 Task: Find connections with filter location Bogra with filter topic #Mobilemarketingwith filter profile language English with filter current company LiveLaw with filter school Dayawati Modi Academy with filter industry Leasing Non-residential Real Estate with filter service category Market Strategy with filter keywords title Concierge
Action: Mouse moved to (641, 120)
Screenshot: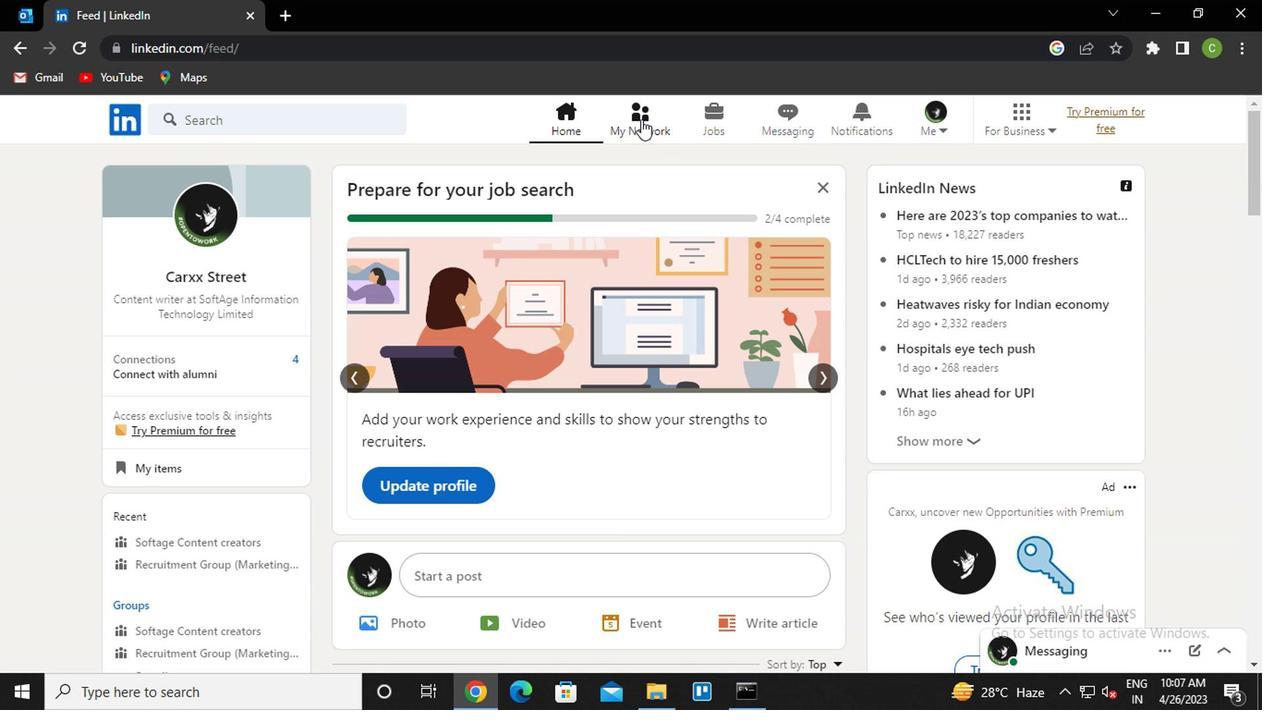 
Action: Mouse pressed left at (641, 120)
Screenshot: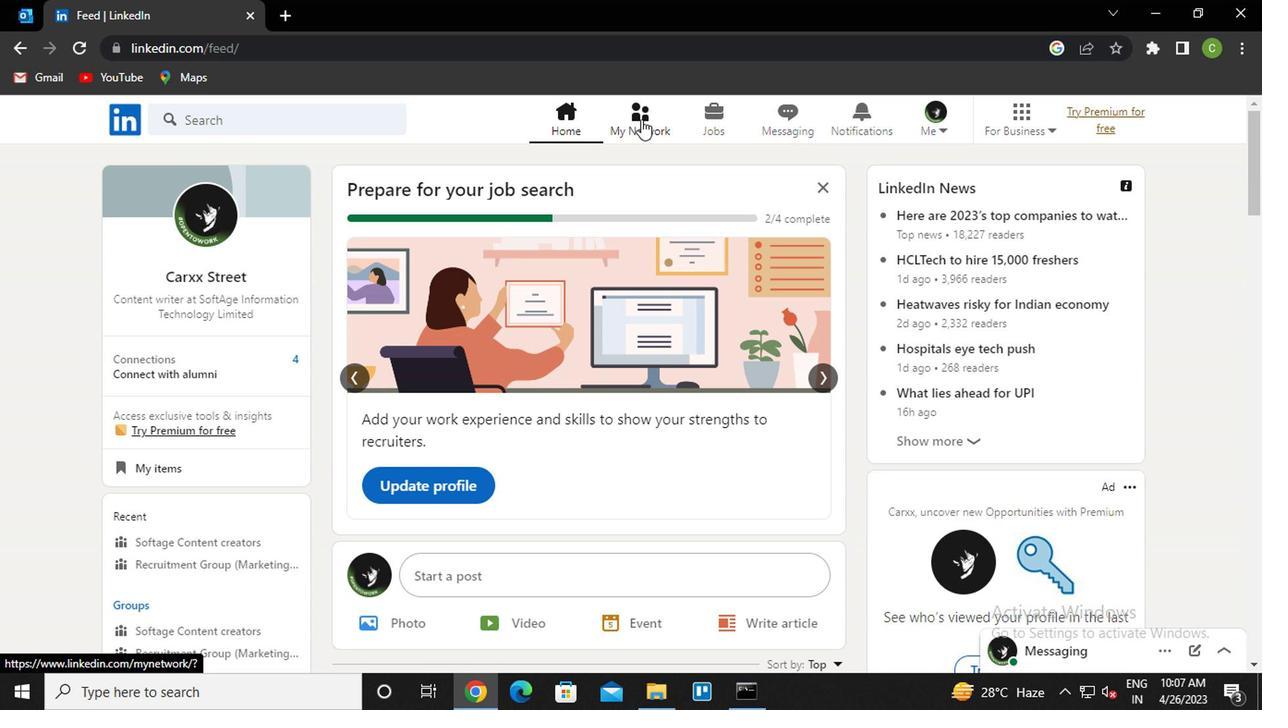 
Action: Mouse moved to (248, 230)
Screenshot: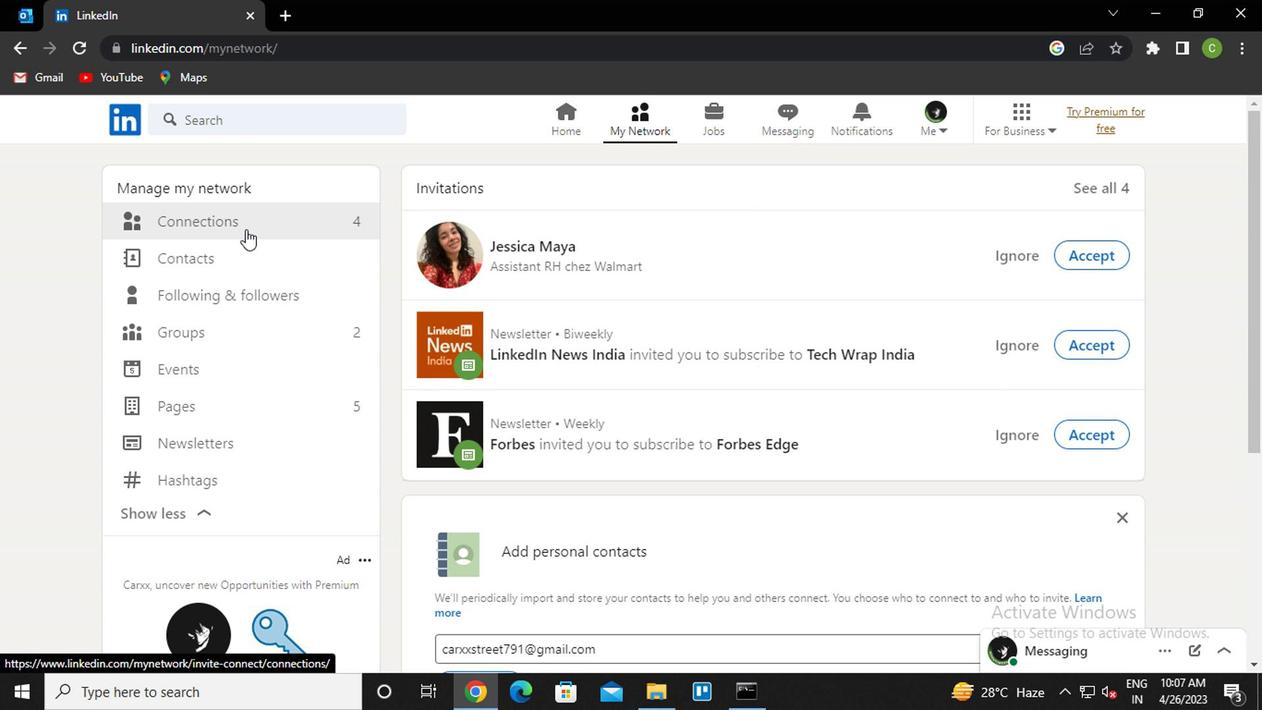 
Action: Mouse pressed left at (248, 230)
Screenshot: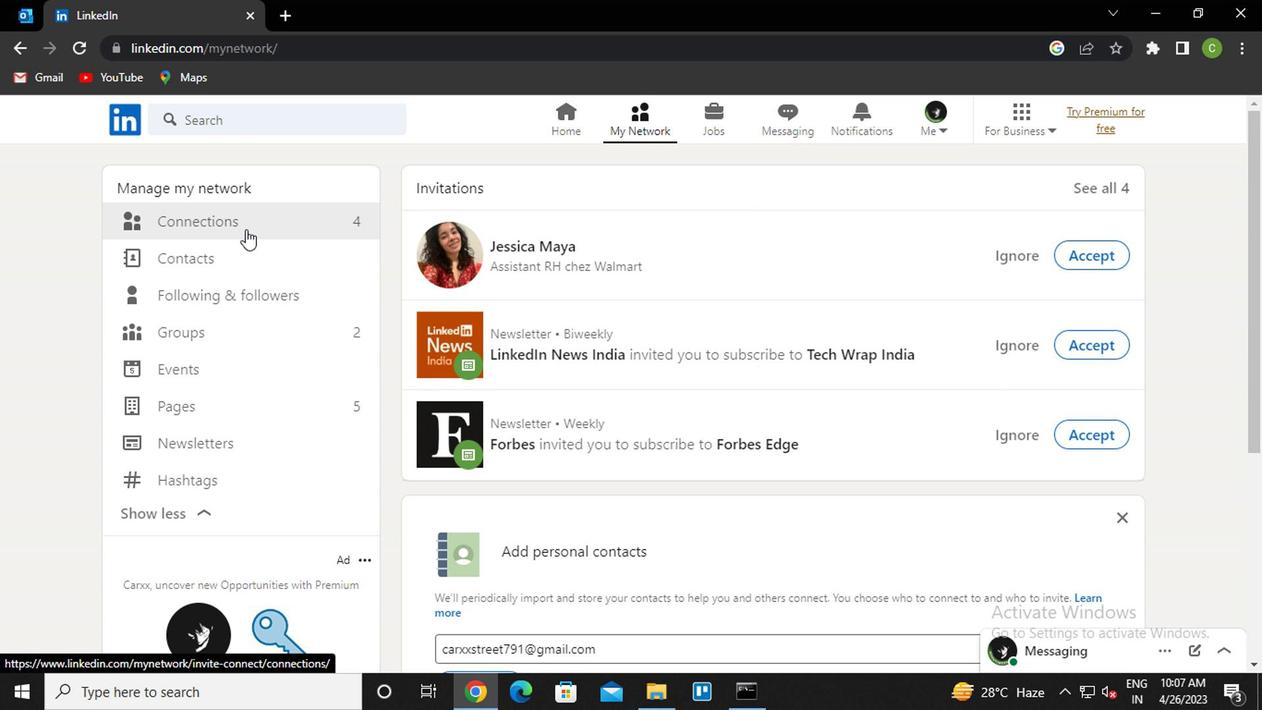 
Action: Mouse moved to (754, 224)
Screenshot: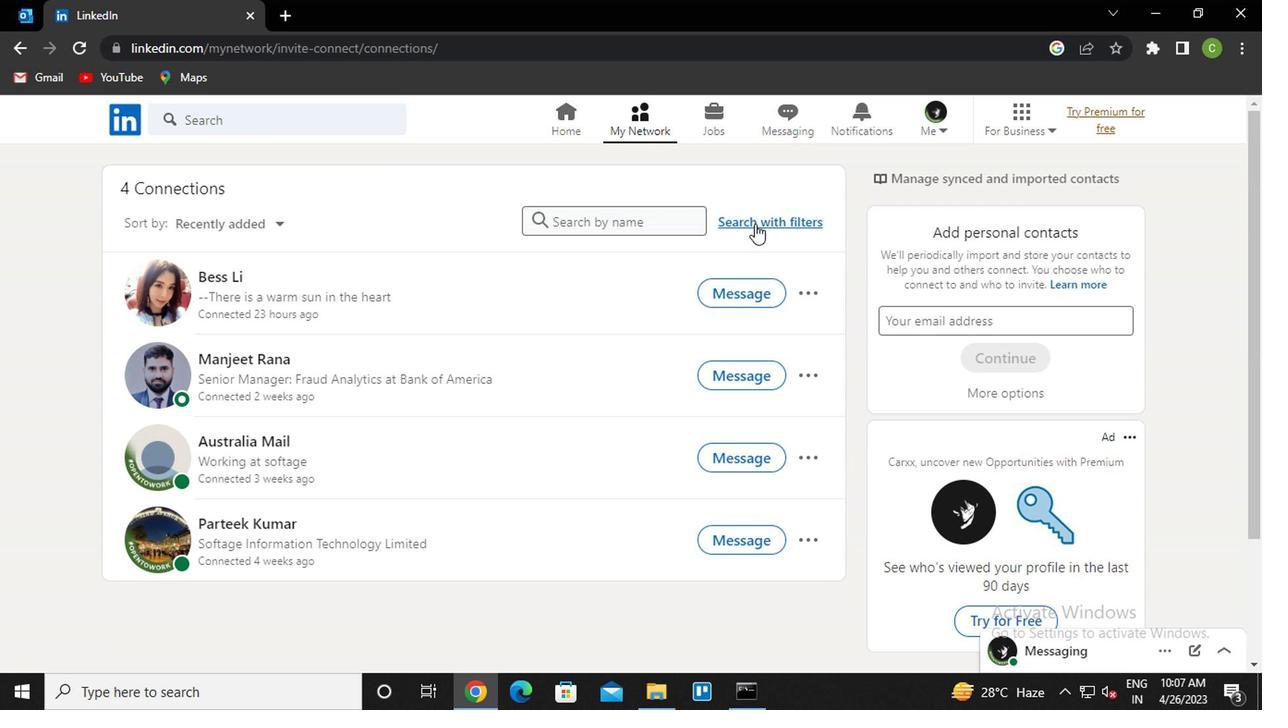 
Action: Mouse pressed left at (754, 224)
Screenshot: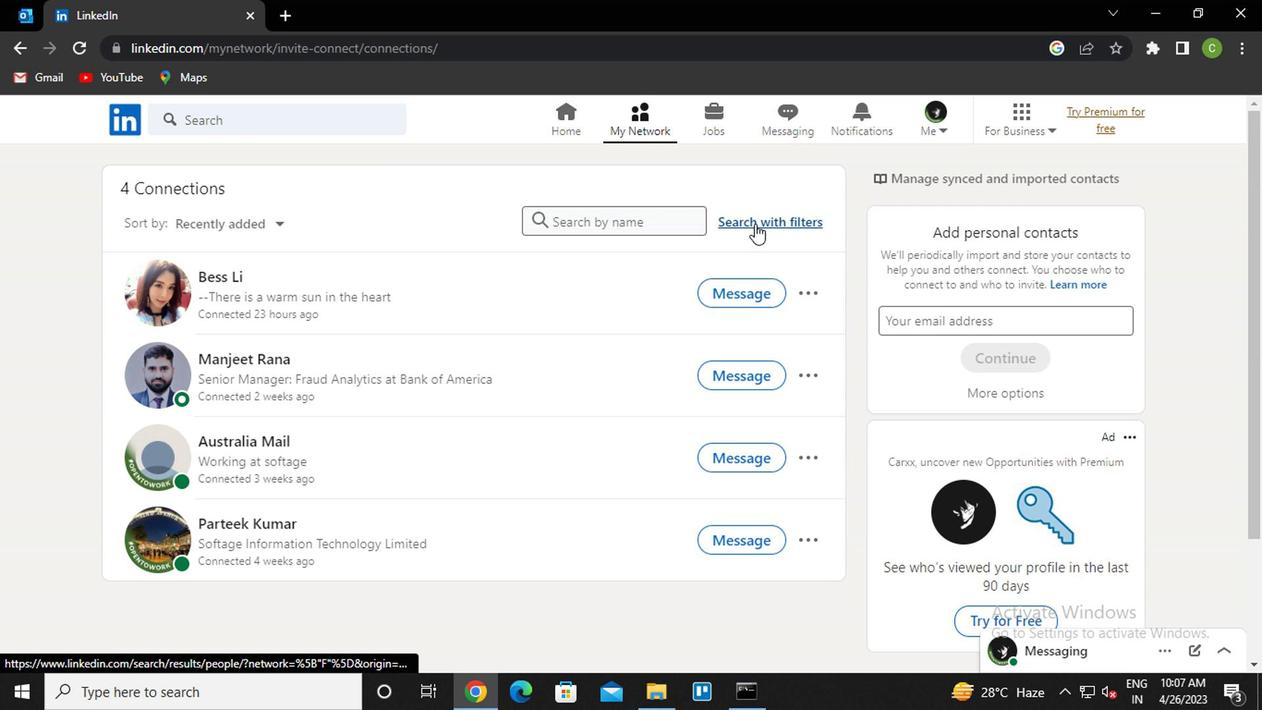 
Action: Mouse moved to (622, 167)
Screenshot: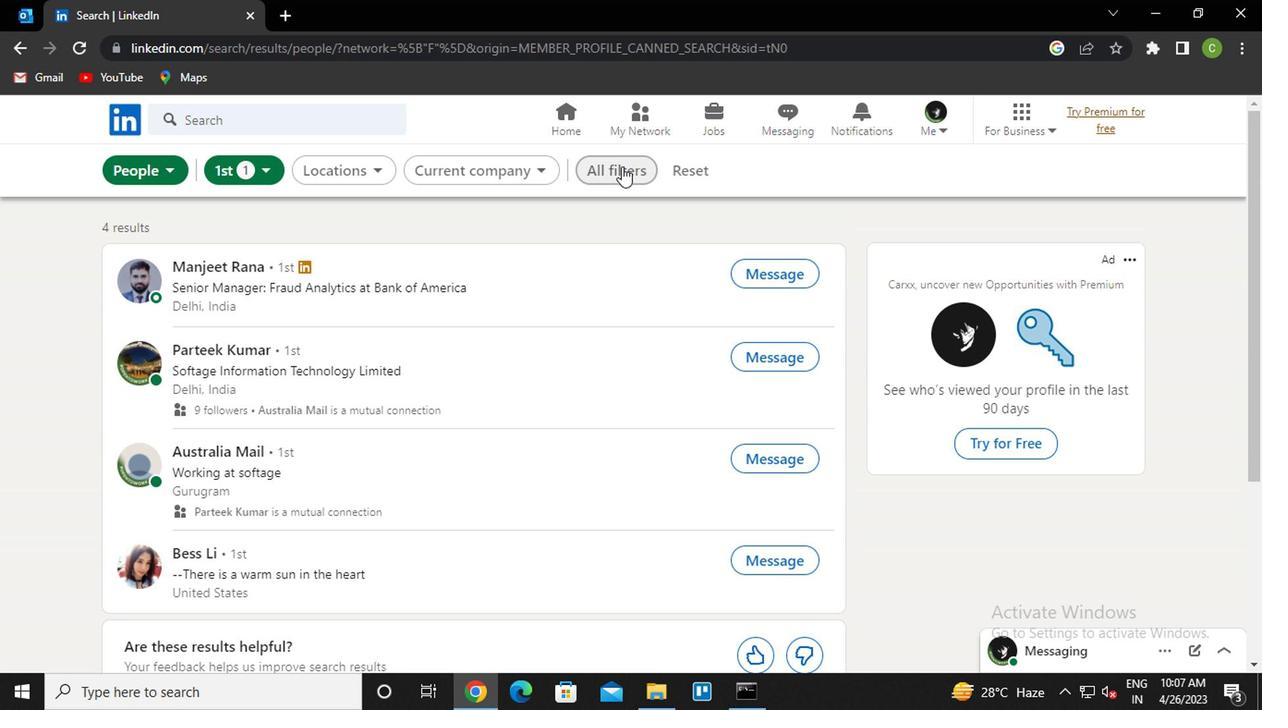 
Action: Mouse pressed left at (622, 167)
Screenshot: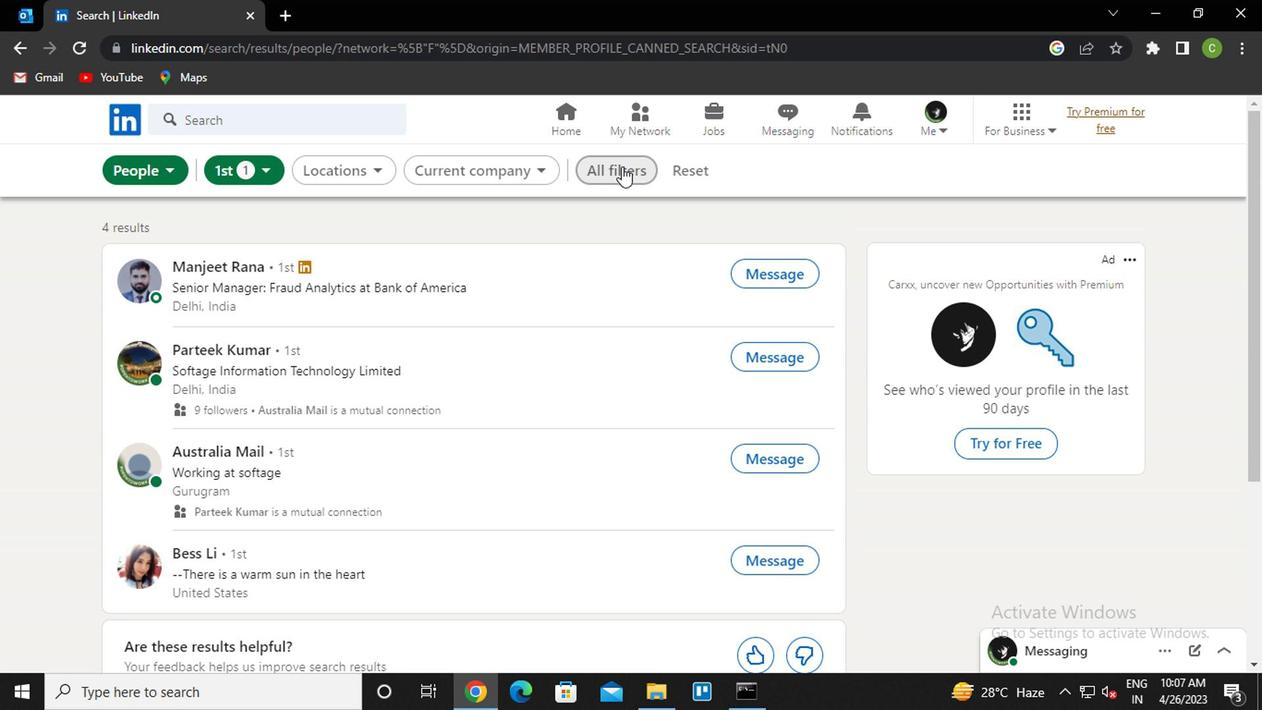 
Action: Mouse moved to (1040, 437)
Screenshot: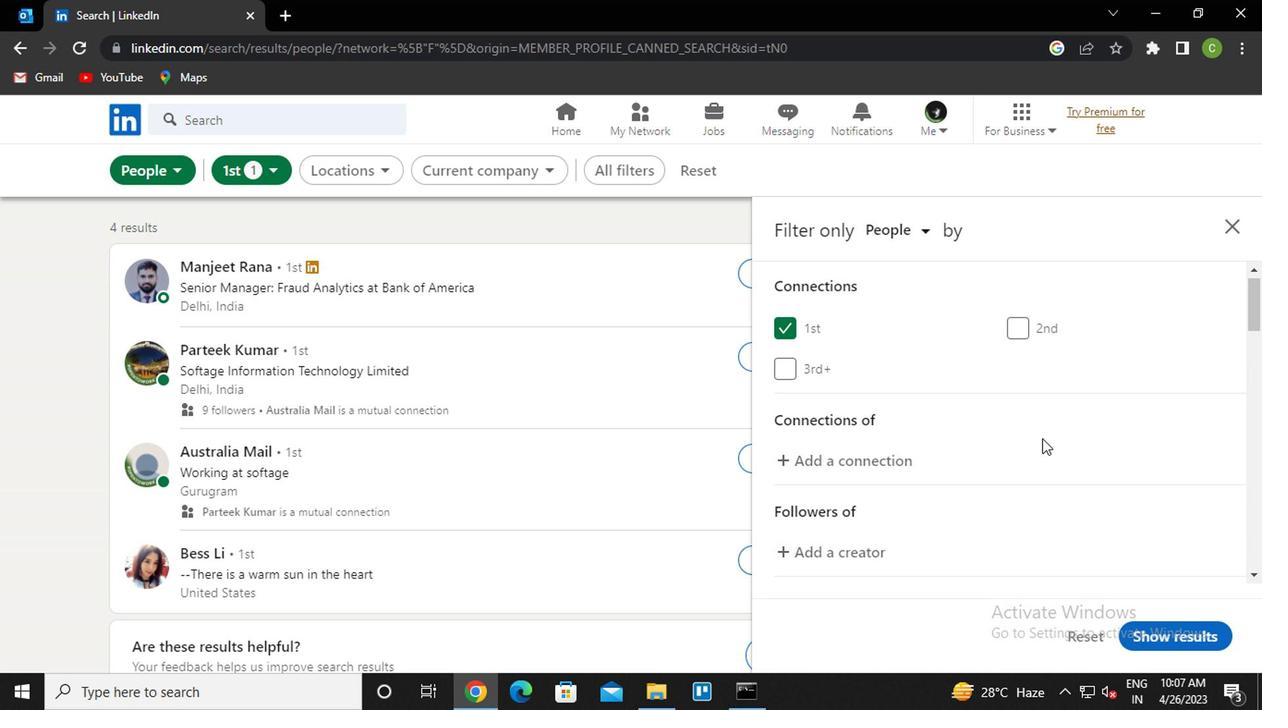 
Action: Mouse scrolled (1040, 436) with delta (0, 0)
Screenshot: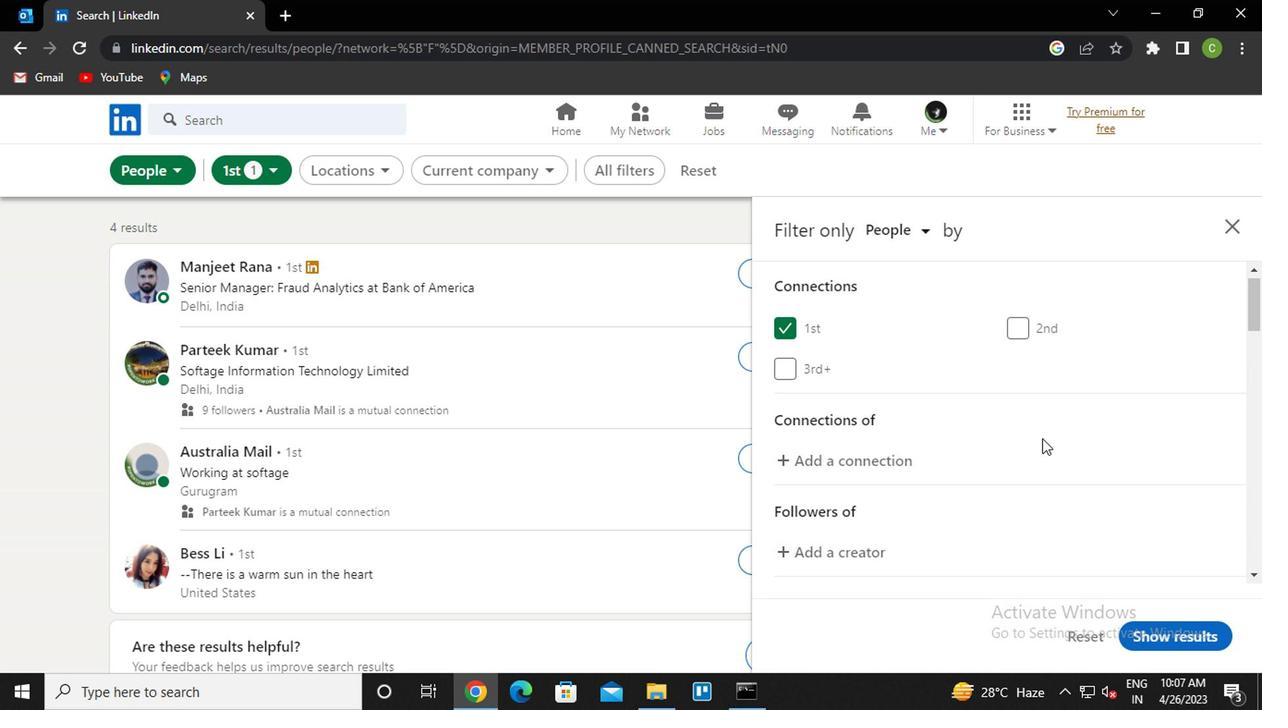 
Action: Mouse scrolled (1040, 436) with delta (0, 0)
Screenshot: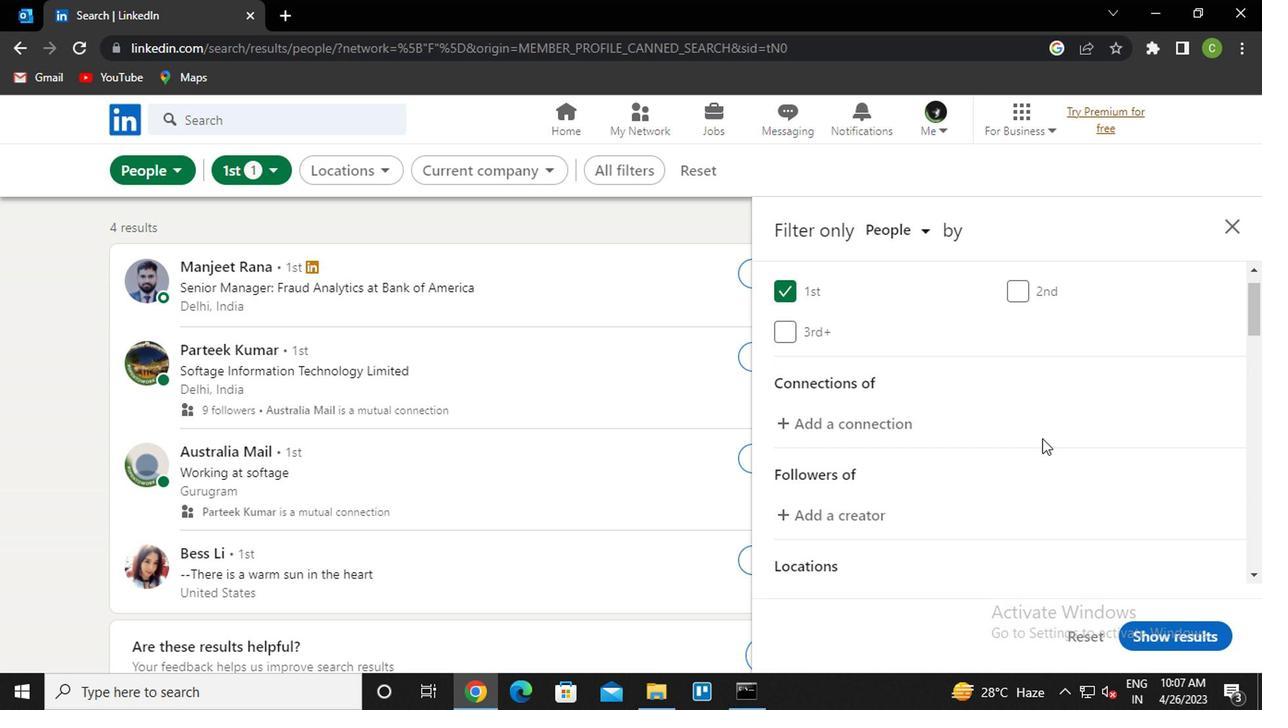 
Action: Mouse moved to (1038, 439)
Screenshot: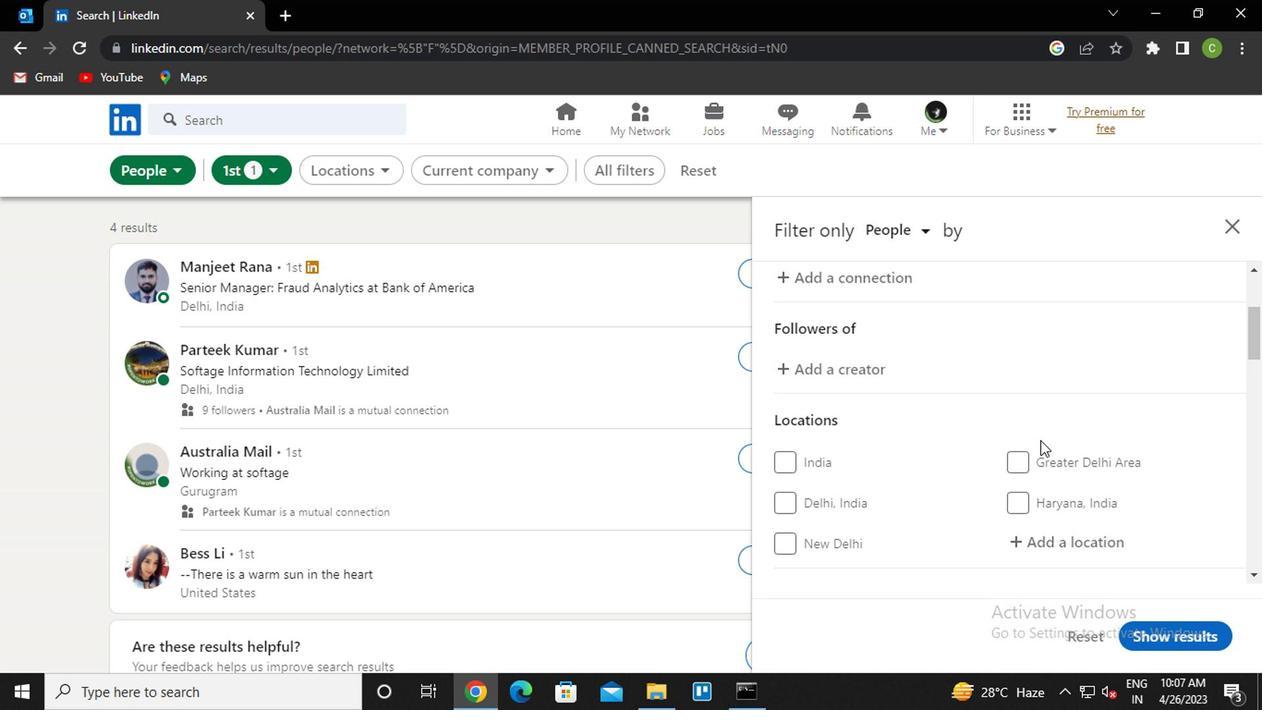 
Action: Mouse scrolled (1038, 438) with delta (0, 0)
Screenshot: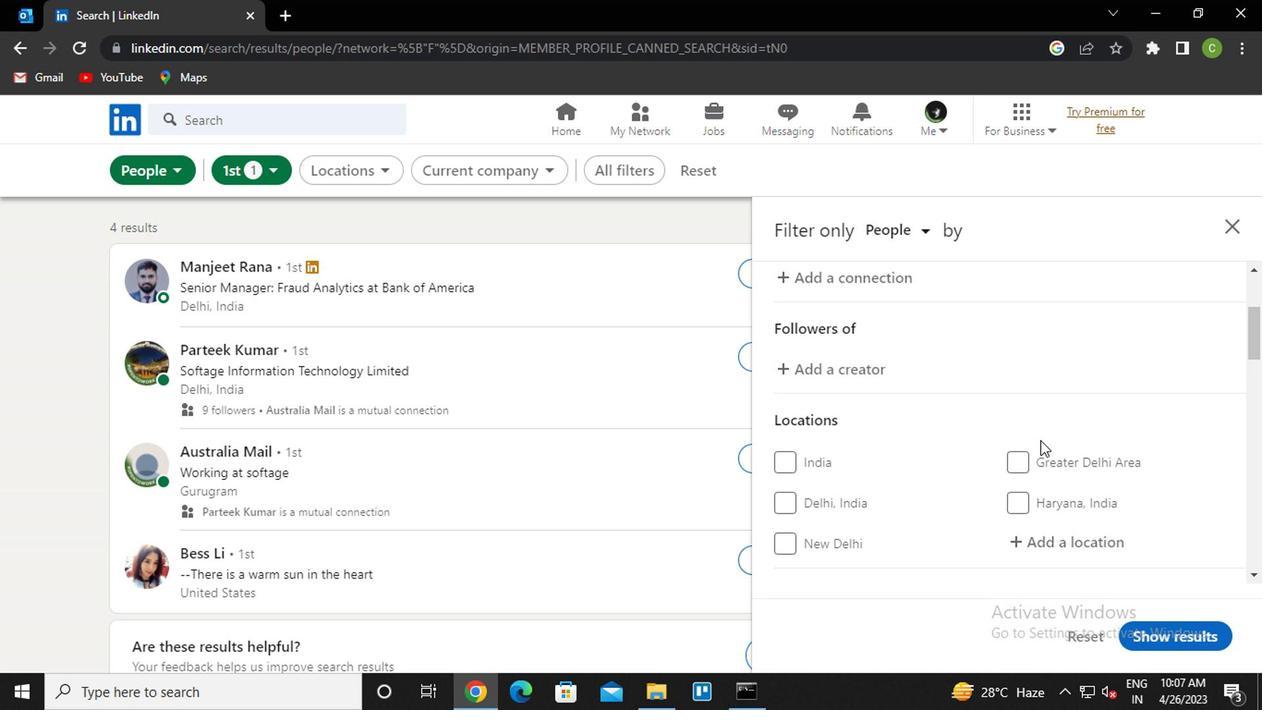 
Action: Mouse moved to (1037, 444)
Screenshot: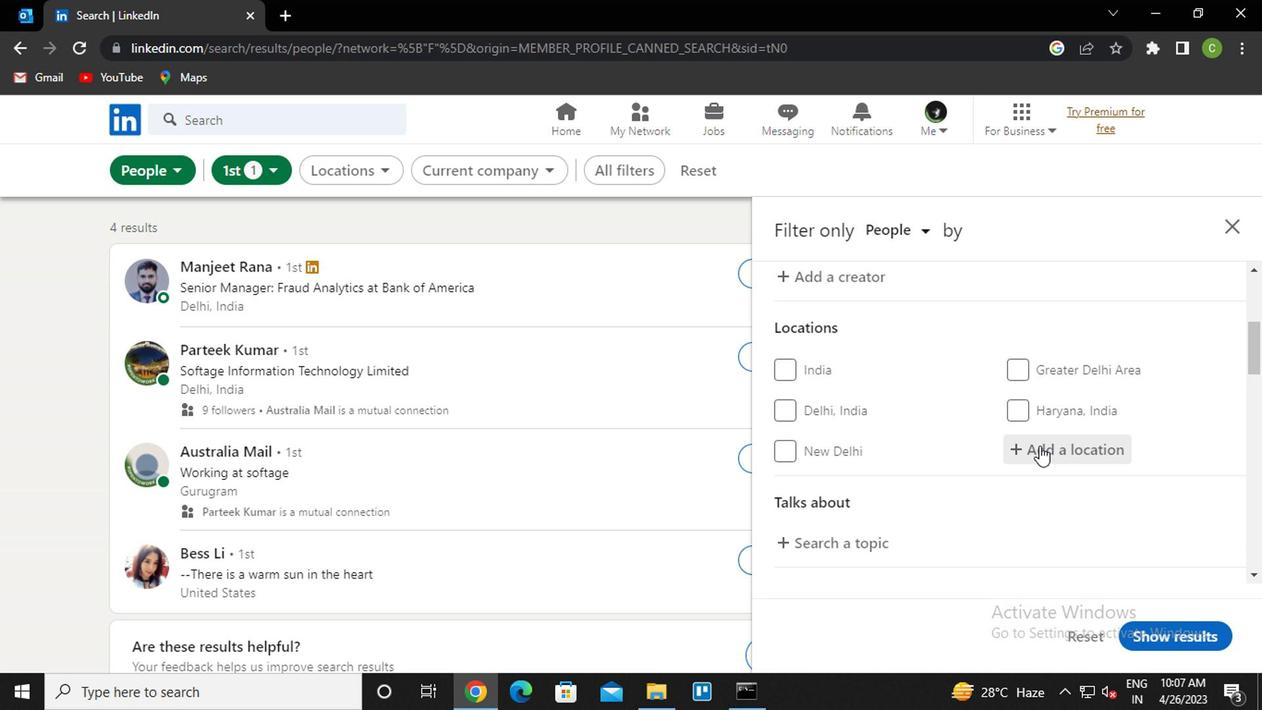 
Action: Mouse pressed left at (1037, 444)
Screenshot: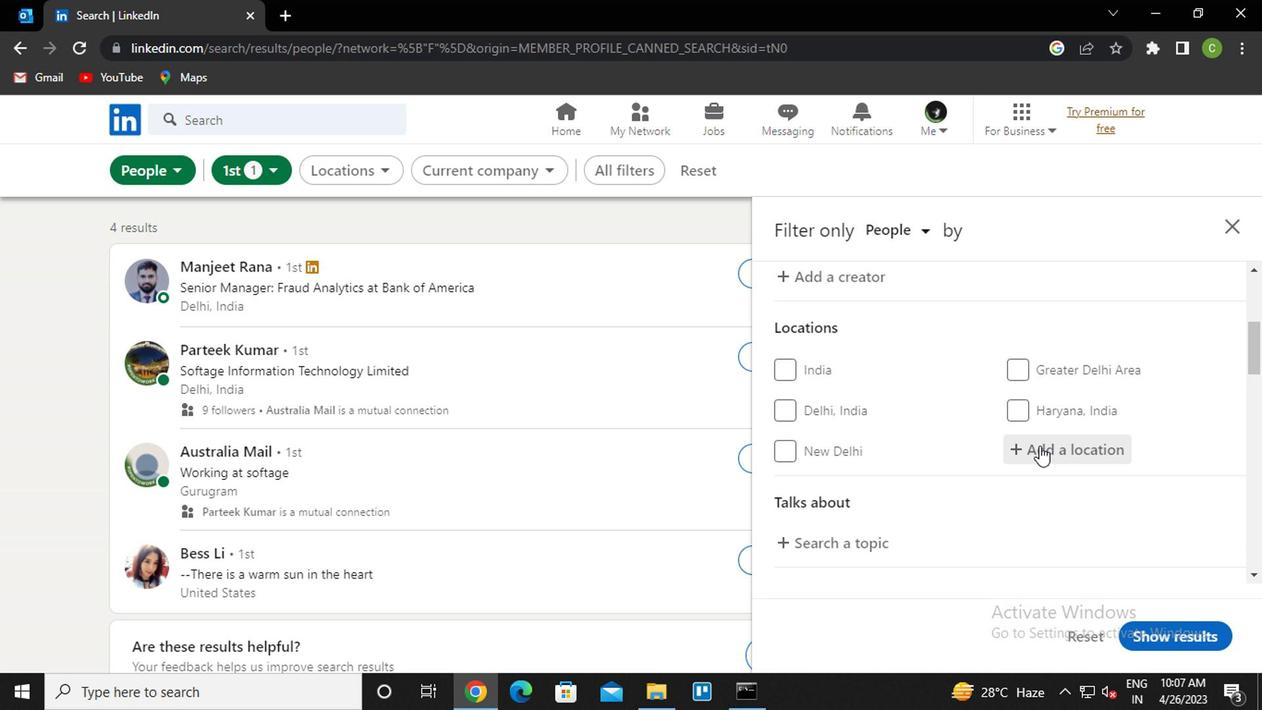 
Action: Key pressed <Key.caps_lock>b<Key.caps_lock>ogra
Screenshot: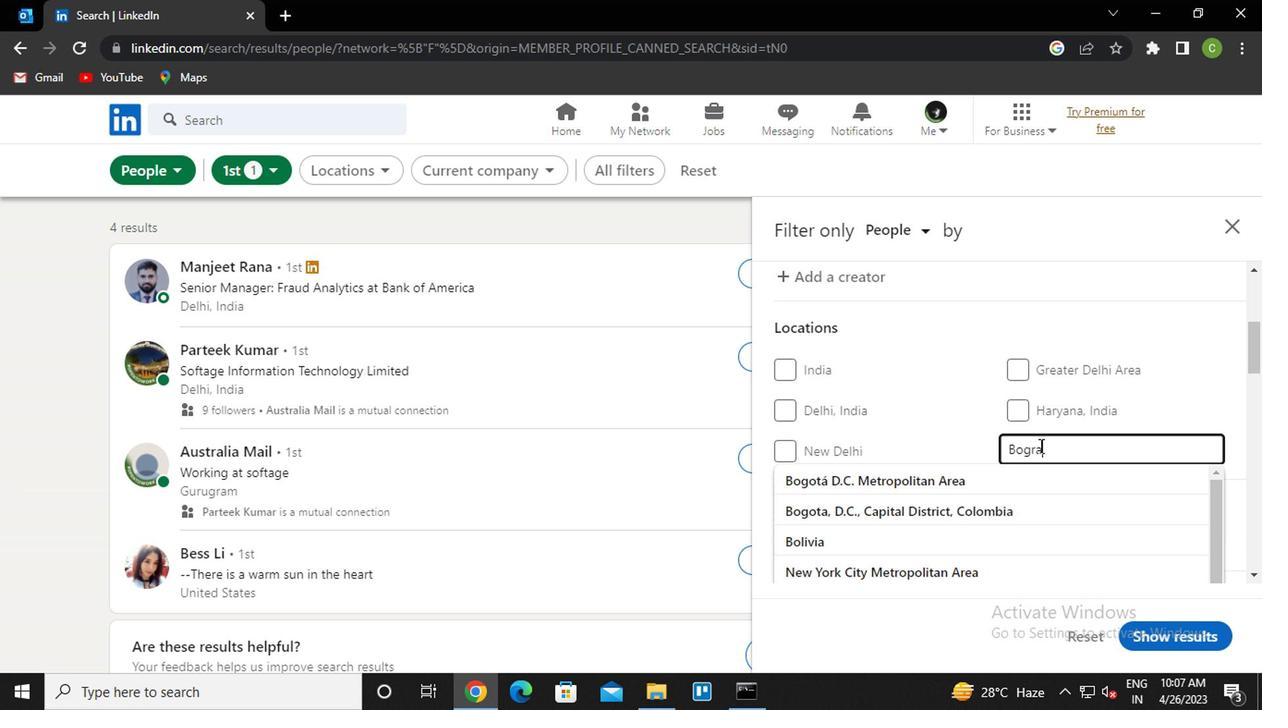 
Action: Mouse moved to (1011, 481)
Screenshot: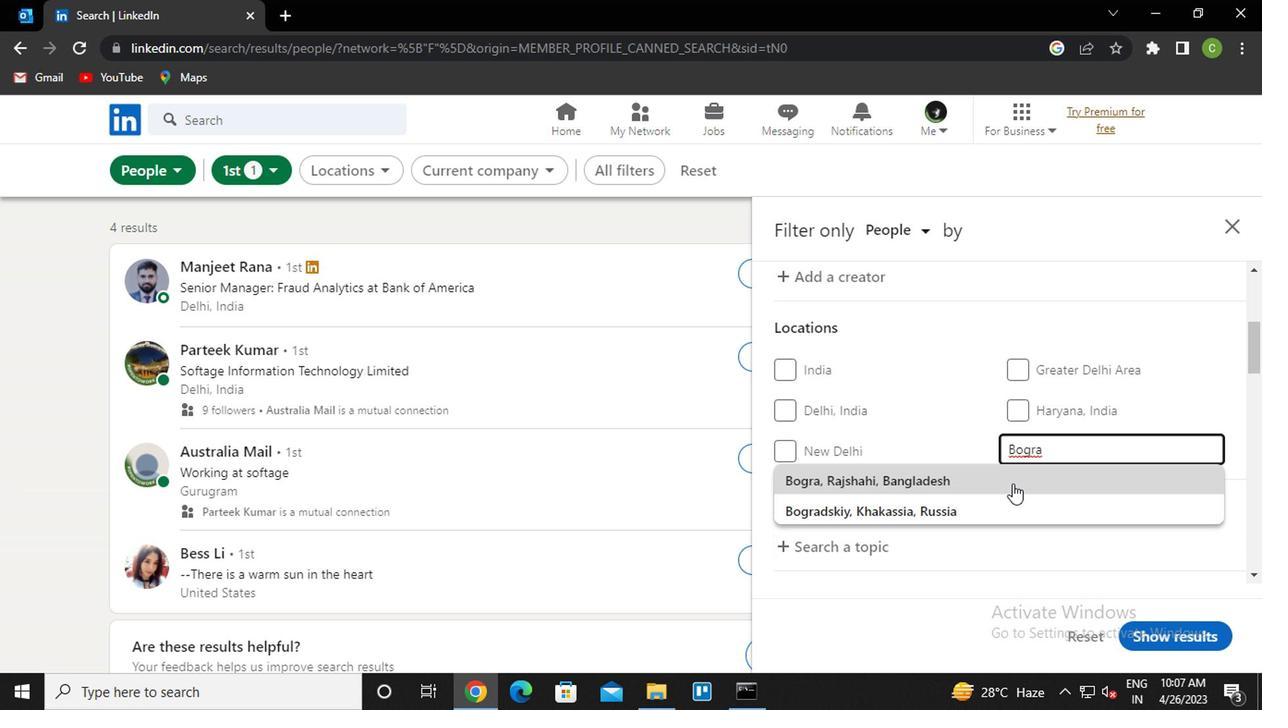 
Action: Mouse pressed left at (1011, 481)
Screenshot: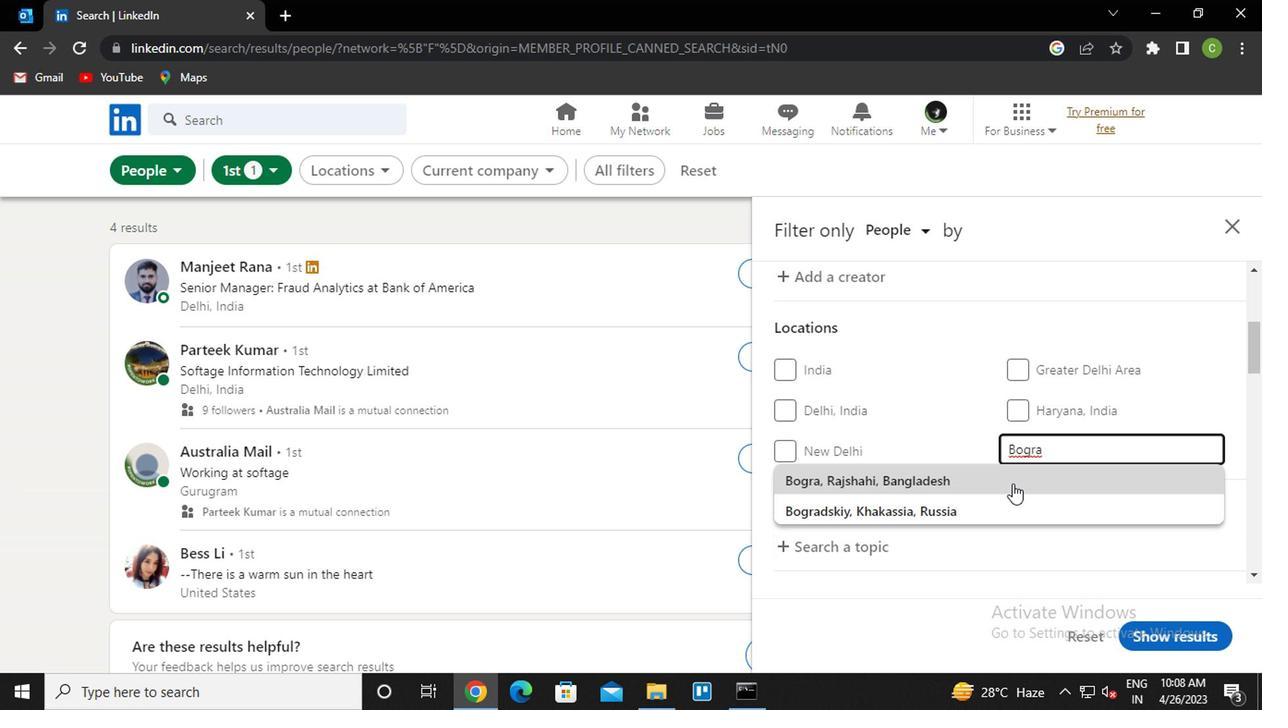 
Action: Mouse moved to (999, 486)
Screenshot: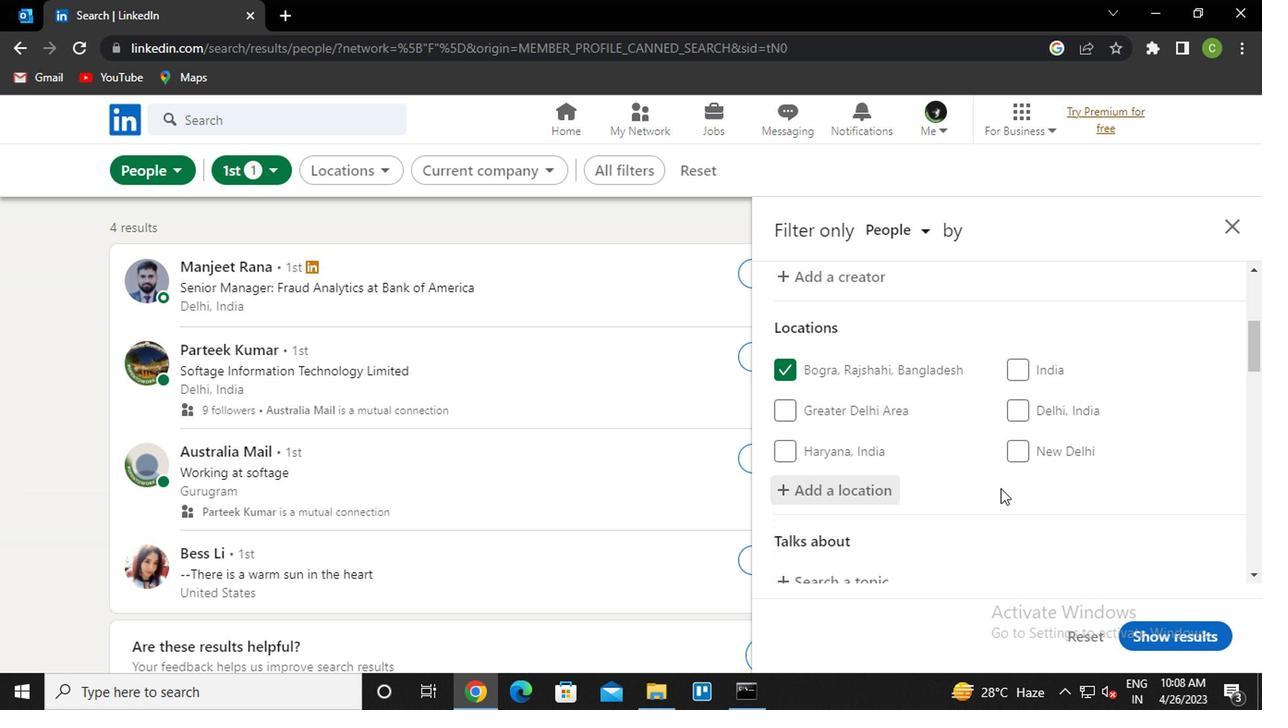 
Action: Mouse scrolled (999, 485) with delta (0, 0)
Screenshot: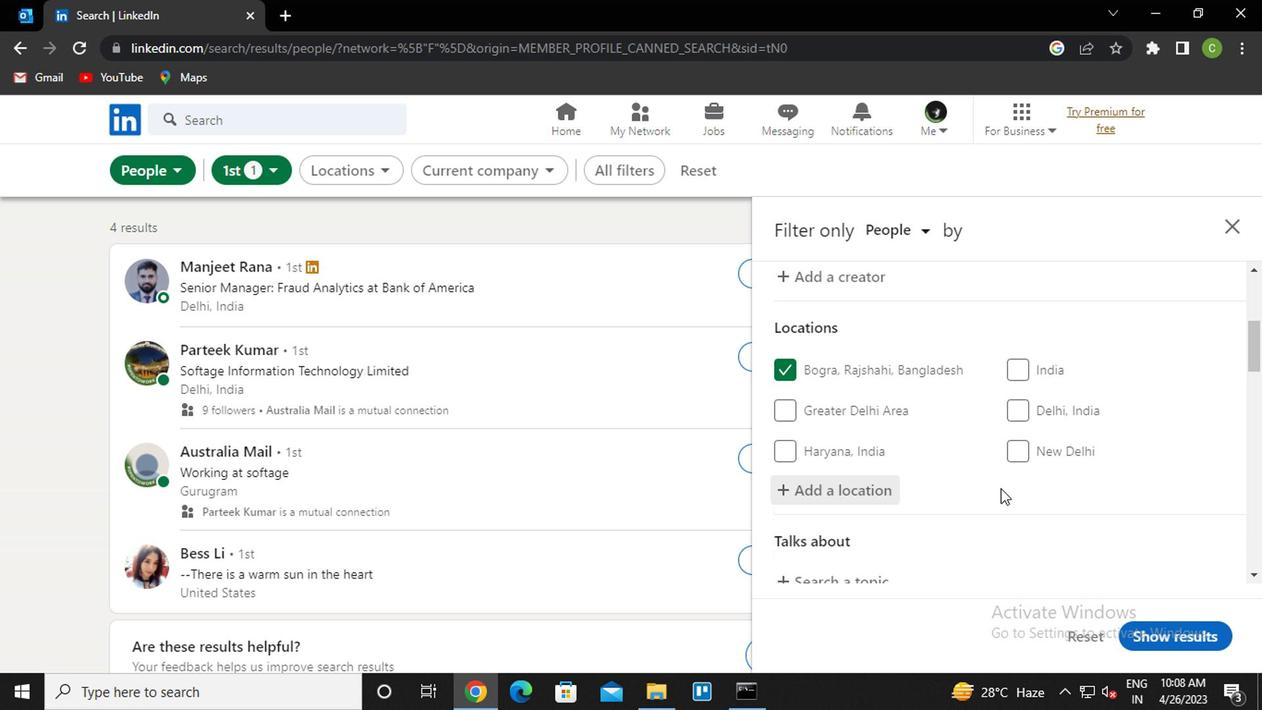 
Action: Mouse moved to (978, 492)
Screenshot: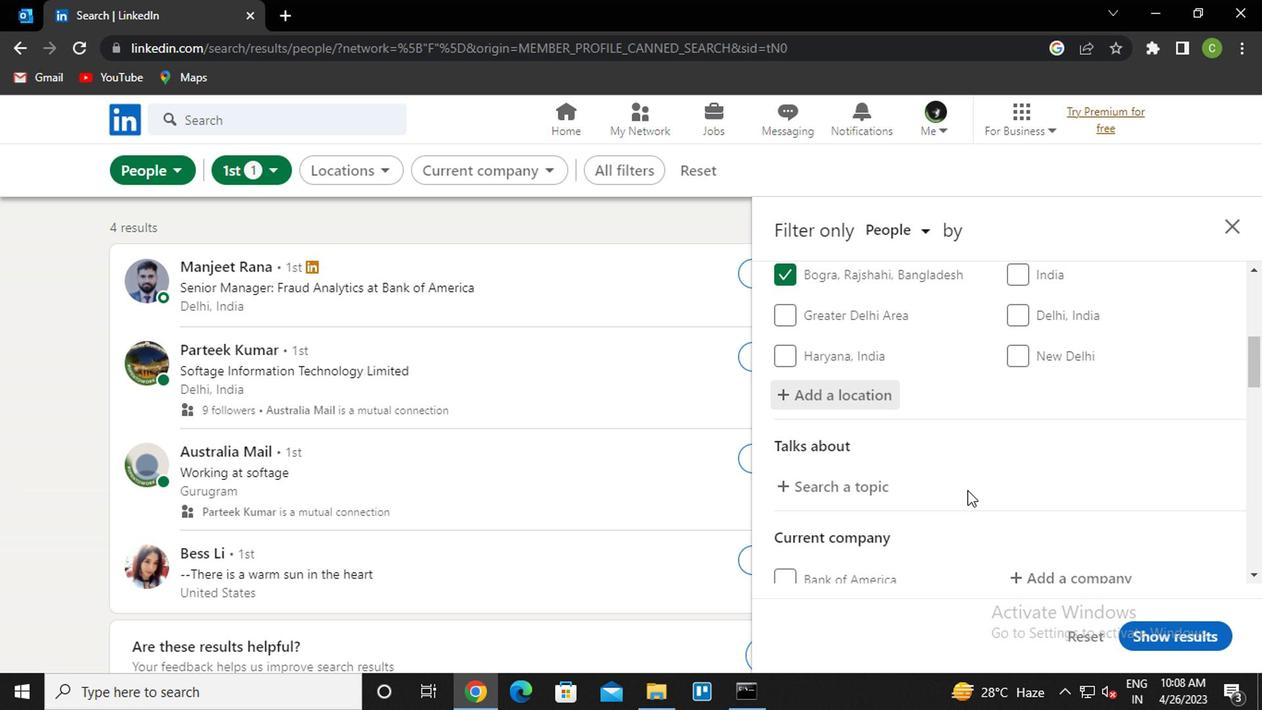 
Action: Mouse scrolled (978, 491) with delta (0, -1)
Screenshot: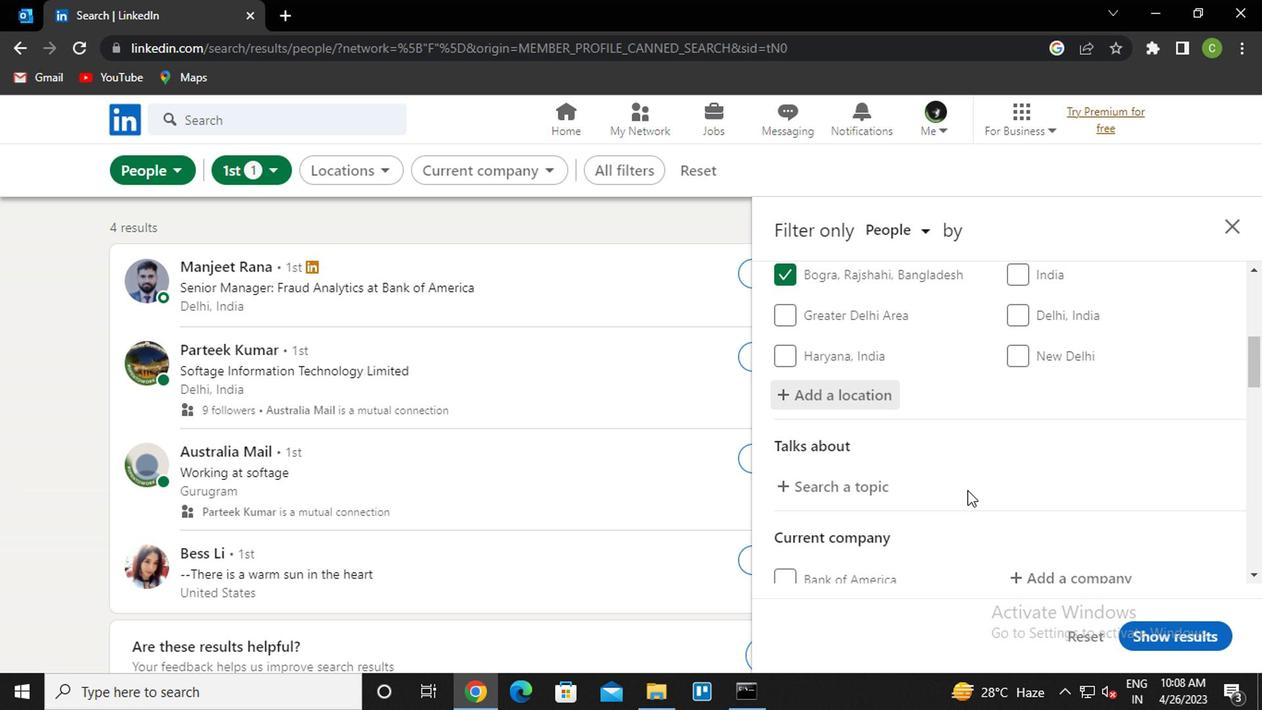 
Action: Mouse moved to (850, 402)
Screenshot: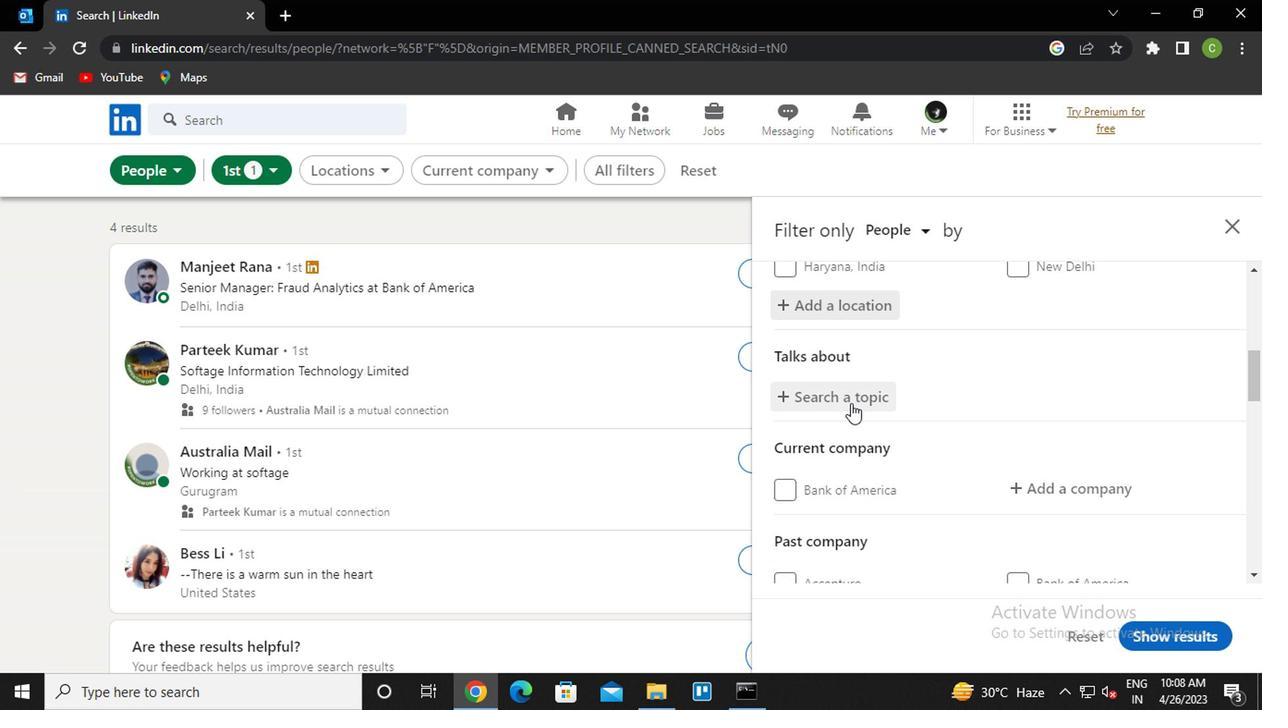 
Action: Mouse pressed left at (850, 402)
Screenshot: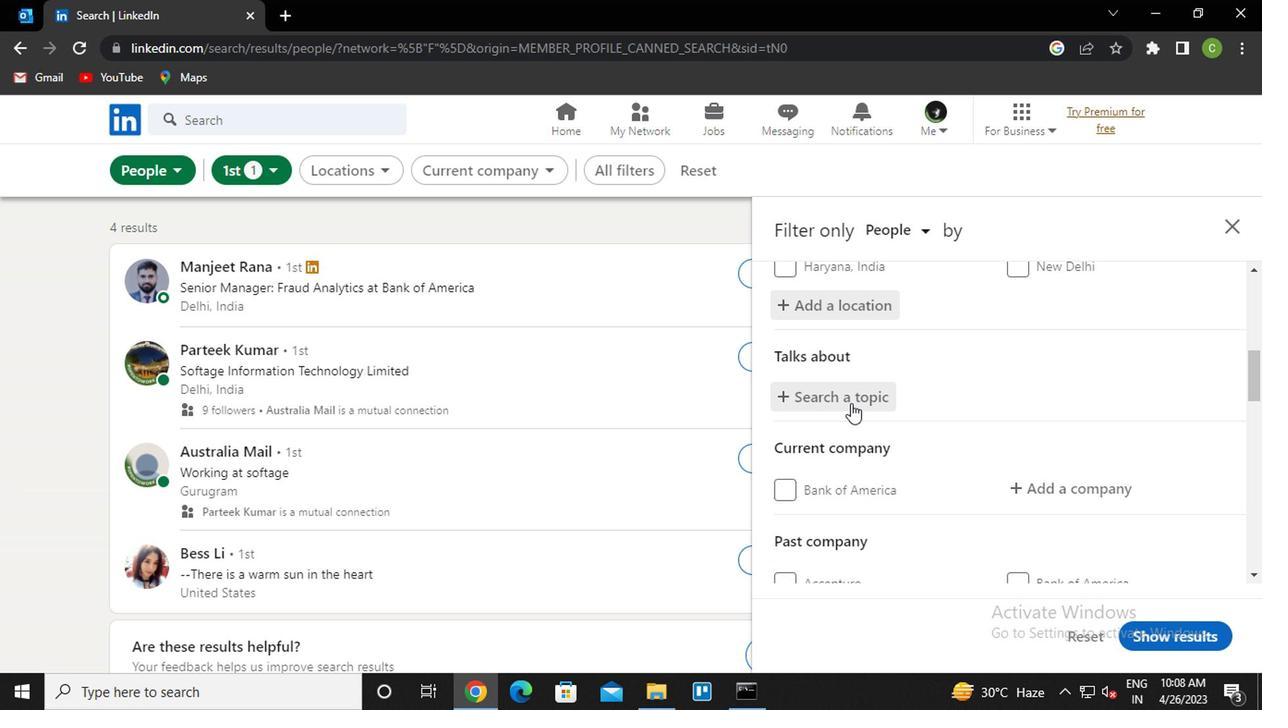 
Action: Mouse moved to (830, 414)
Screenshot: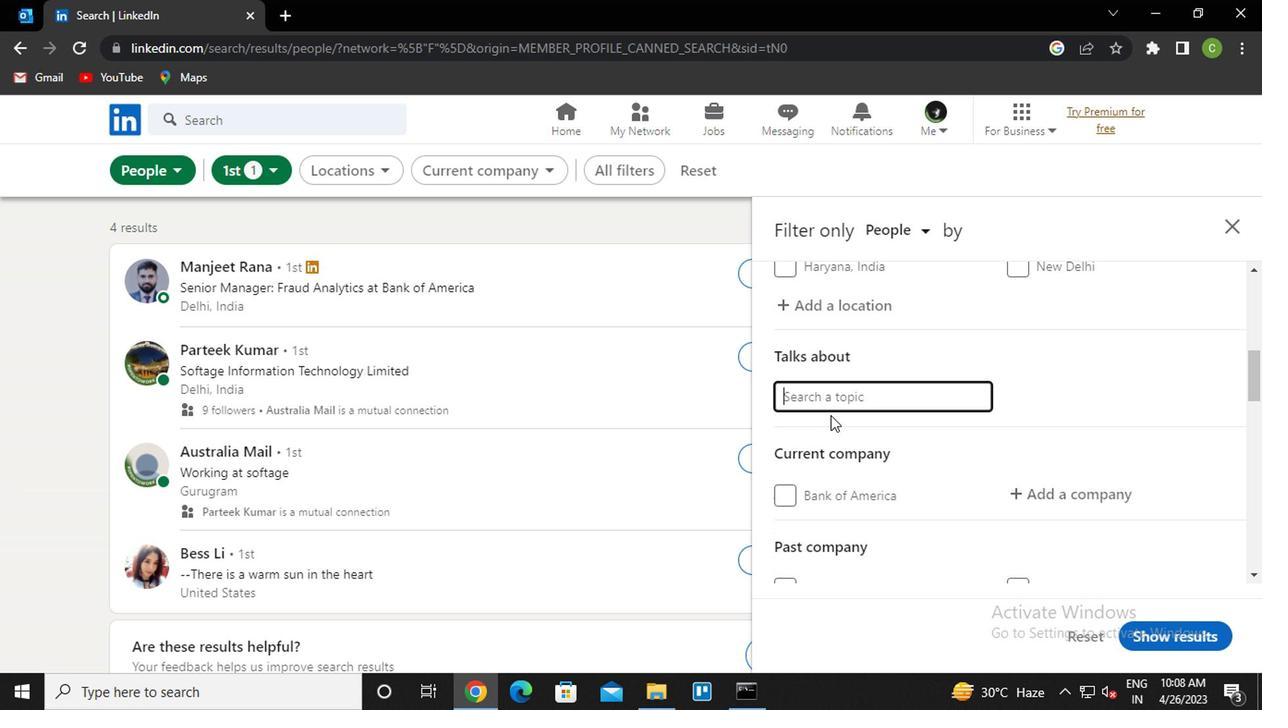 
Action: Key pressed <Key.caps_lock>m<Key.caps_lock>obilemart<Key.backspace>keting<Key.down><Key.enter>
Screenshot: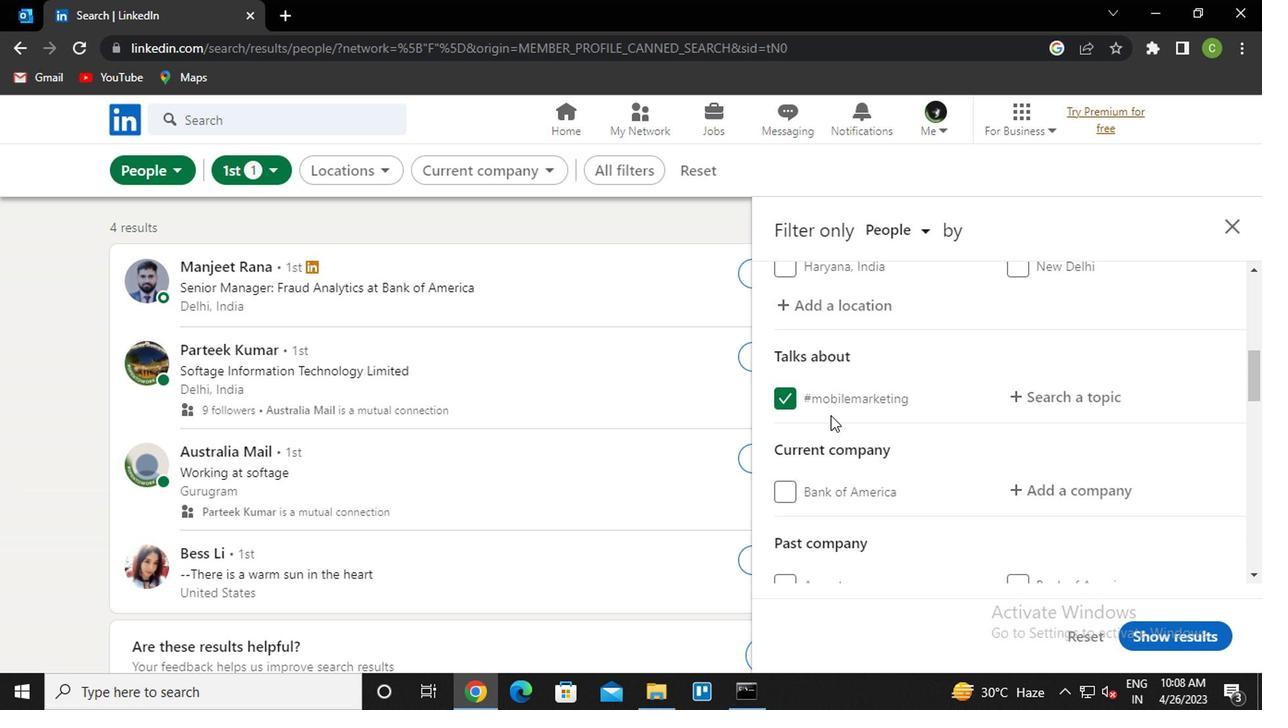 
Action: Mouse moved to (821, 421)
Screenshot: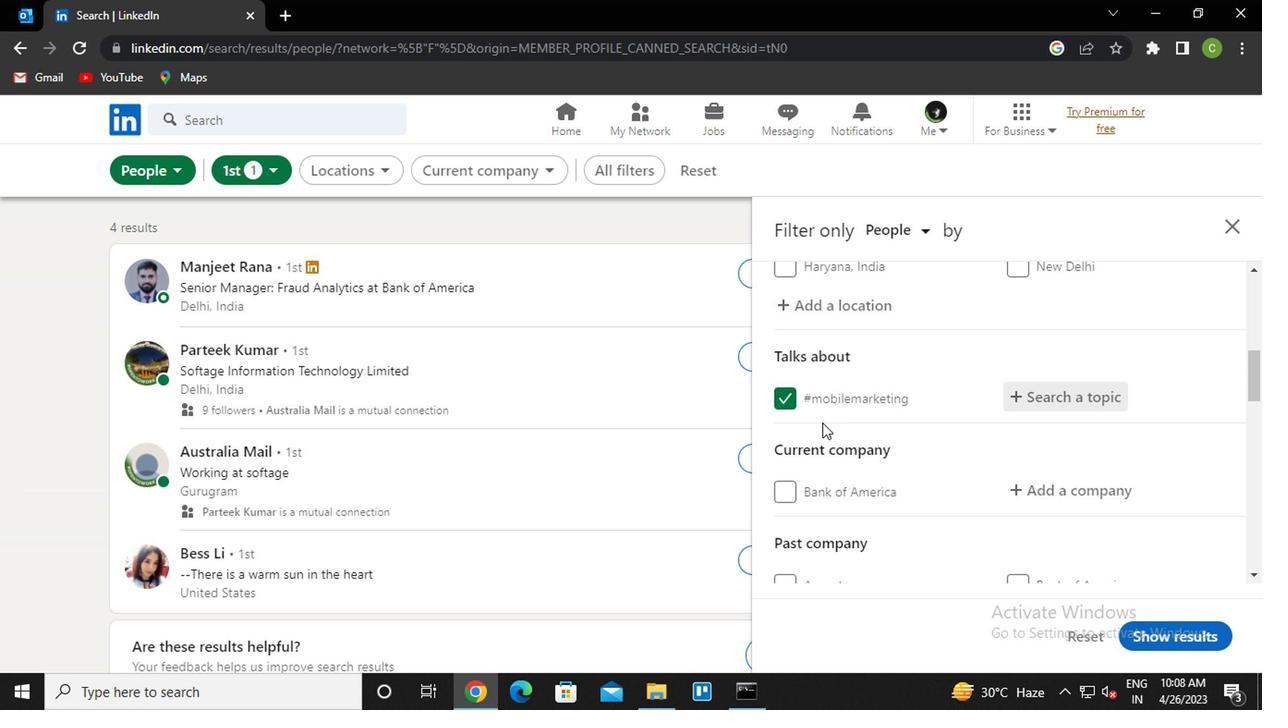
Action: Mouse scrolled (821, 420) with delta (0, 0)
Screenshot: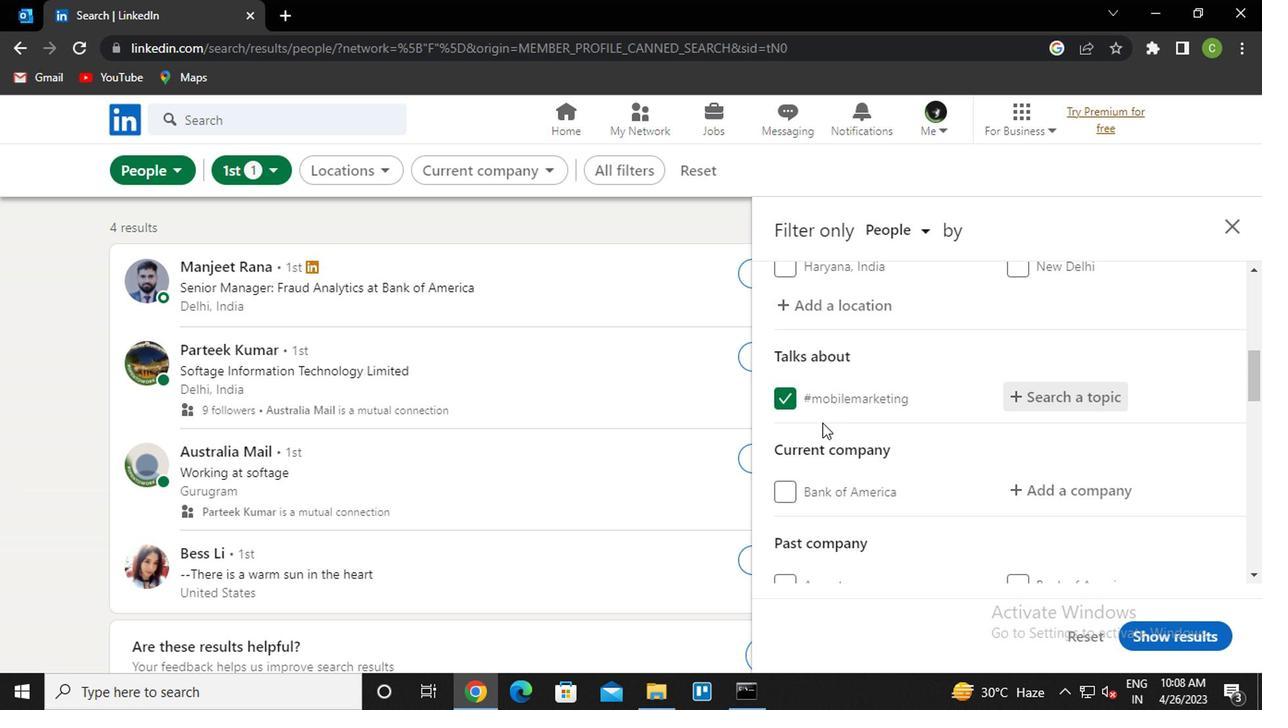 
Action: Mouse moved to (822, 420)
Screenshot: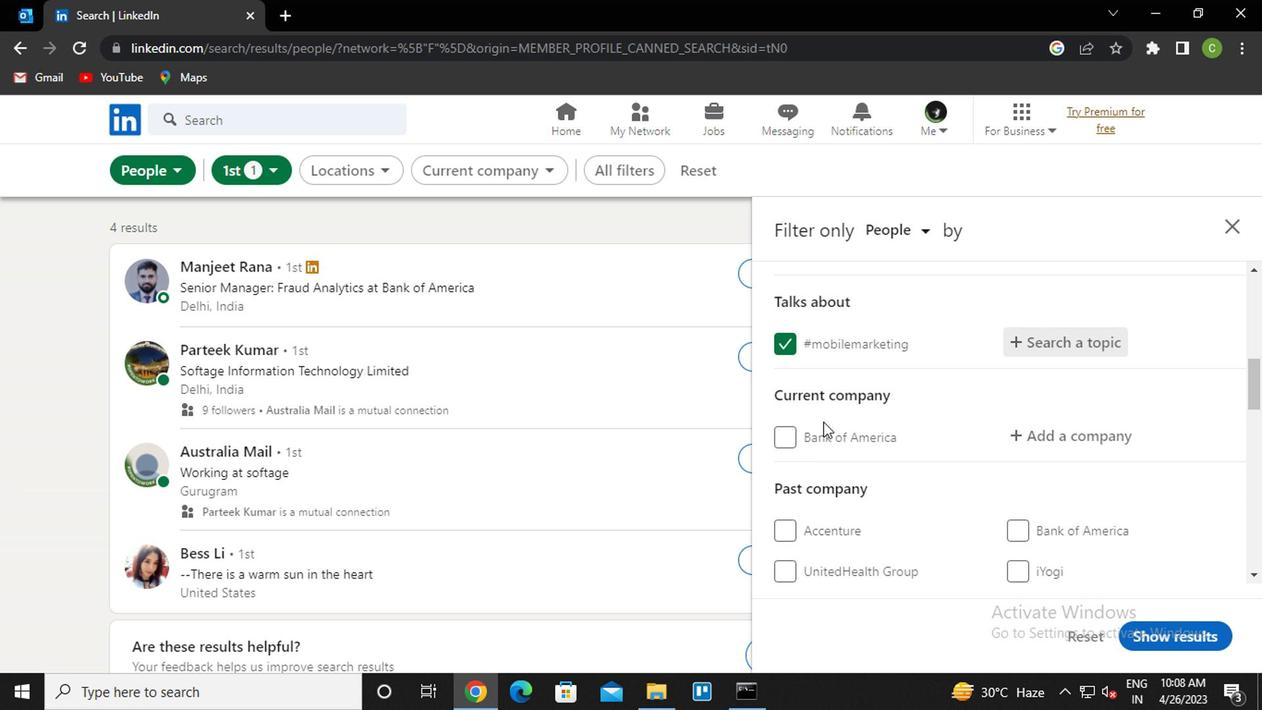 
Action: Mouse scrolled (822, 420) with delta (0, 0)
Screenshot: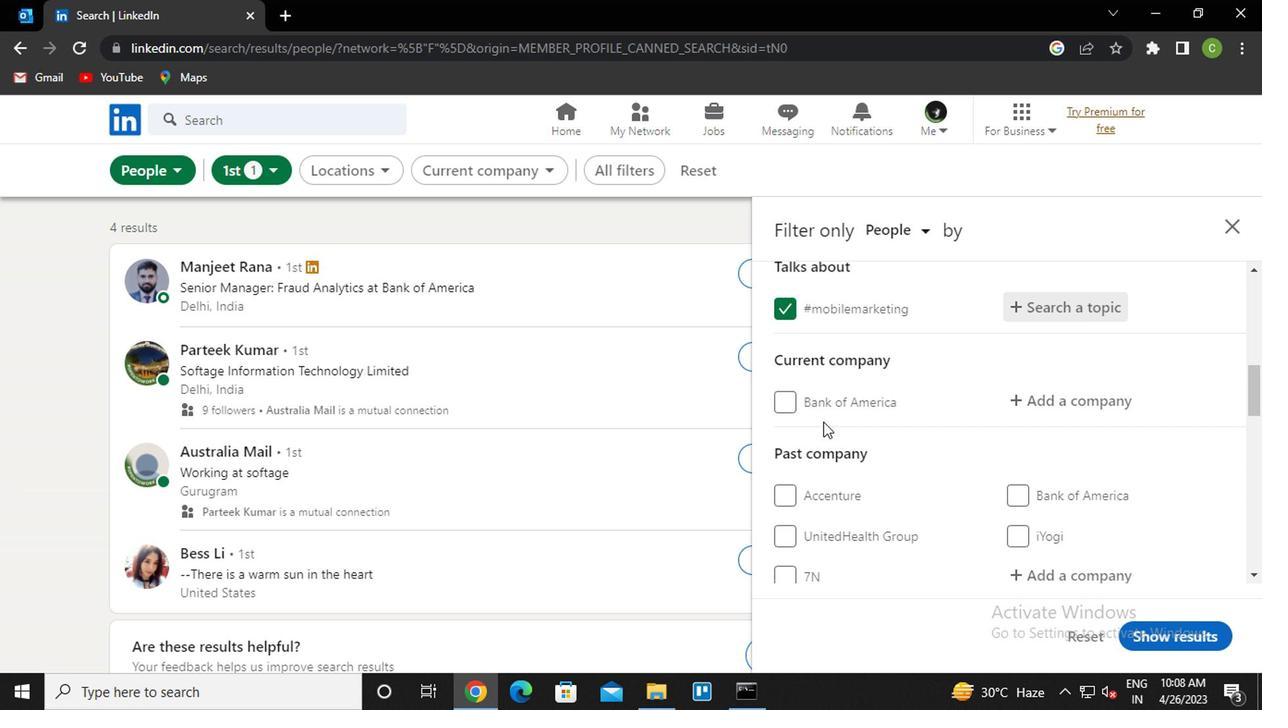 
Action: Mouse scrolled (822, 420) with delta (0, 0)
Screenshot: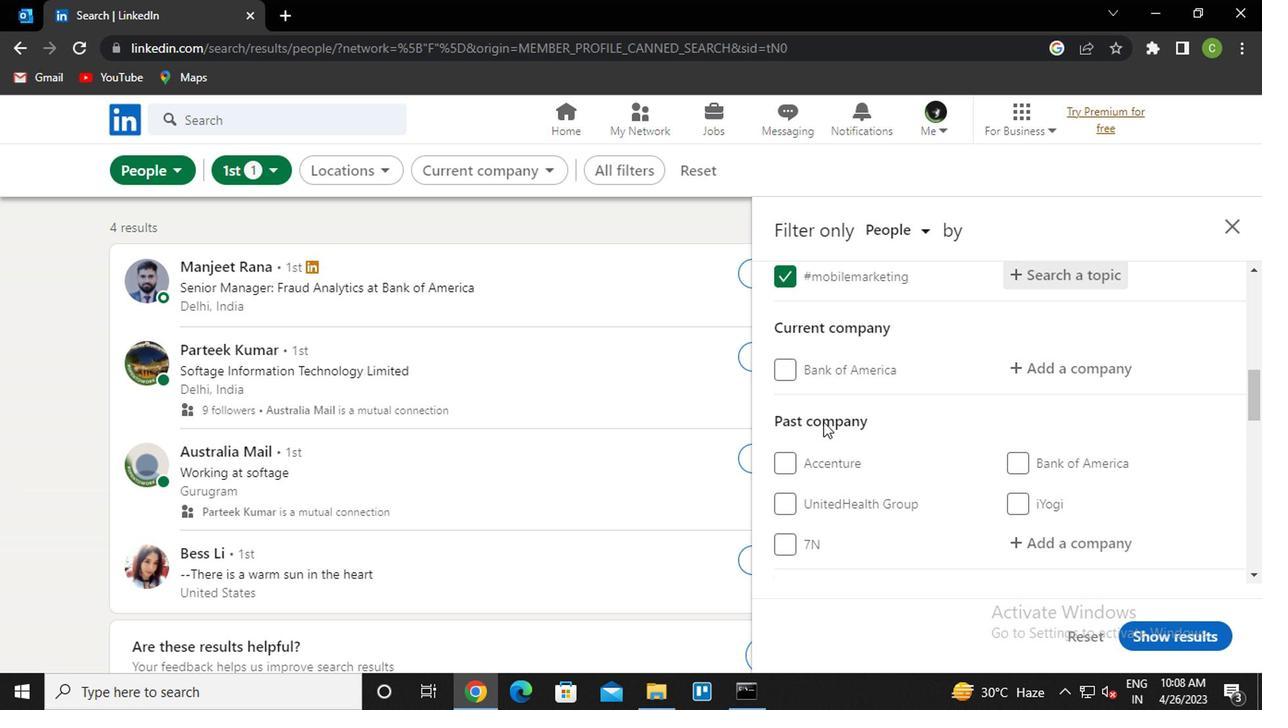 
Action: Mouse scrolled (822, 420) with delta (0, 0)
Screenshot: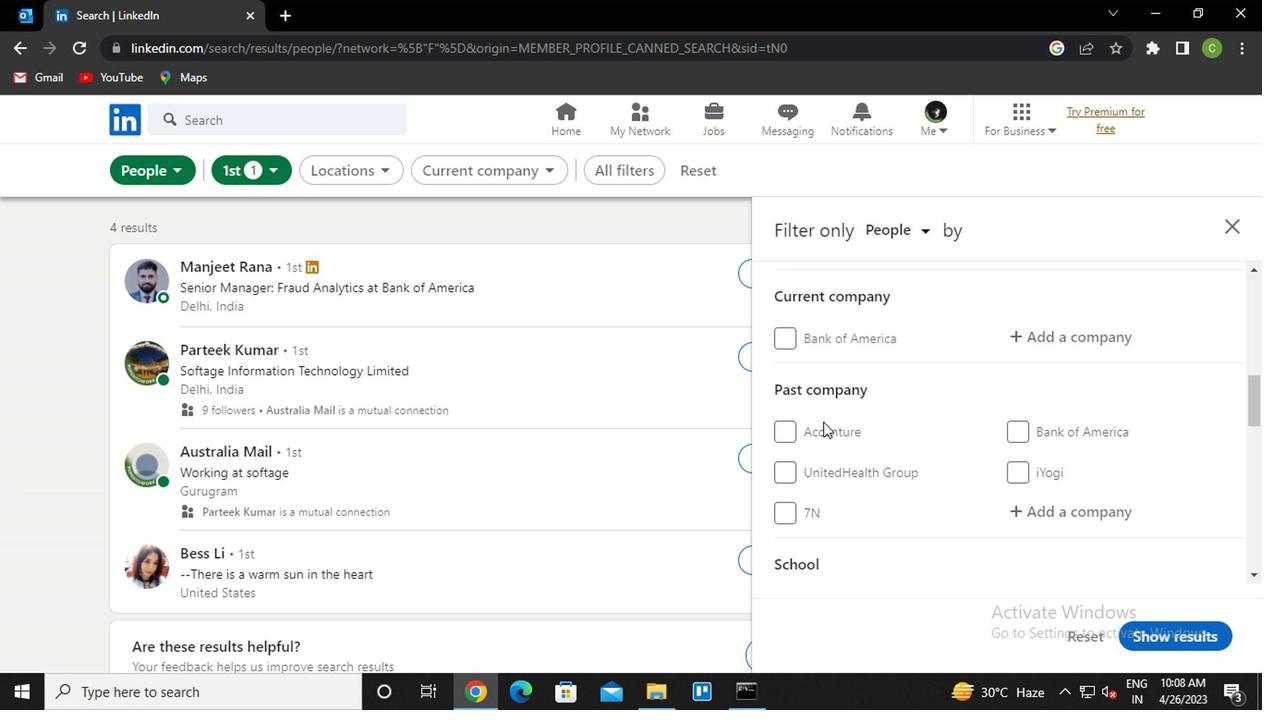 
Action: Mouse scrolled (822, 420) with delta (0, 0)
Screenshot: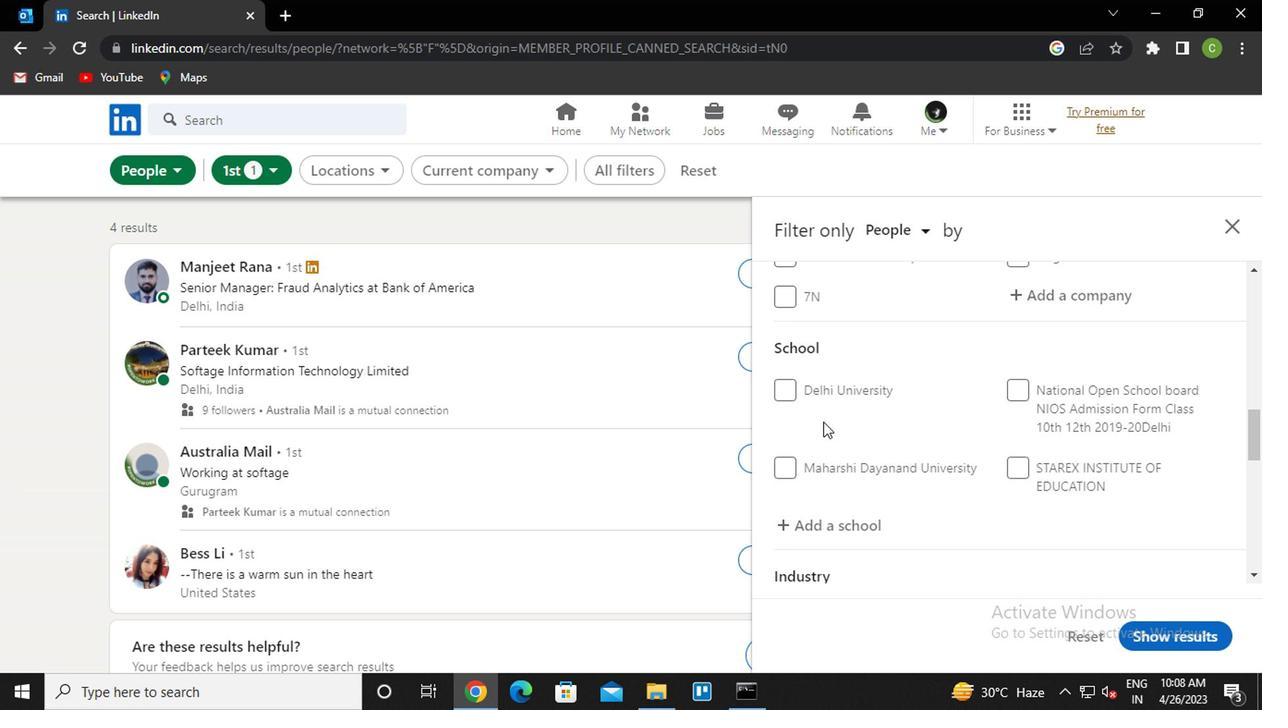 
Action: Mouse scrolled (822, 420) with delta (0, 0)
Screenshot: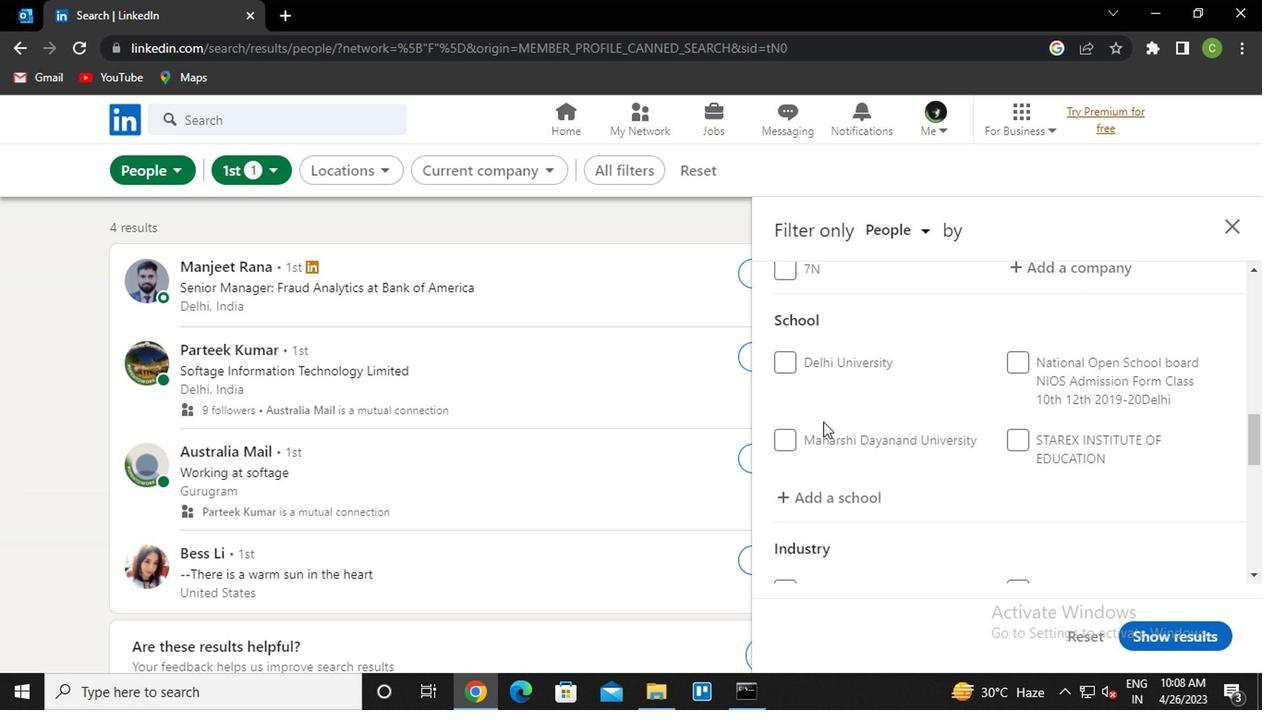 
Action: Mouse scrolled (822, 420) with delta (0, 0)
Screenshot: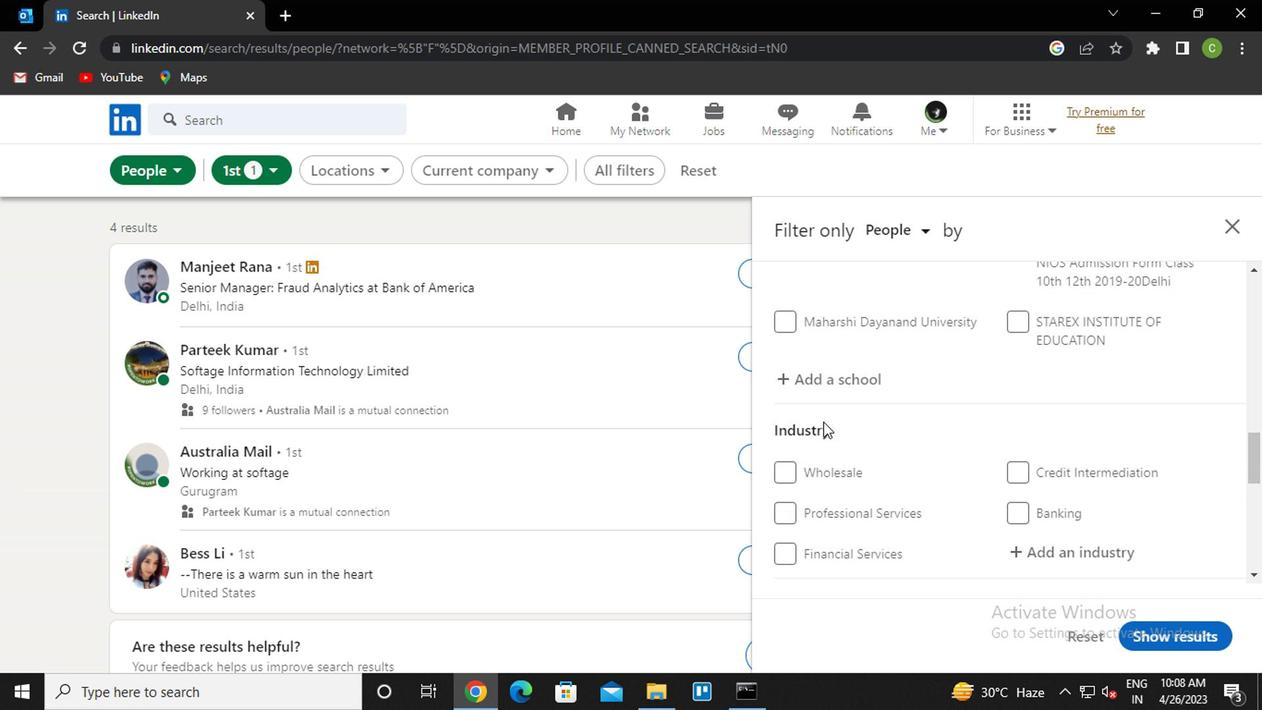 
Action: Mouse moved to (782, 517)
Screenshot: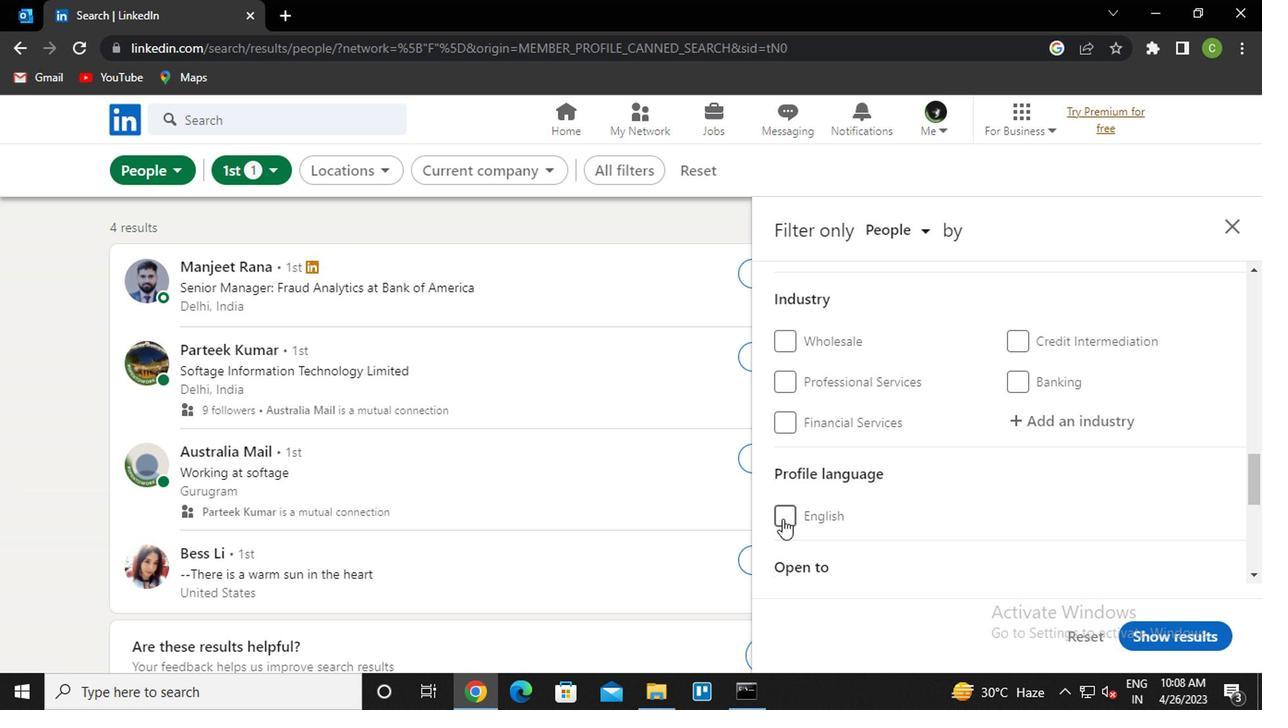 
Action: Mouse pressed left at (782, 517)
Screenshot: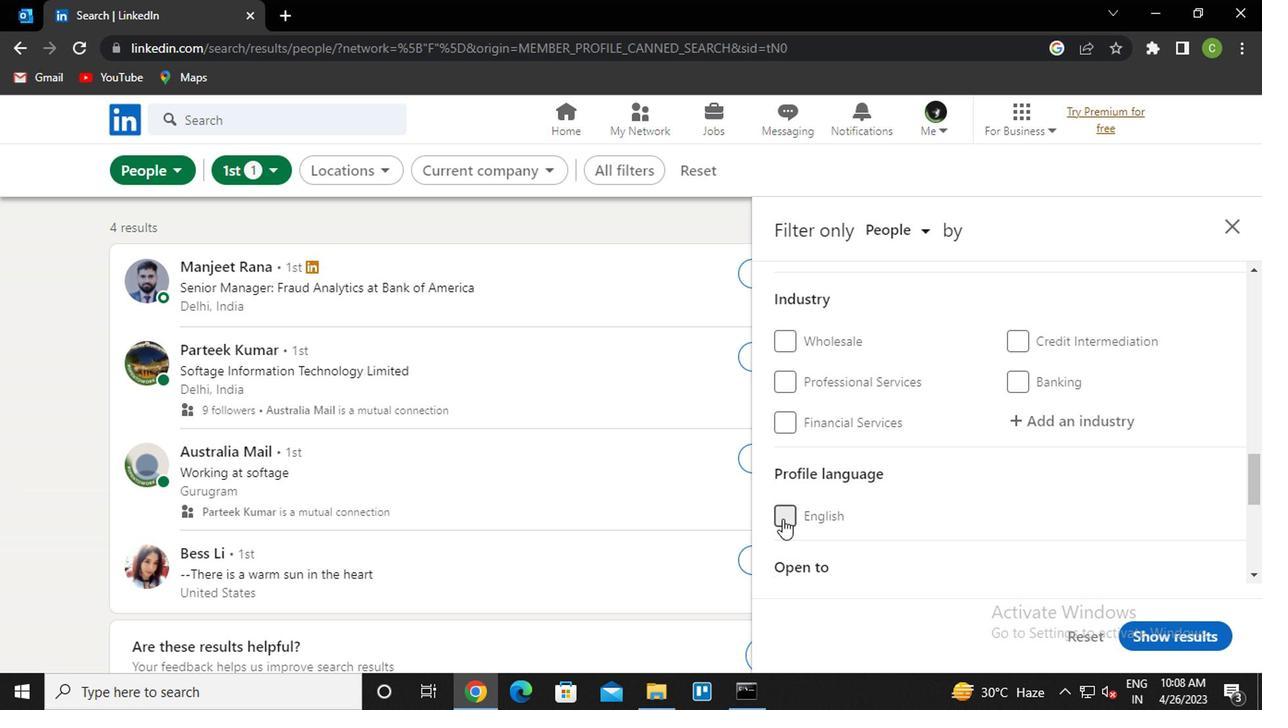 
Action: Mouse moved to (919, 436)
Screenshot: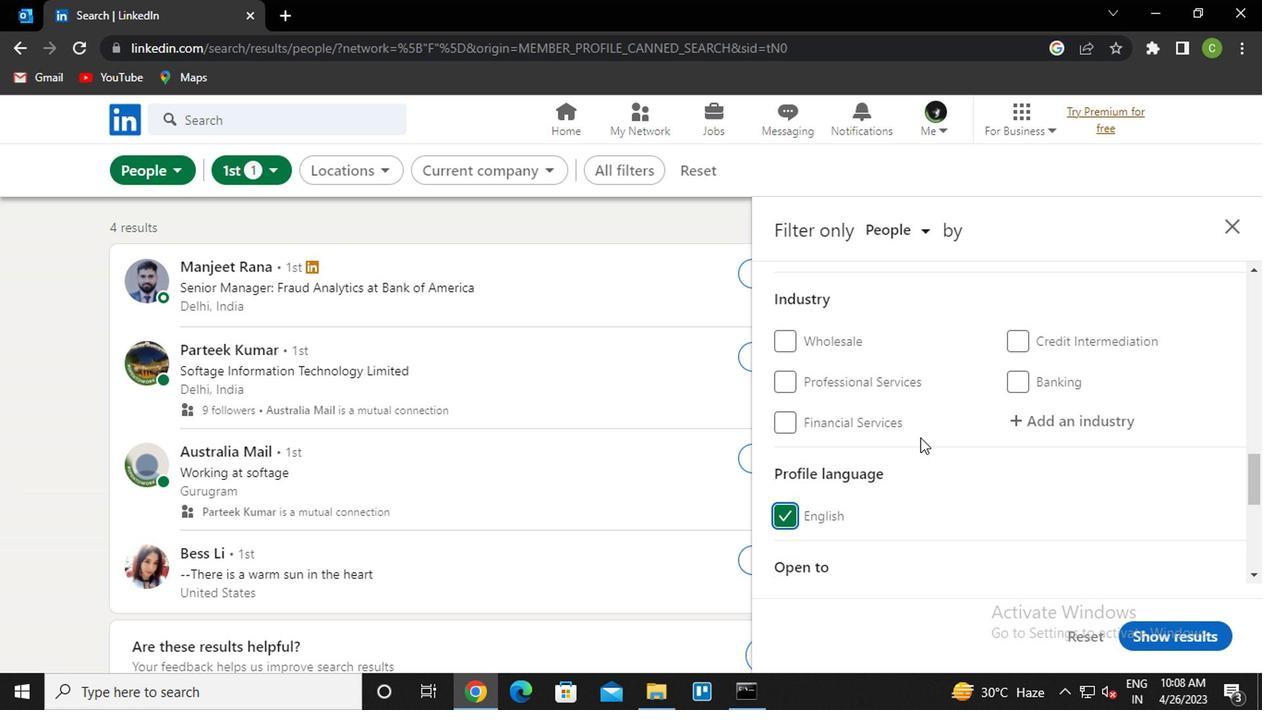 
Action: Mouse scrolled (919, 437) with delta (0, 0)
Screenshot: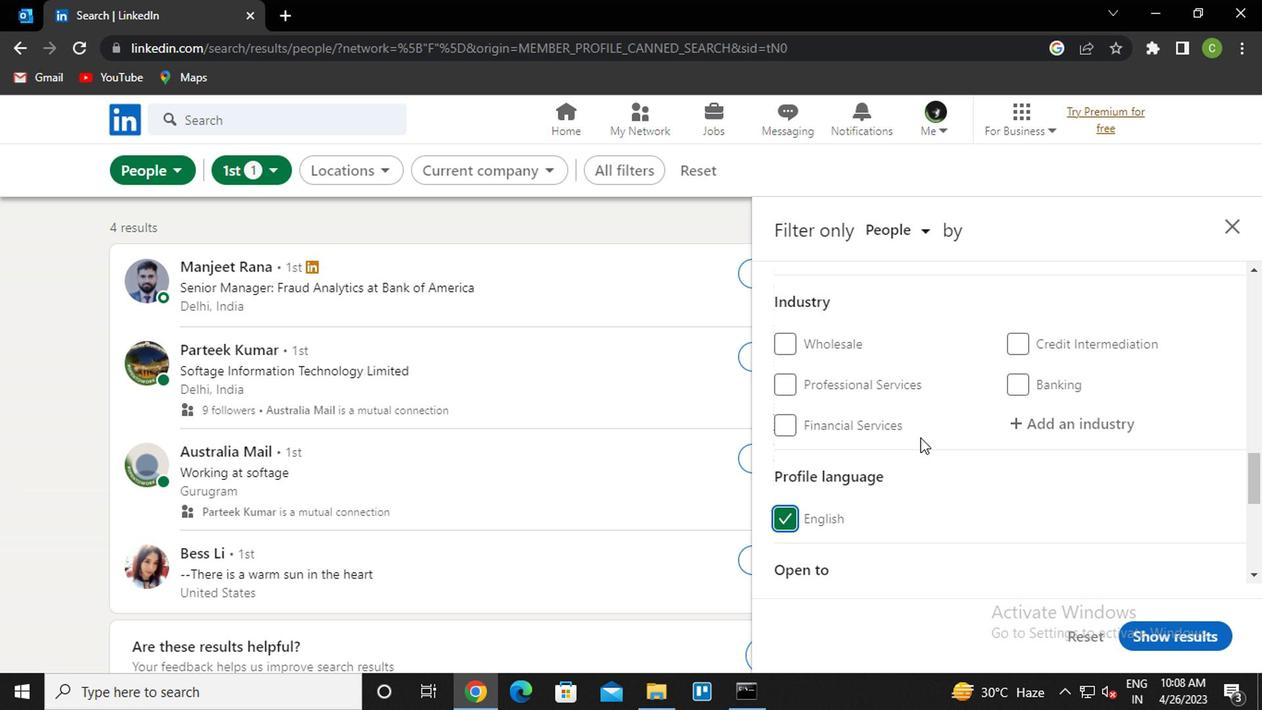 
Action: Mouse scrolled (919, 437) with delta (0, 0)
Screenshot: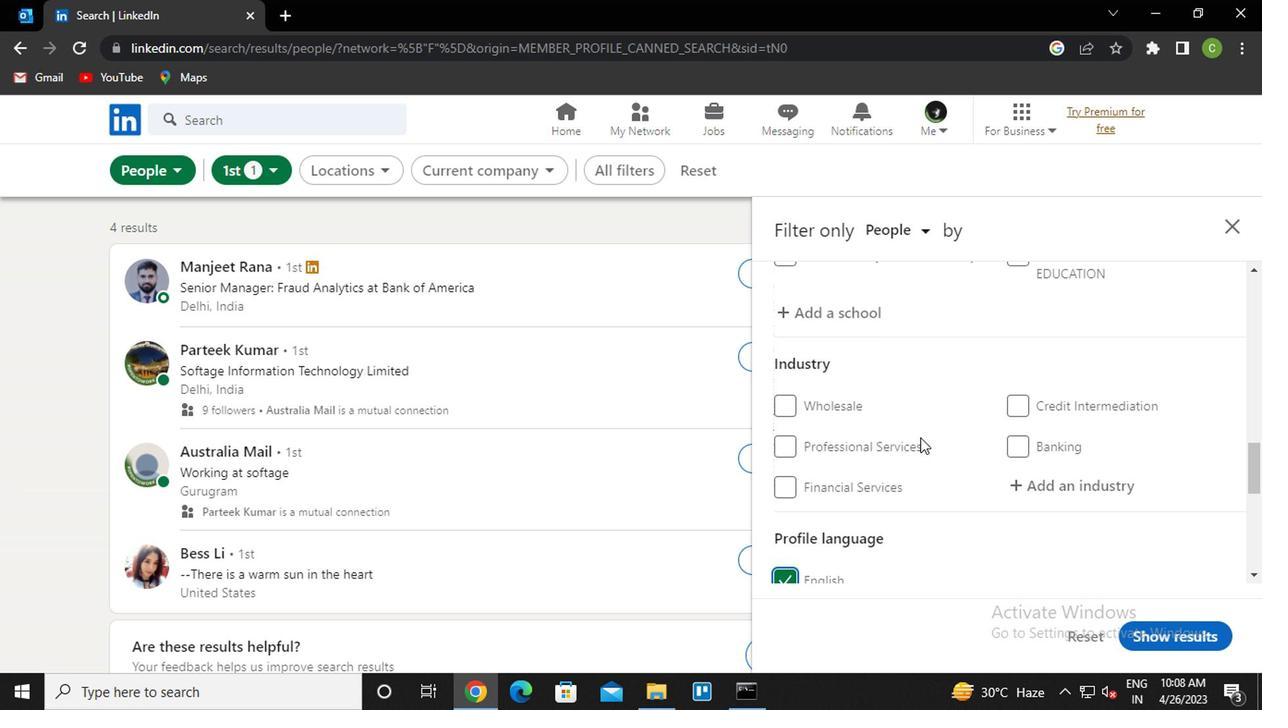 
Action: Mouse scrolled (919, 437) with delta (0, 0)
Screenshot: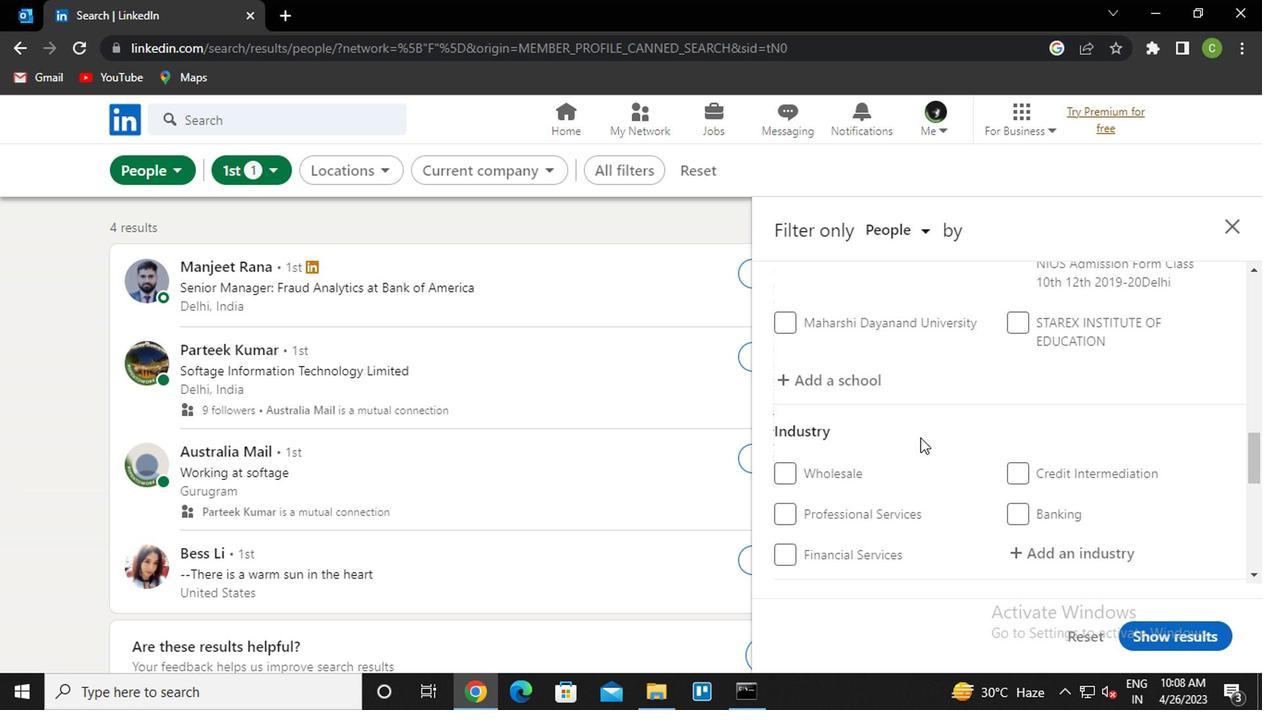 
Action: Mouse scrolled (919, 437) with delta (0, 0)
Screenshot: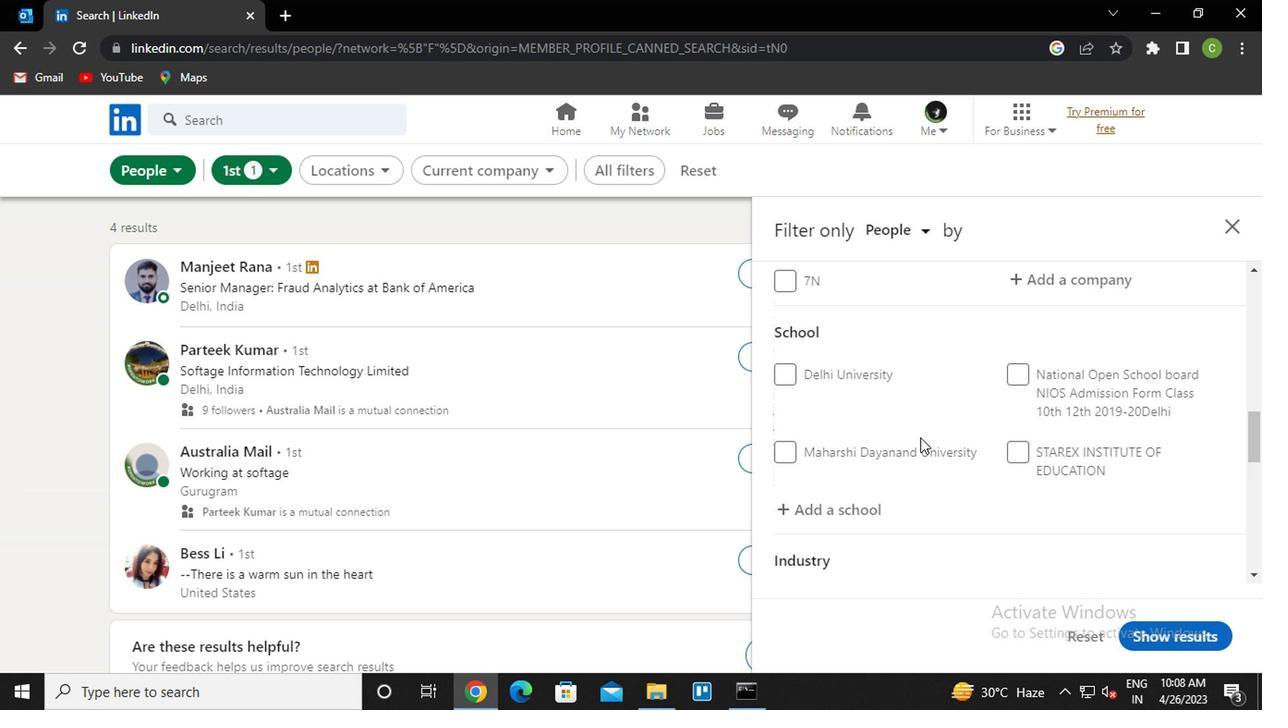 
Action: Mouse moved to (912, 439)
Screenshot: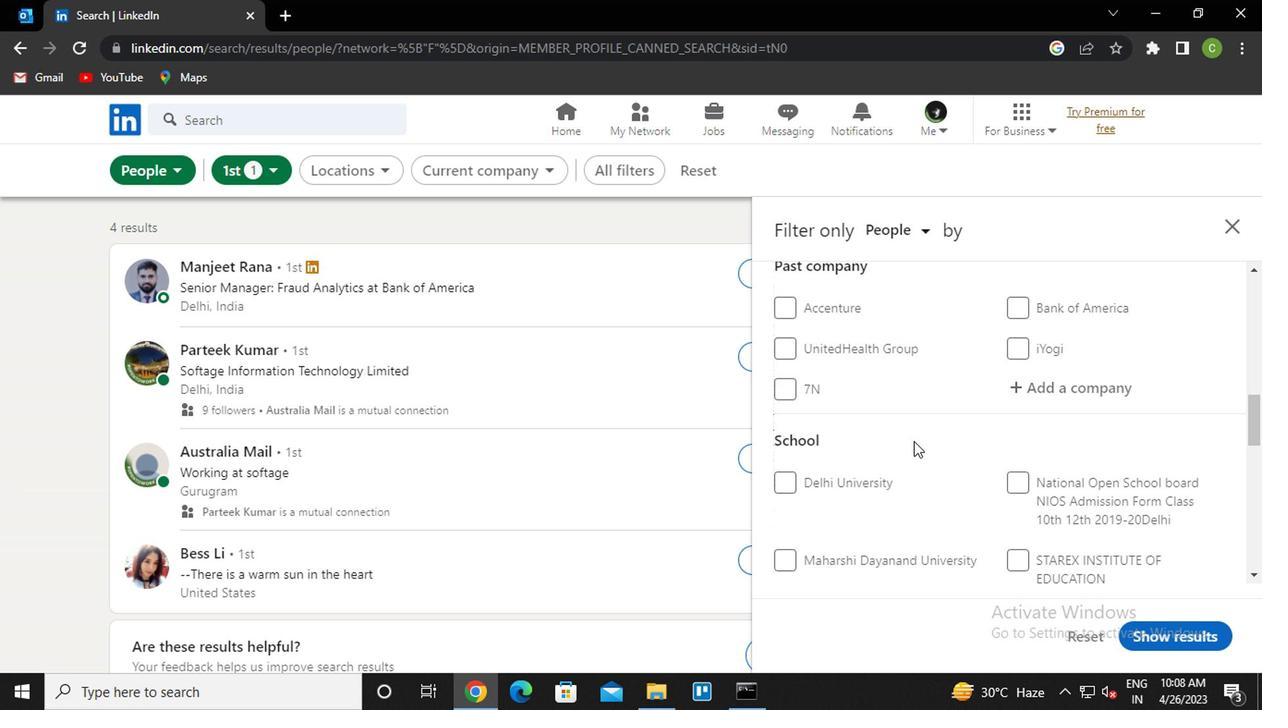 
Action: Mouse scrolled (912, 441) with delta (0, 1)
Screenshot: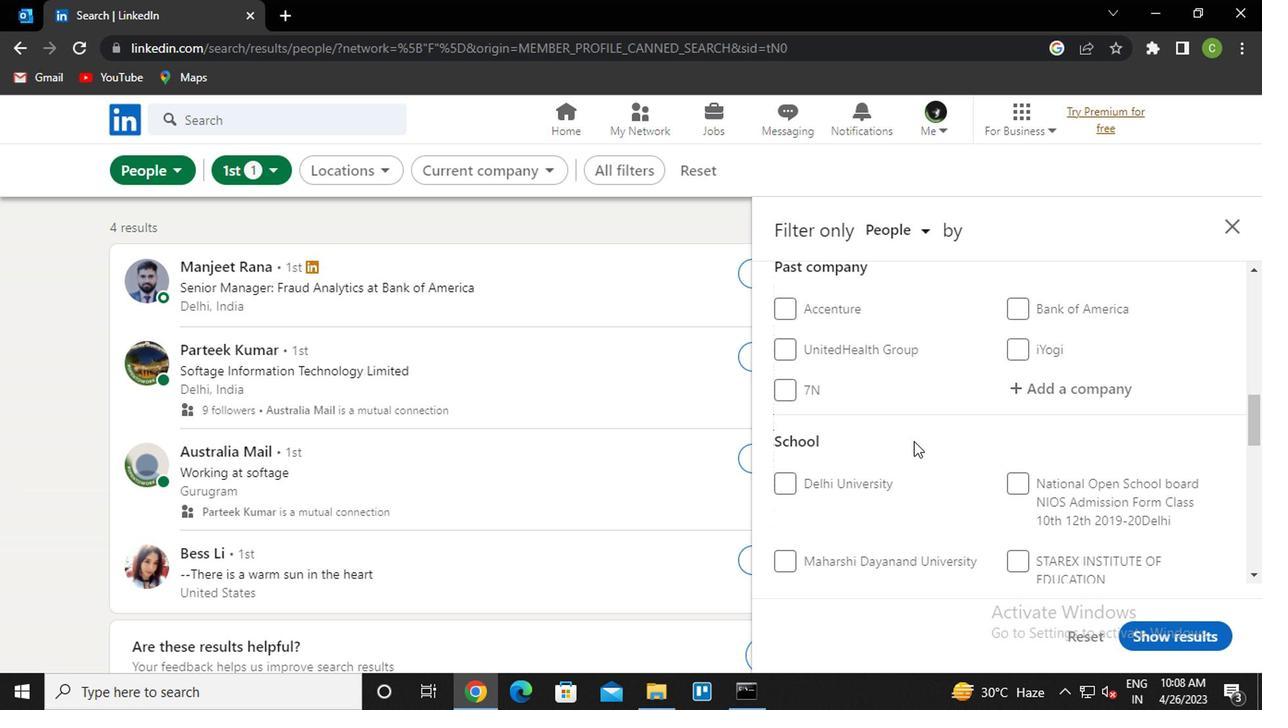 
Action: Mouse scrolled (912, 441) with delta (0, 1)
Screenshot: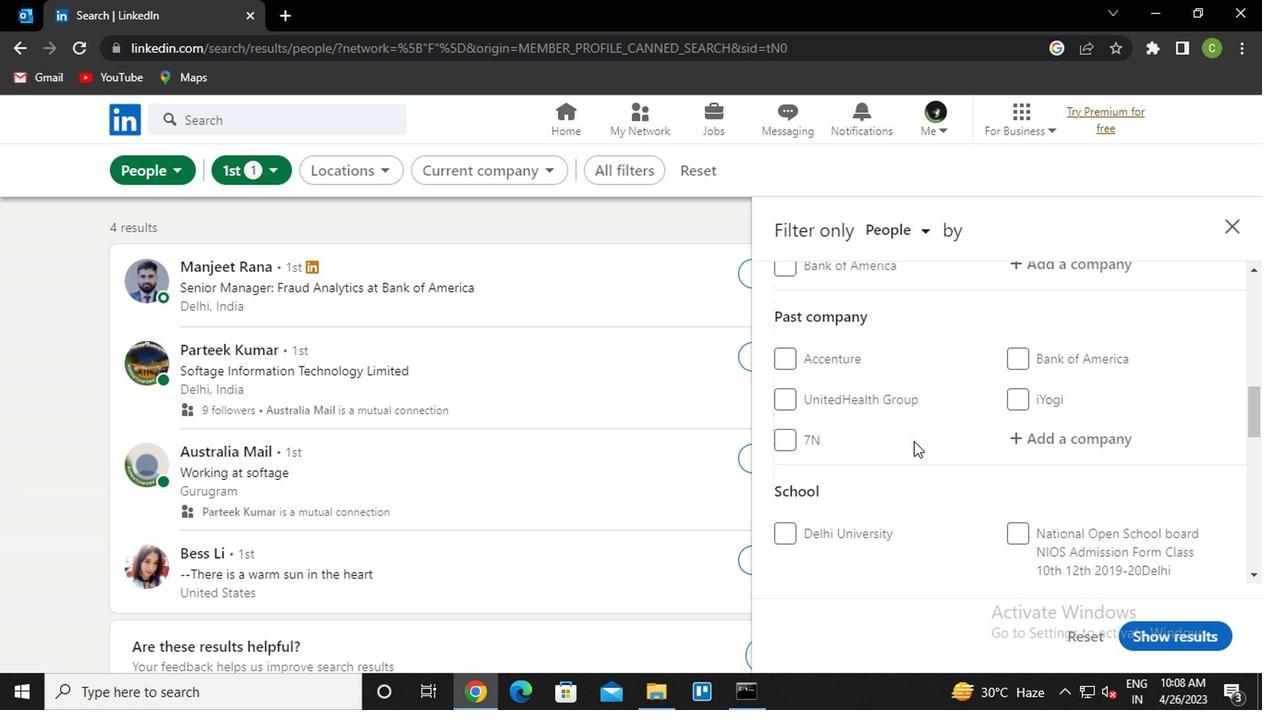 
Action: Mouse moved to (888, 428)
Screenshot: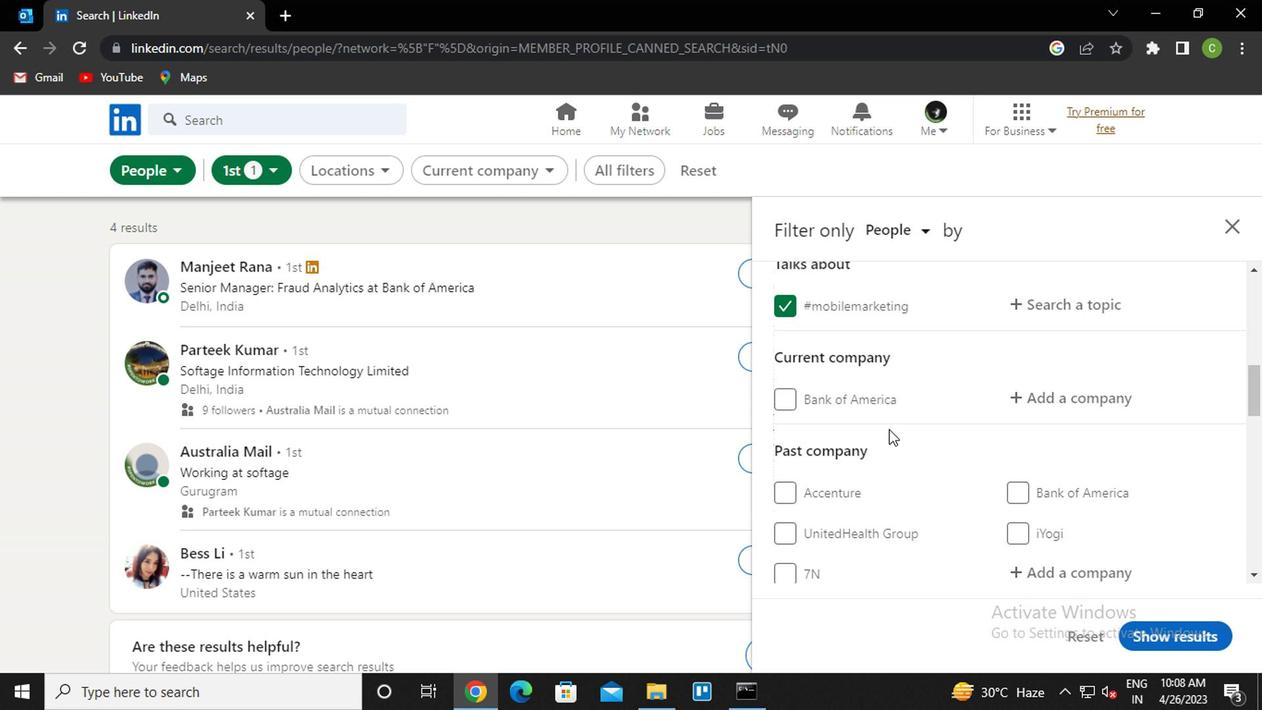 
Action: Mouse scrolled (888, 429) with delta (0, 1)
Screenshot: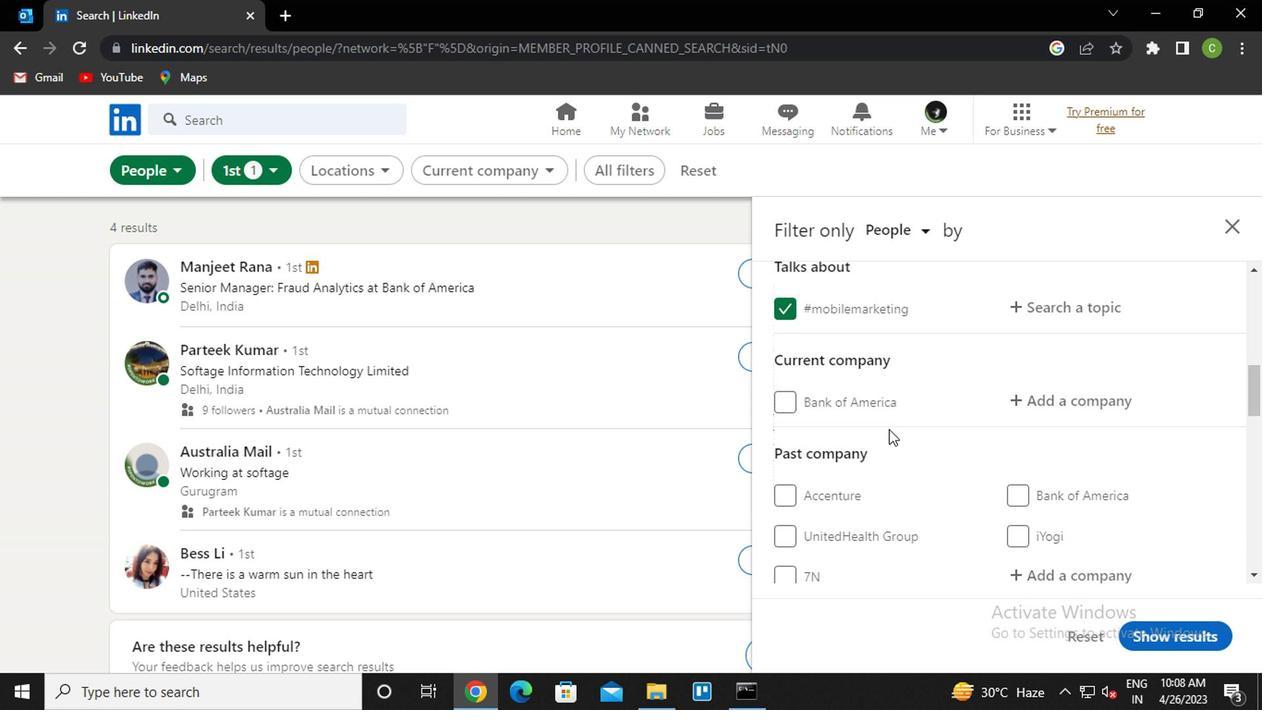 
Action: Mouse moved to (1072, 485)
Screenshot: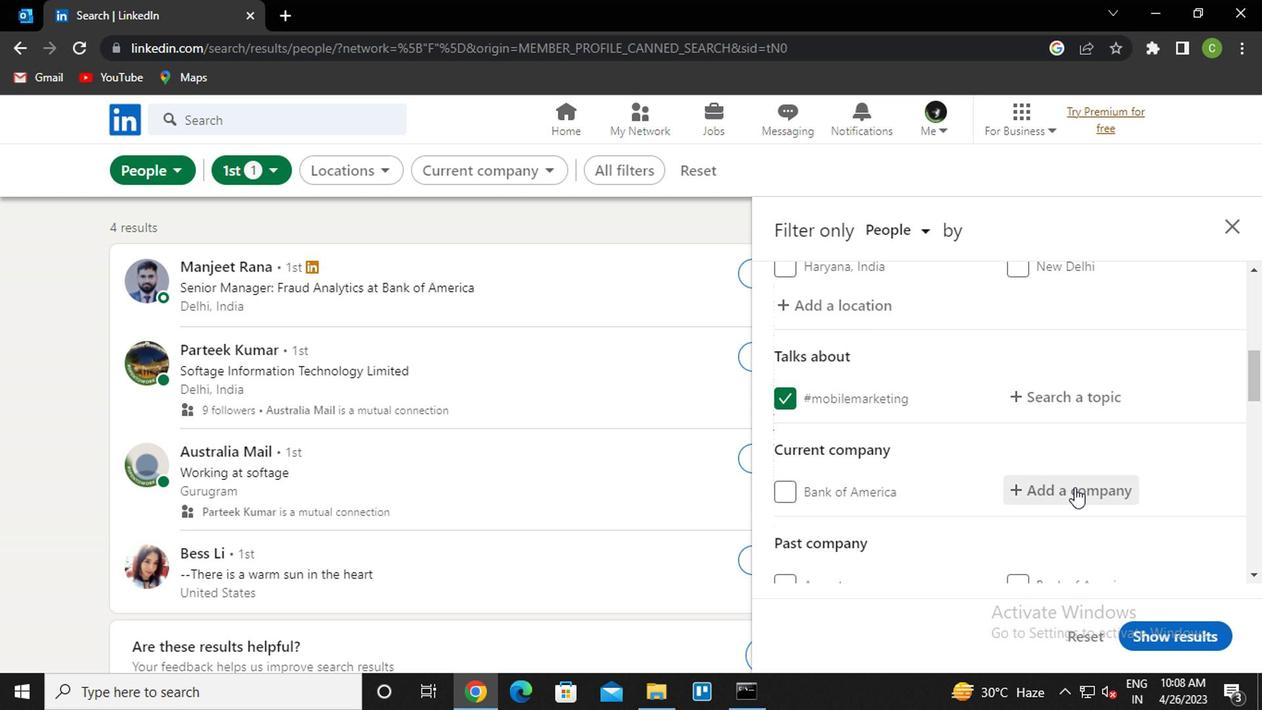 
Action: Mouse pressed left at (1072, 485)
Screenshot: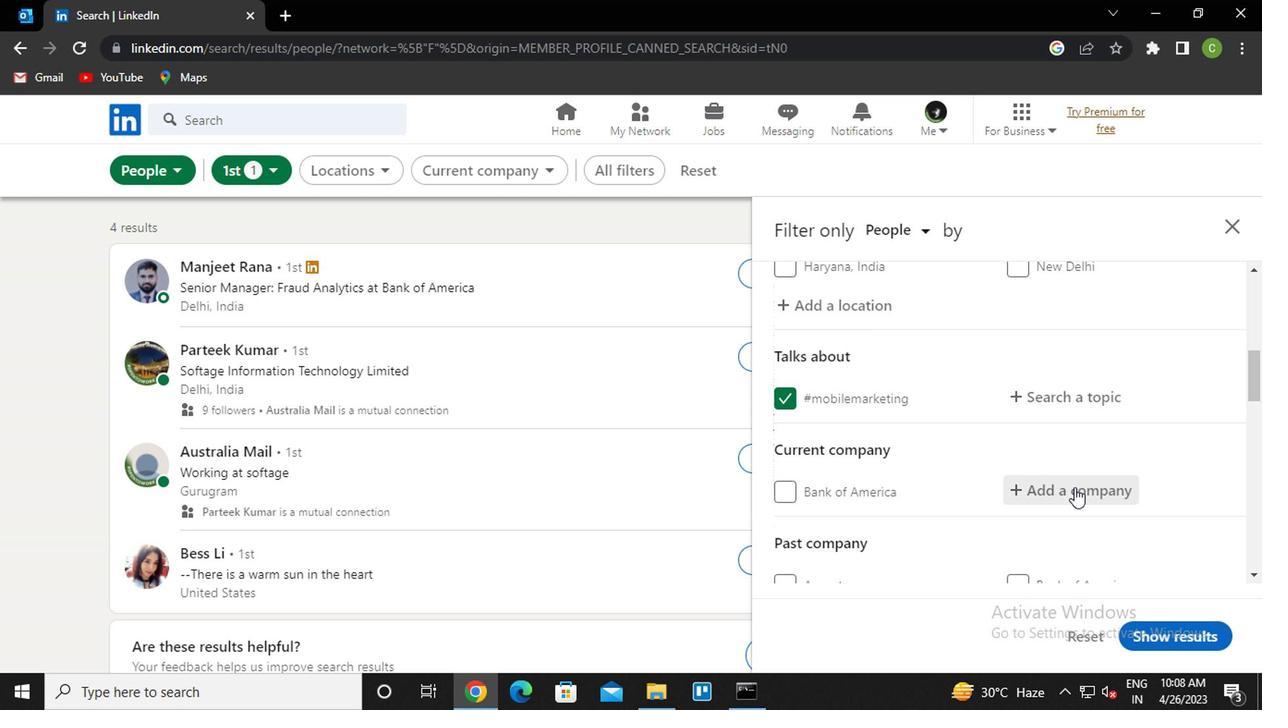 
Action: Key pressed <Key.caps_lock>l<Key.caps_lock>ivelaw
Screenshot: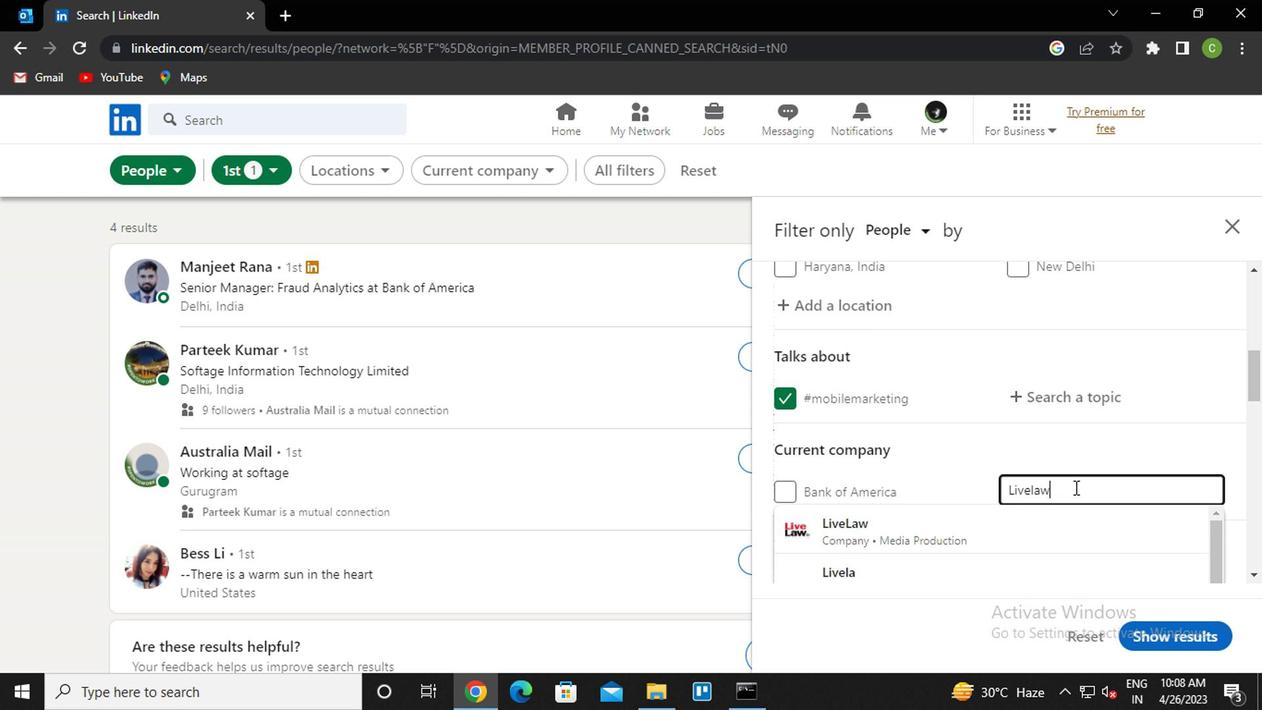 
Action: Mouse moved to (990, 518)
Screenshot: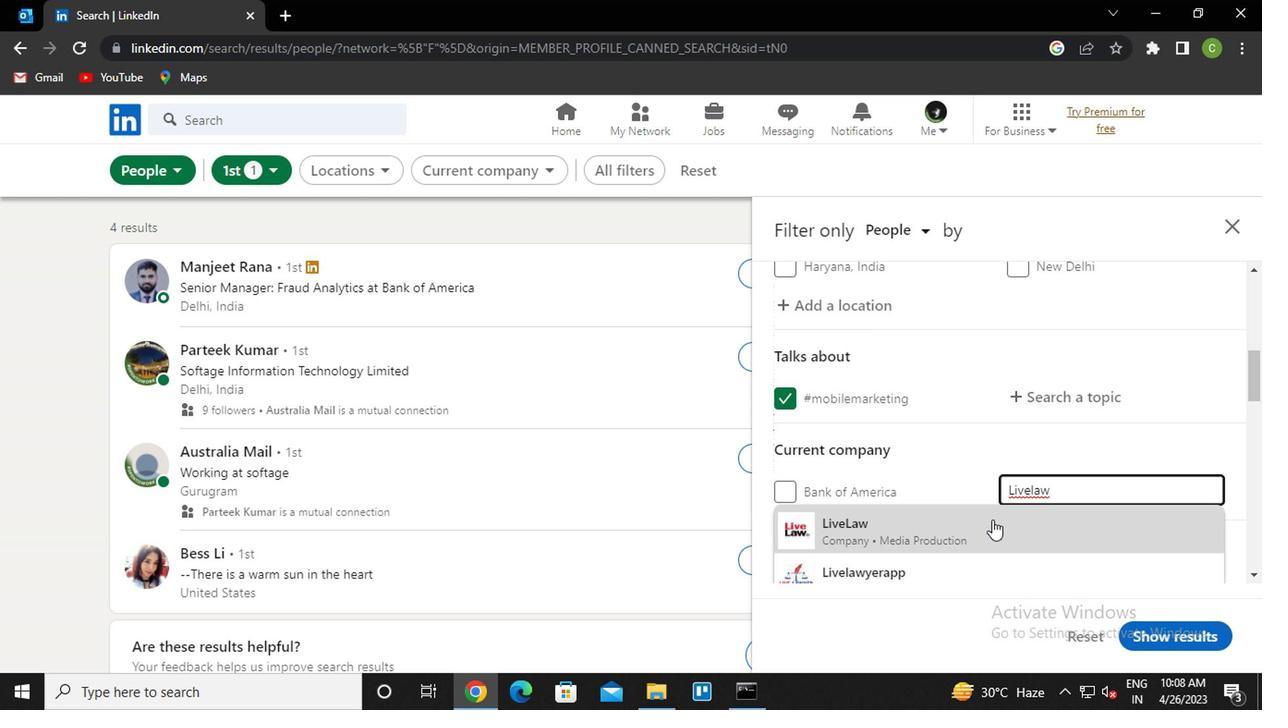 
Action: Mouse pressed left at (990, 518)
Screenshot: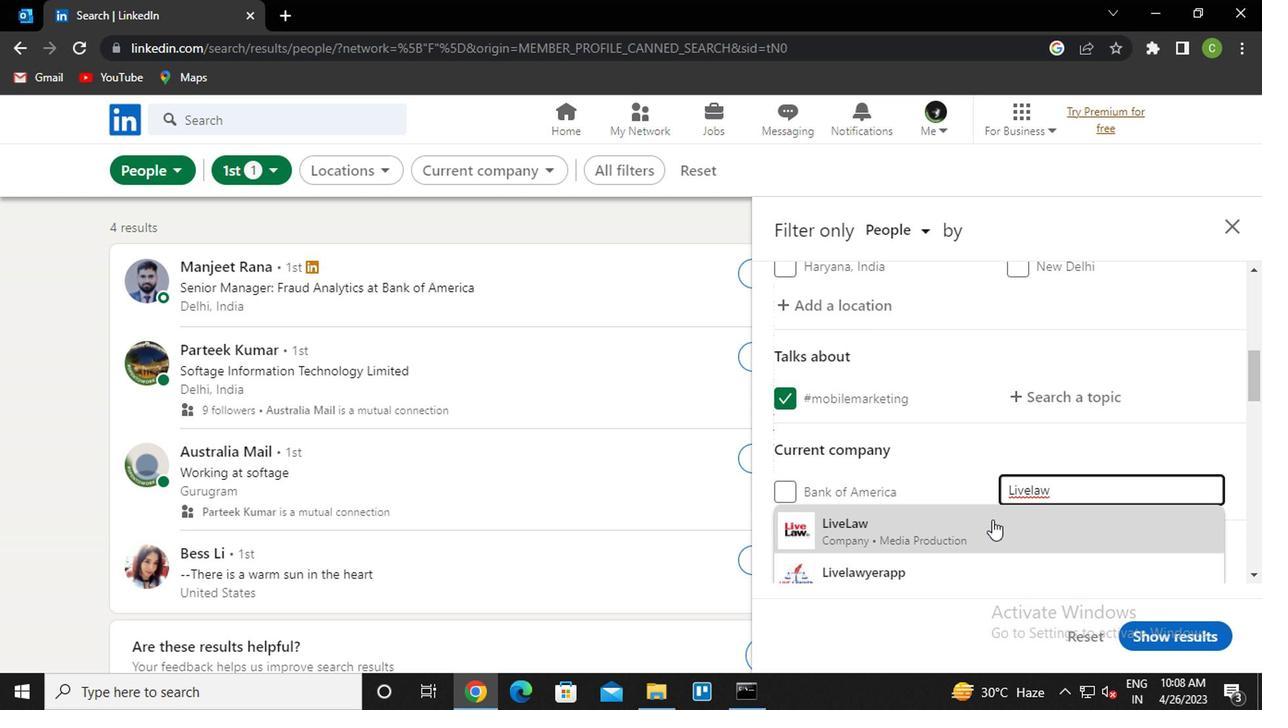 
Action: Mouse moved to (999, 504)
Screenshot: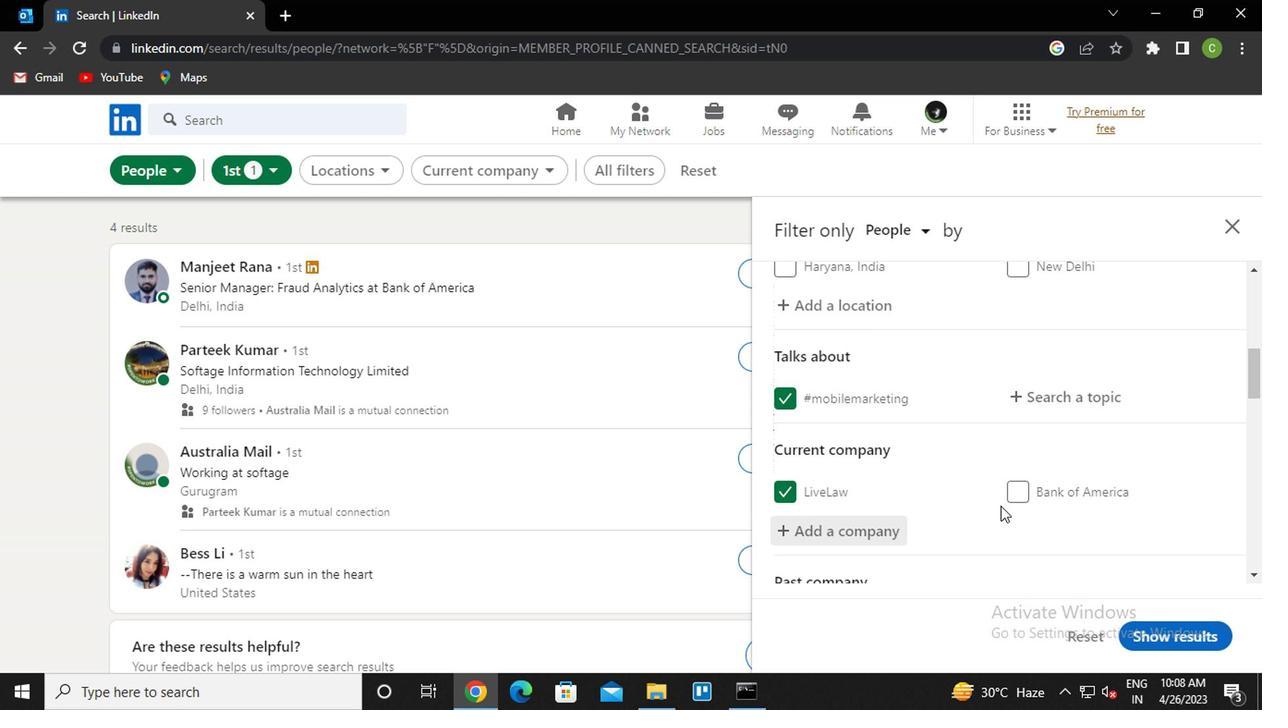 
Action: Mouse scrolled (999, 503) with delta (0, 0)
Screenshot: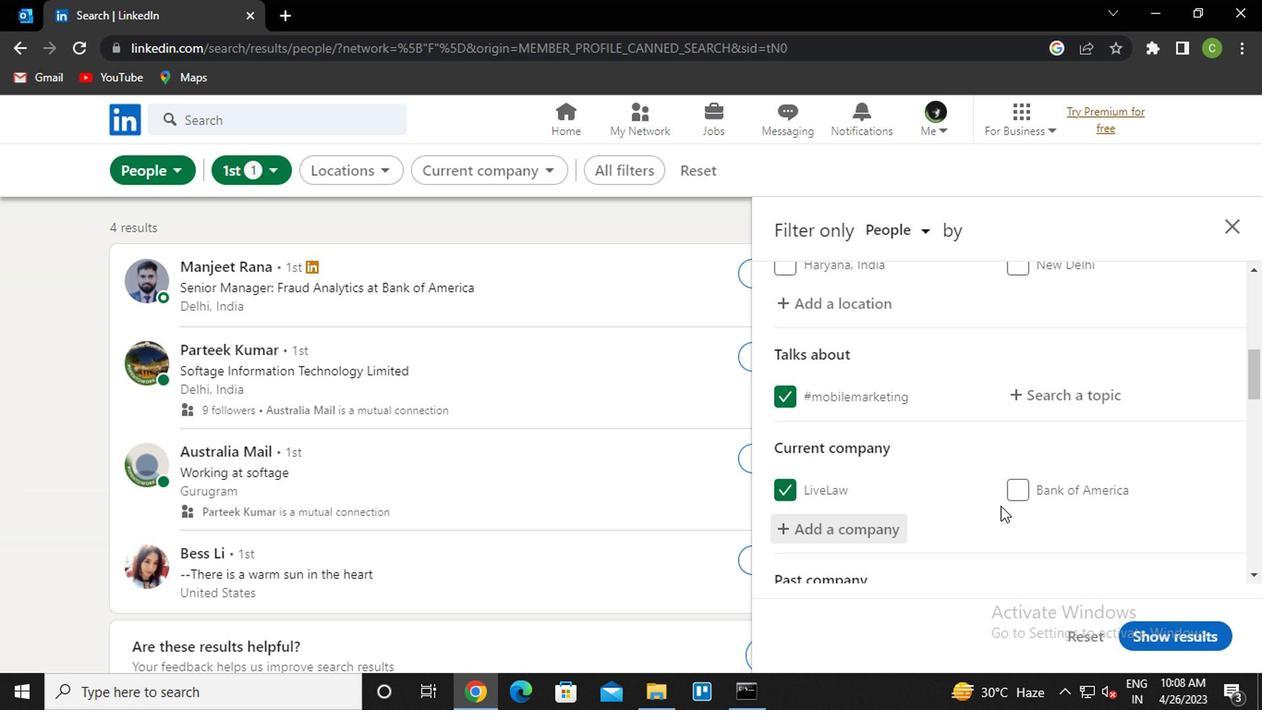 
Action: Mouse moved to (995, 506)
Screenshot: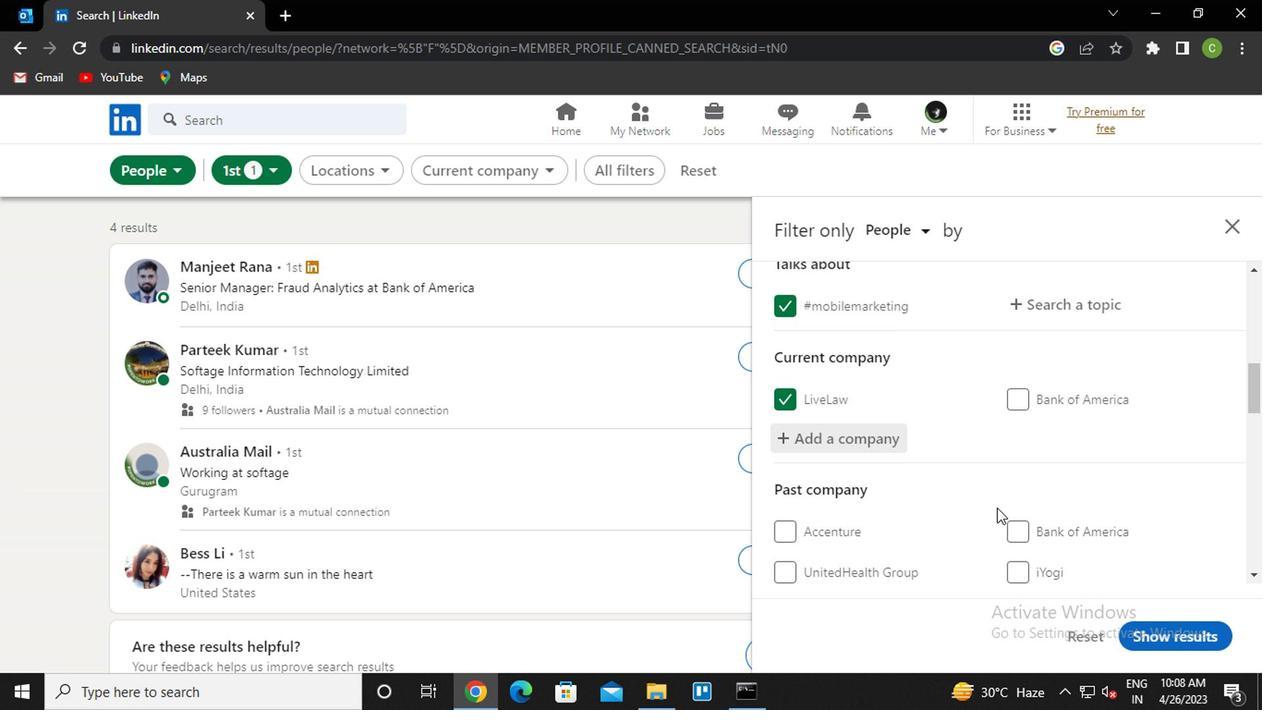 
Action: Mouse scrolled (995, 504) with delta (0, -1)
Screenshot: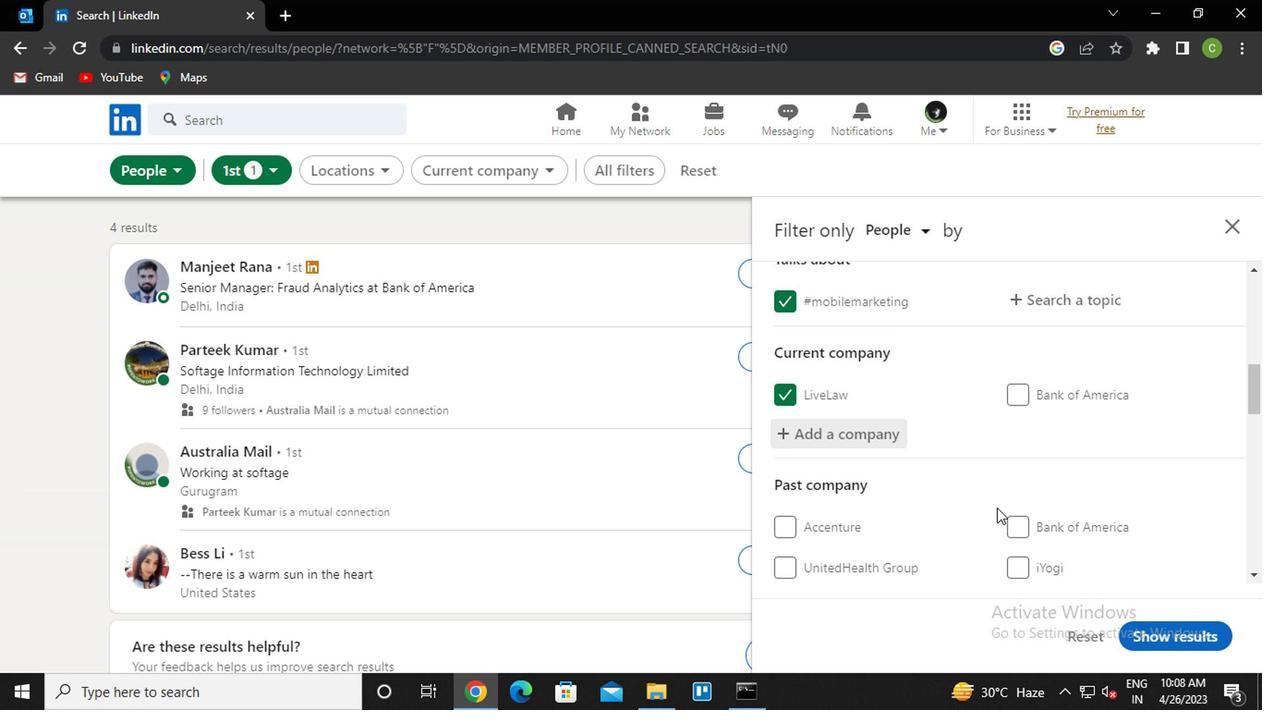 
Action: Mouse moved to (994, 506)
Screenshot: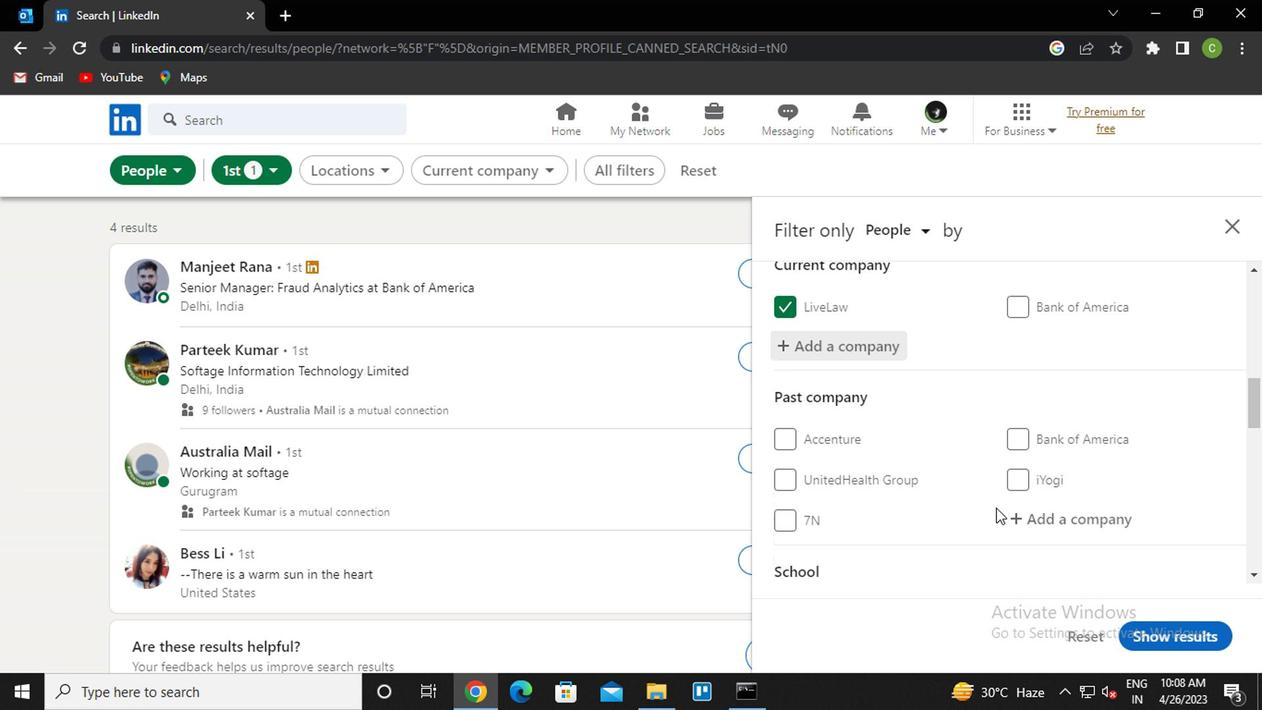 
Action: Mouse scrolled (994, 504) with delta (0, -1)
Screenshot: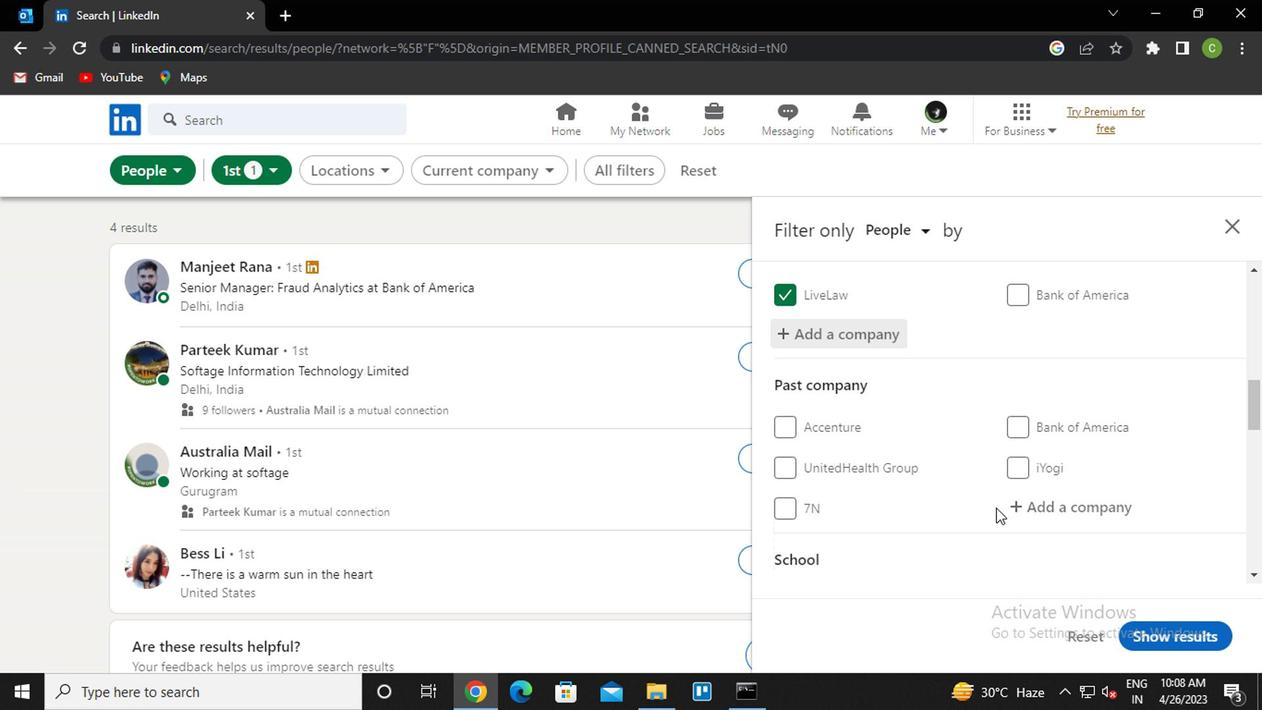 
Action: Mouse moved to (871, 504)
Screenshot: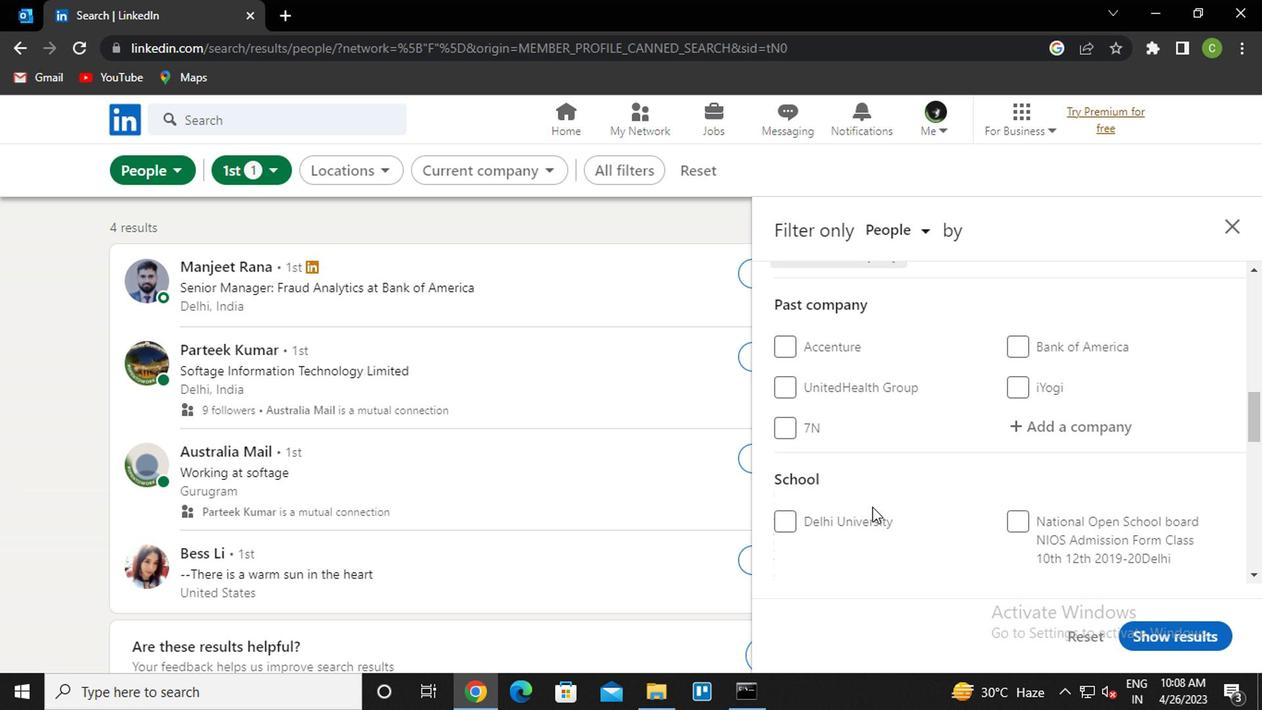 
Action: Mouse scrolled (871, 504) with delta (0, 0)
Screenshot: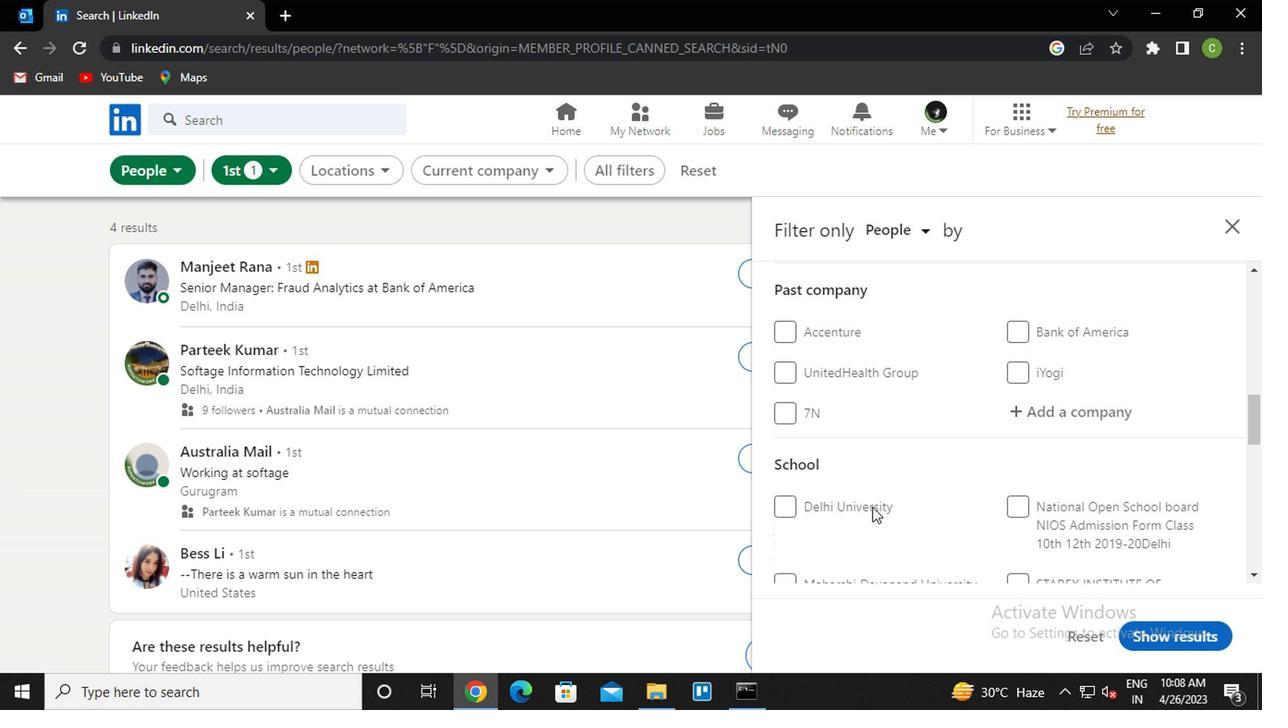 
Action: Mouse scrolled (871, 504) with delta (0, 0)
Screenshot: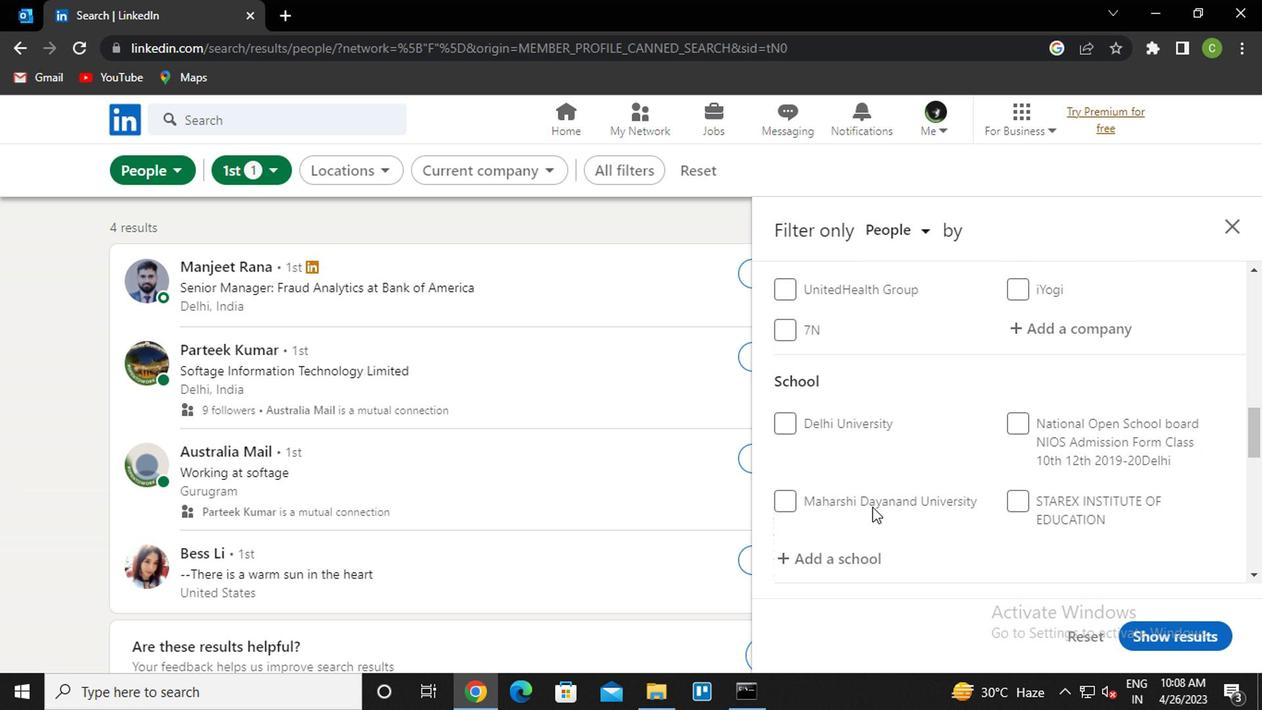 
Action: Mouse moved to (836, 470)
Screenshot: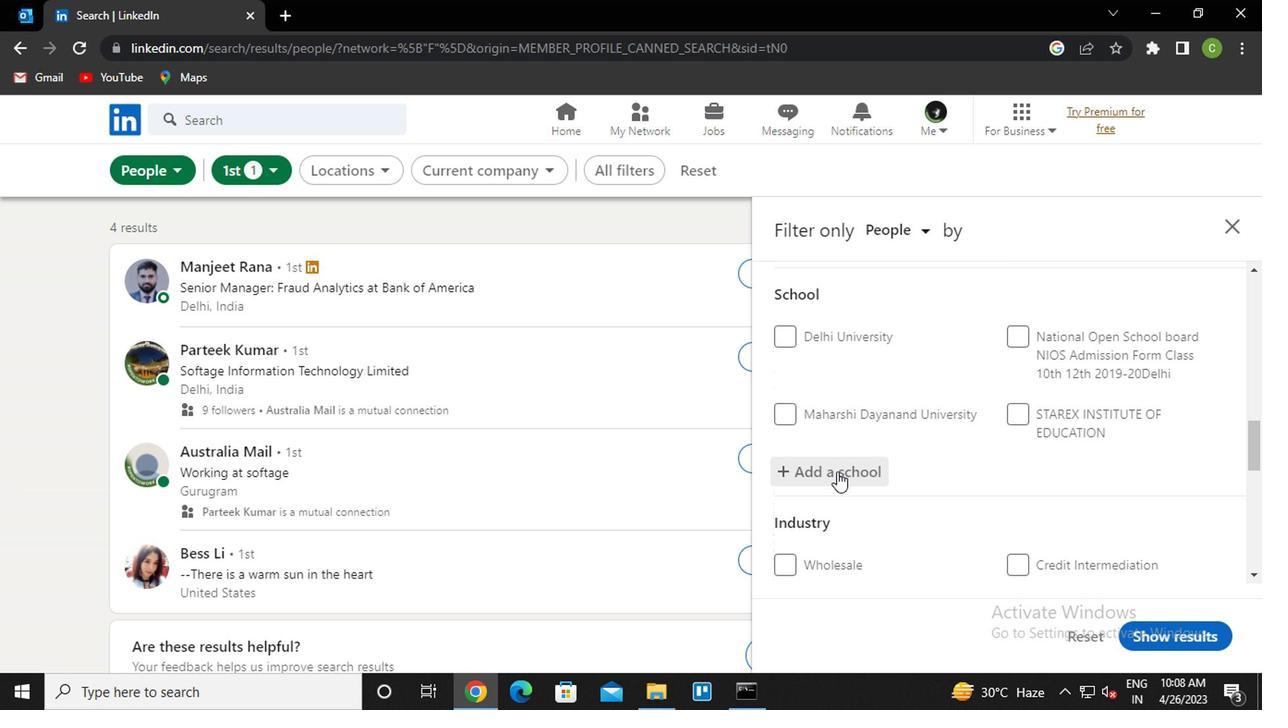 
Action: Mouse pressed left at (836, 470)
Screenshot: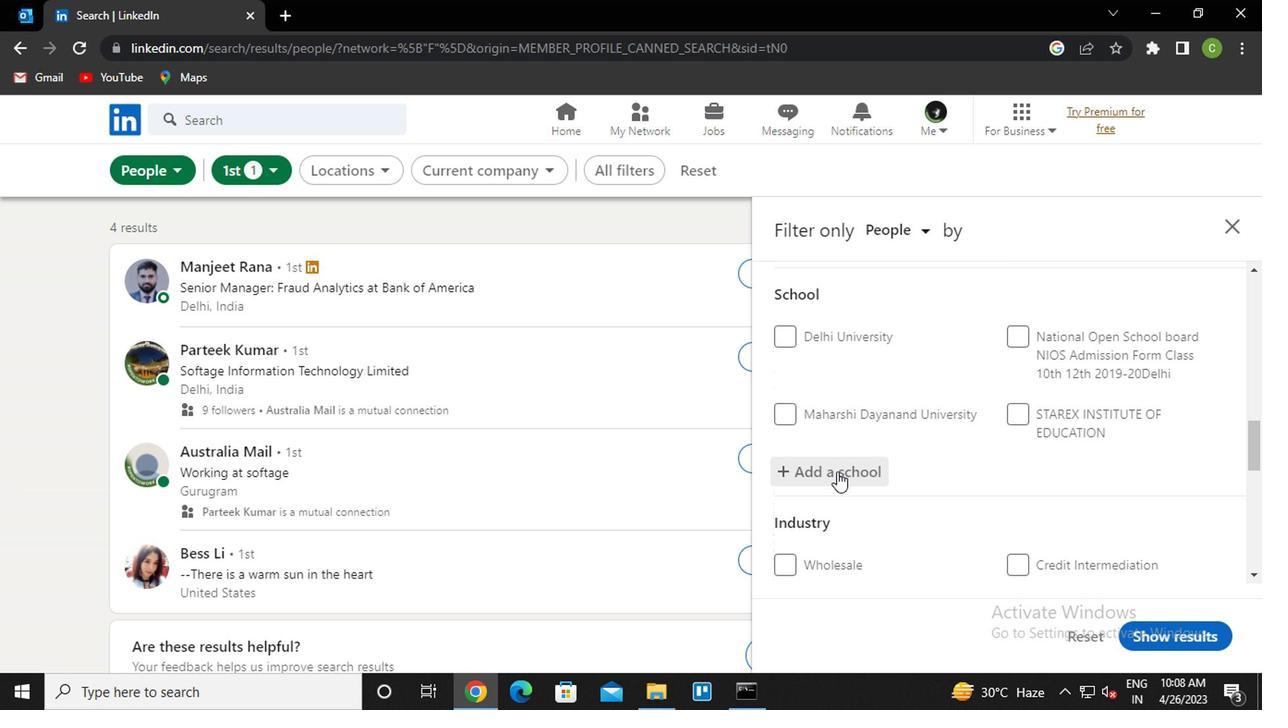
Action: Key pressed <Key.caps_lock>d<Key.caps_lock>ayawa<Key.down><Key.enter>
Screenshot: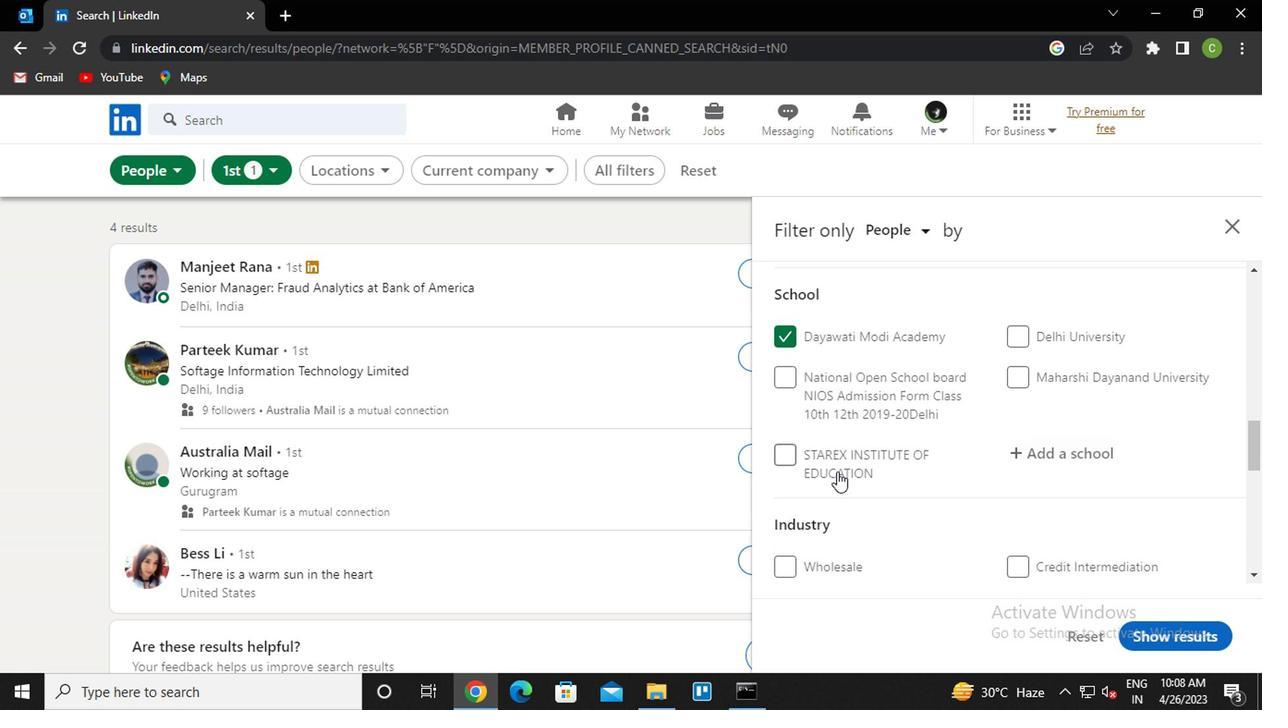 
Action: Mouse scrolled (836, 469) with delta (0, 0)
Screenshot: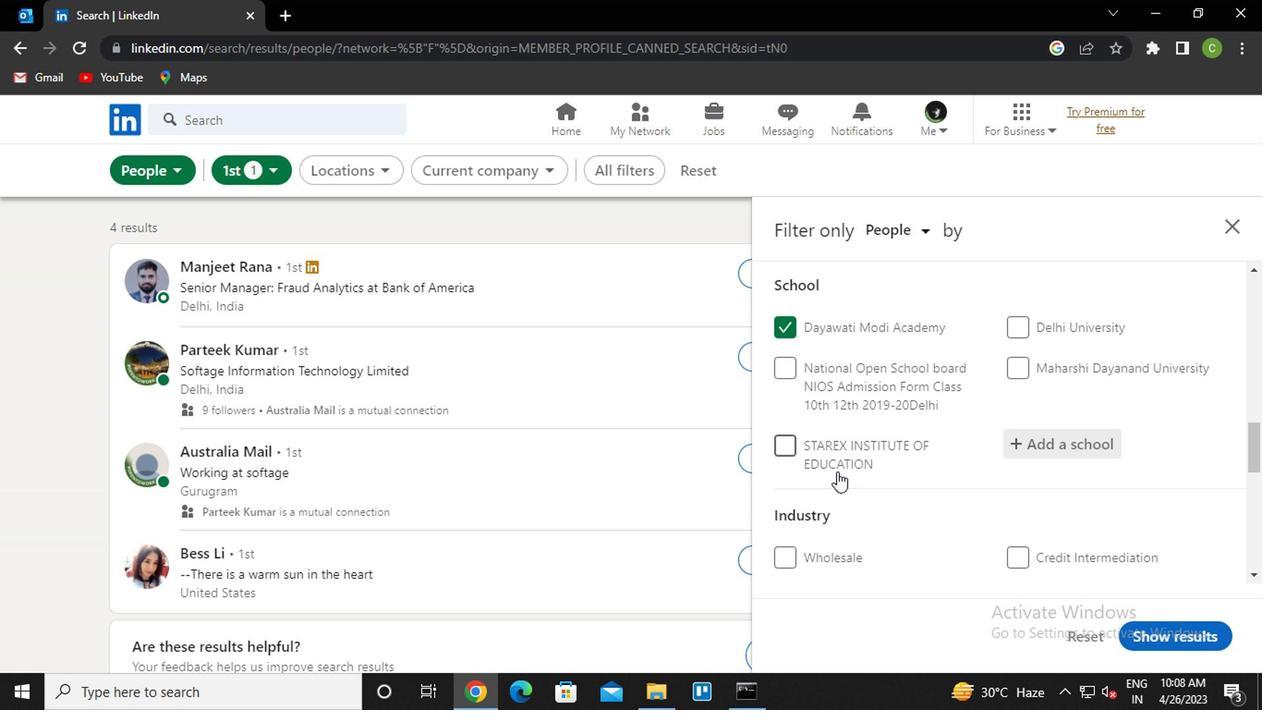
Action: Mouse moved to (840, 469)
Screenshot: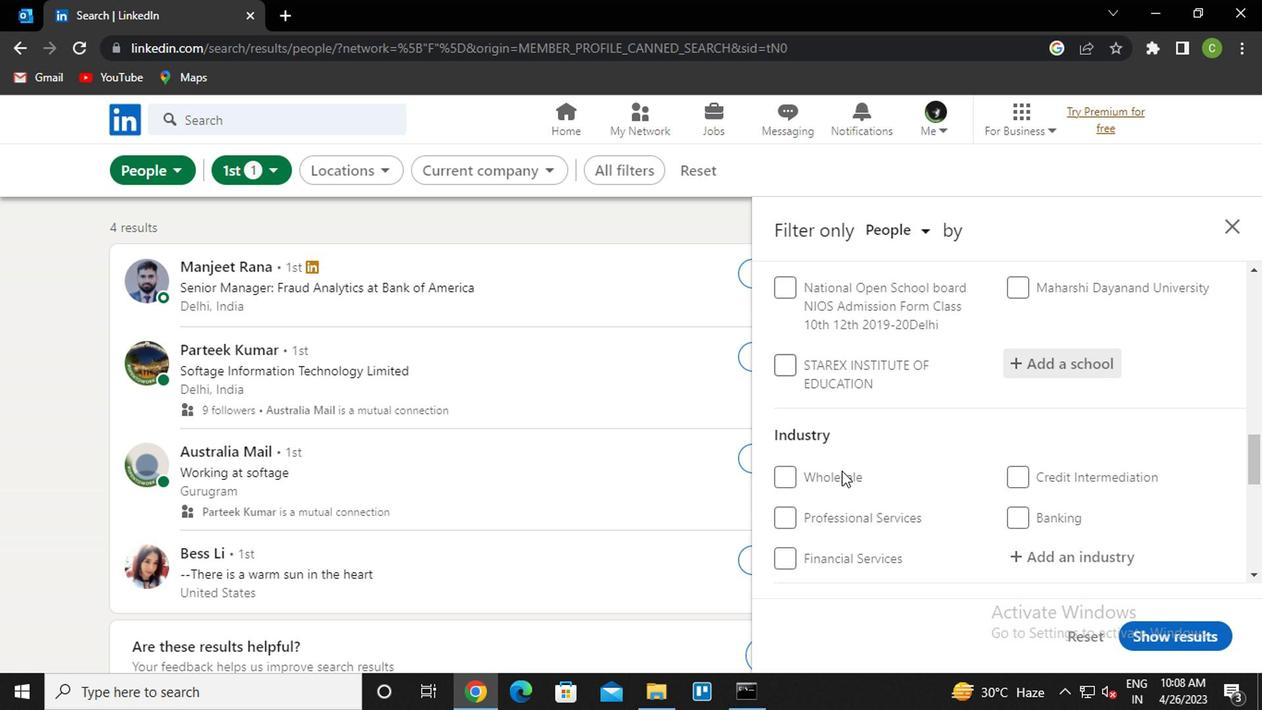 
Action: Mouse scrolled (840, 468) with delta (0, 0)
Screenshot: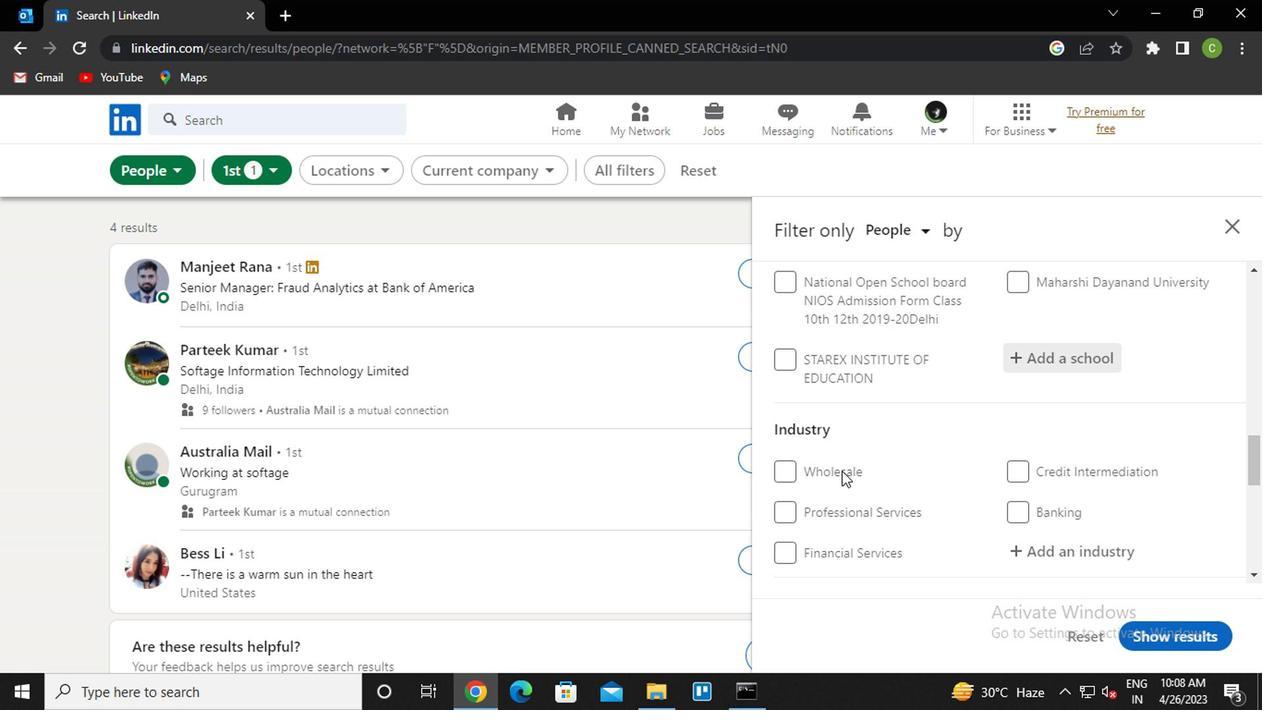 
Action: Mouse moved to (1074, 462)
Screenshot: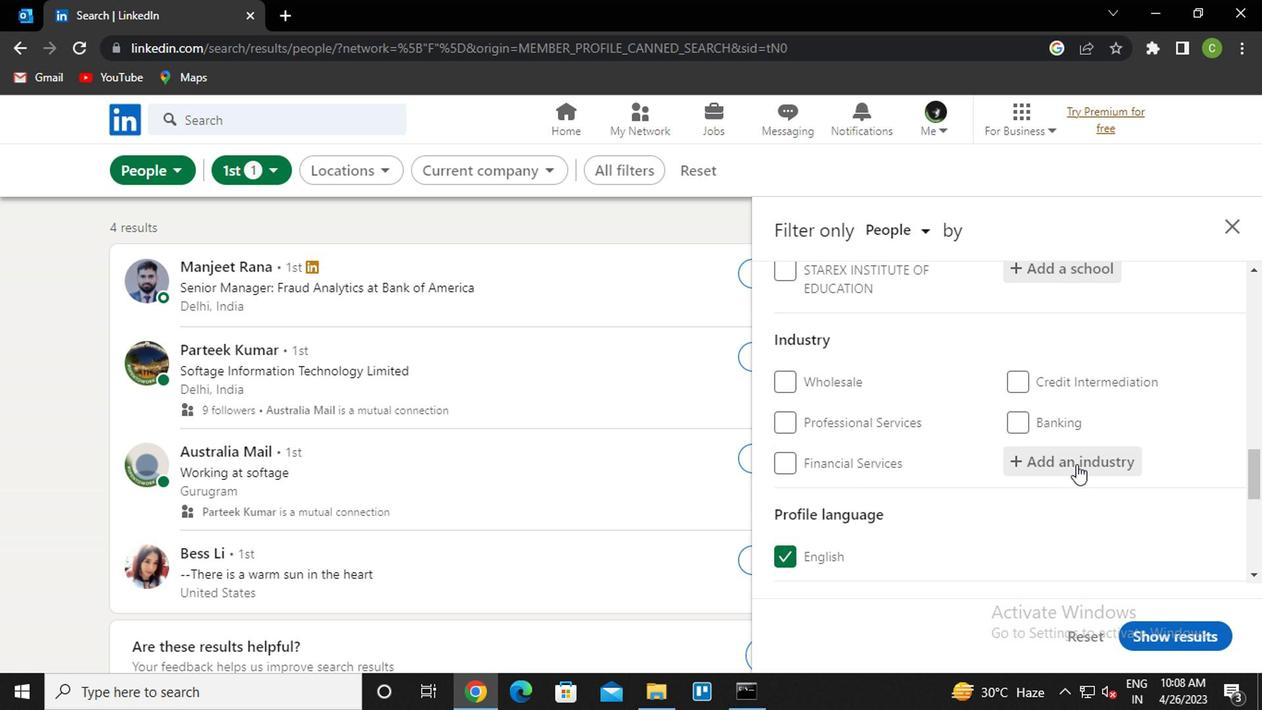 
Action: Mouse pressed left at (1074, 462)
Screenshot: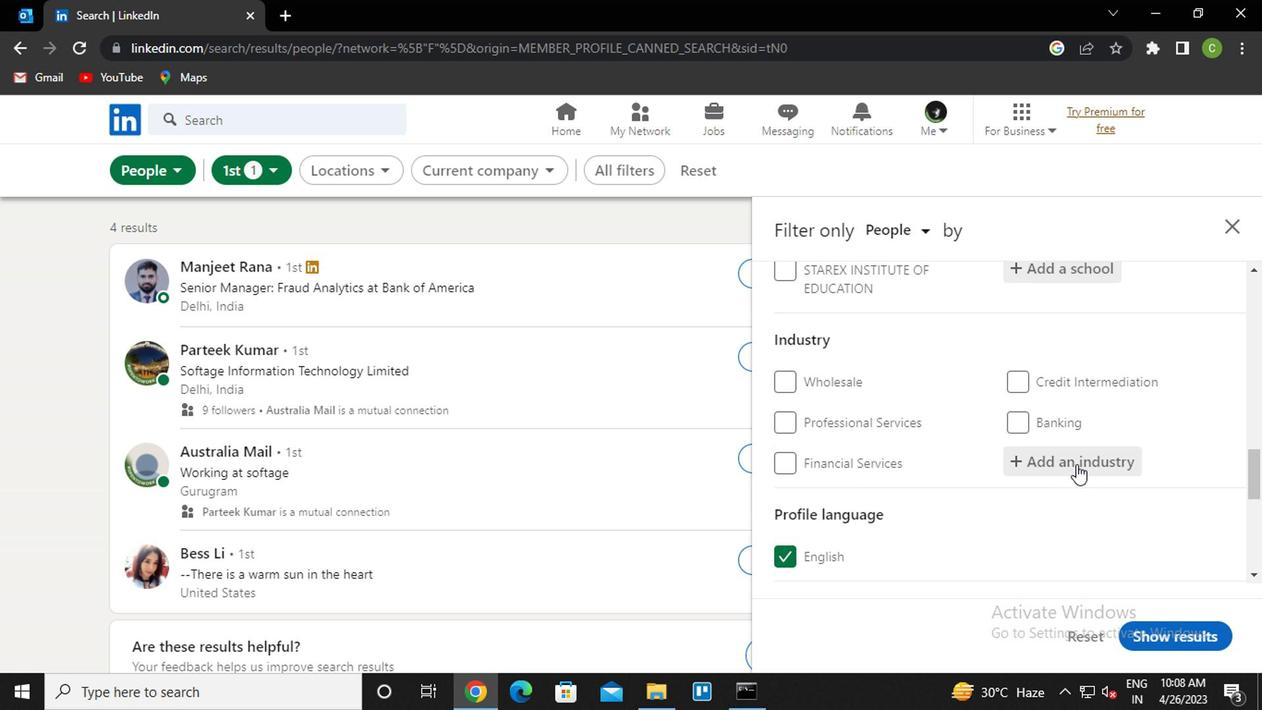 
Action: Key pressed <Key.caps_lock>l<Key.caps_lock>easing<Key.down><Key.down><Key.enter>
Screenshot: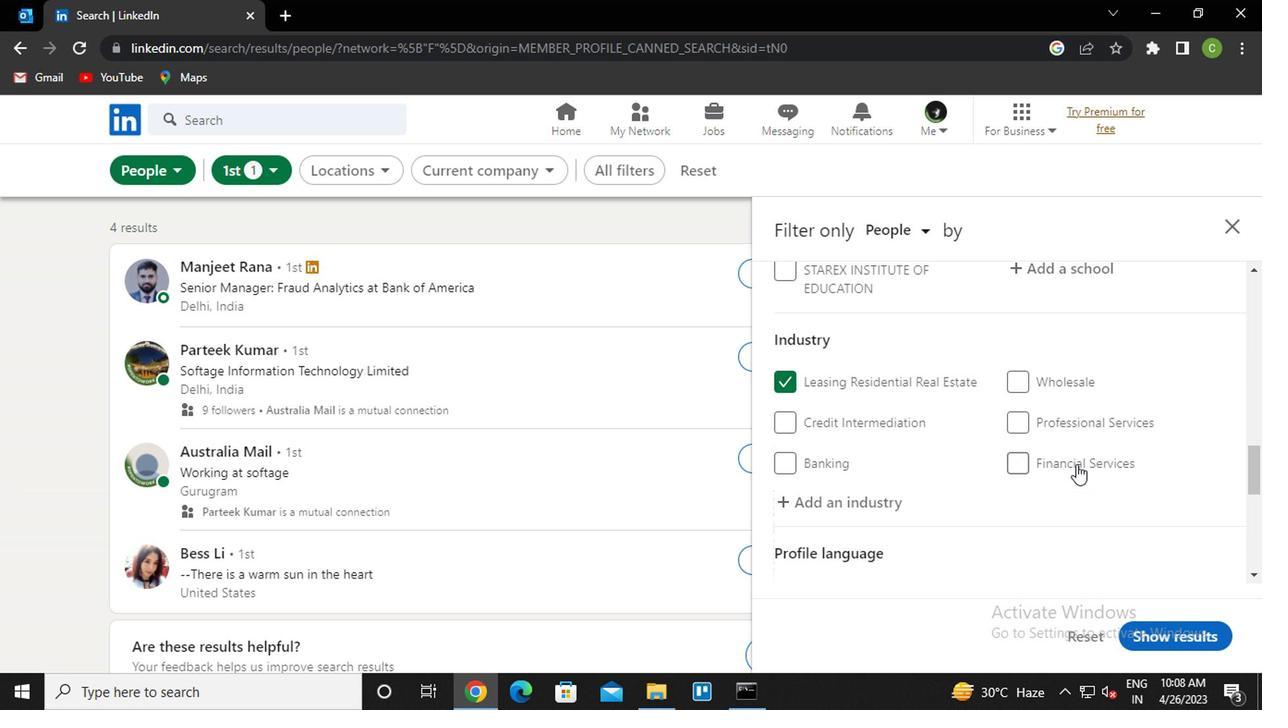 
Action: Mouse scrolled (1074, 462) with delta (0, 0)
Screenshot: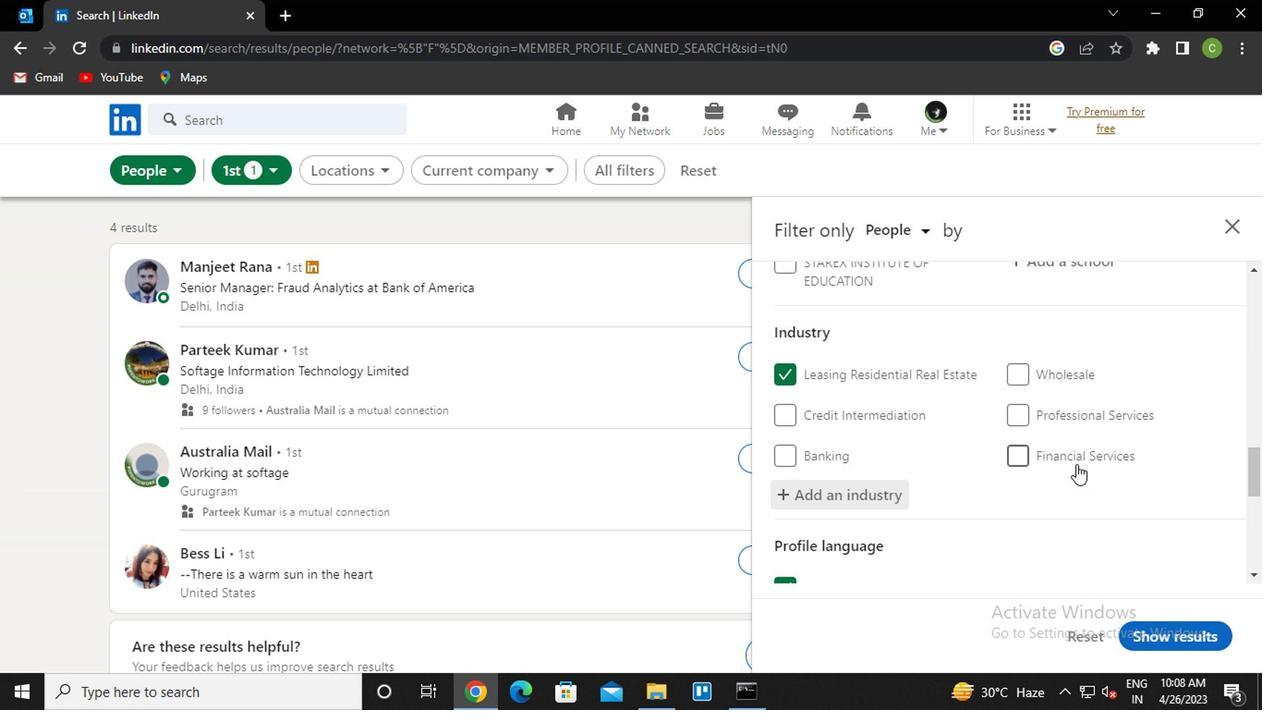 
Action: Mouse moved to (1047, 477)
Screenshot: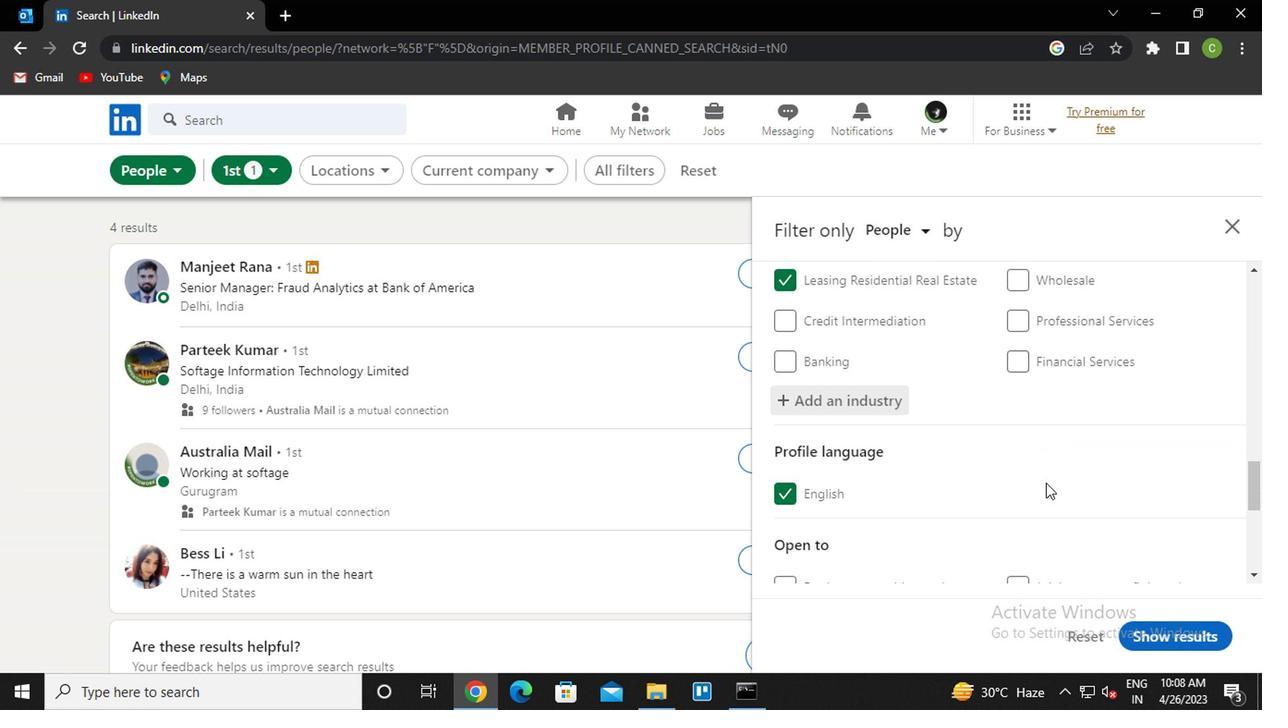 
Action: Mouse scrolled (1047, 476) with delta (0, -1)
Screenshot: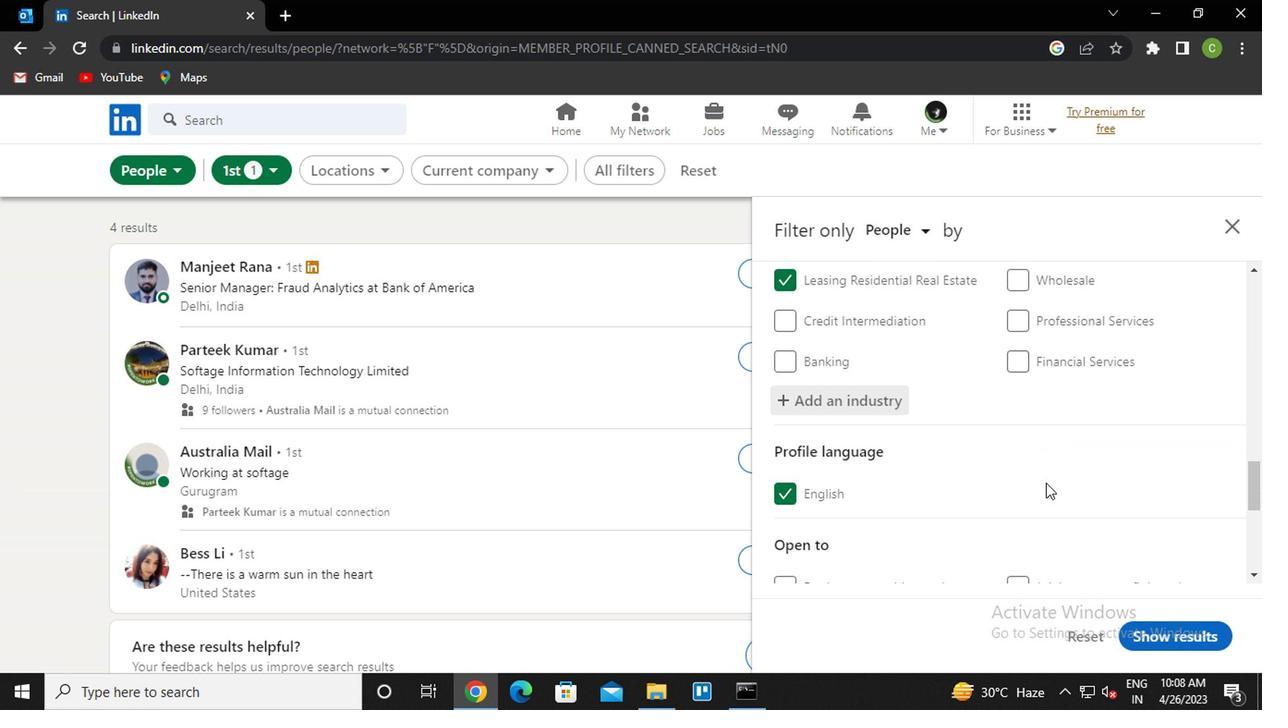 
Action: Mouse moved to (990, 452)
Screenshot: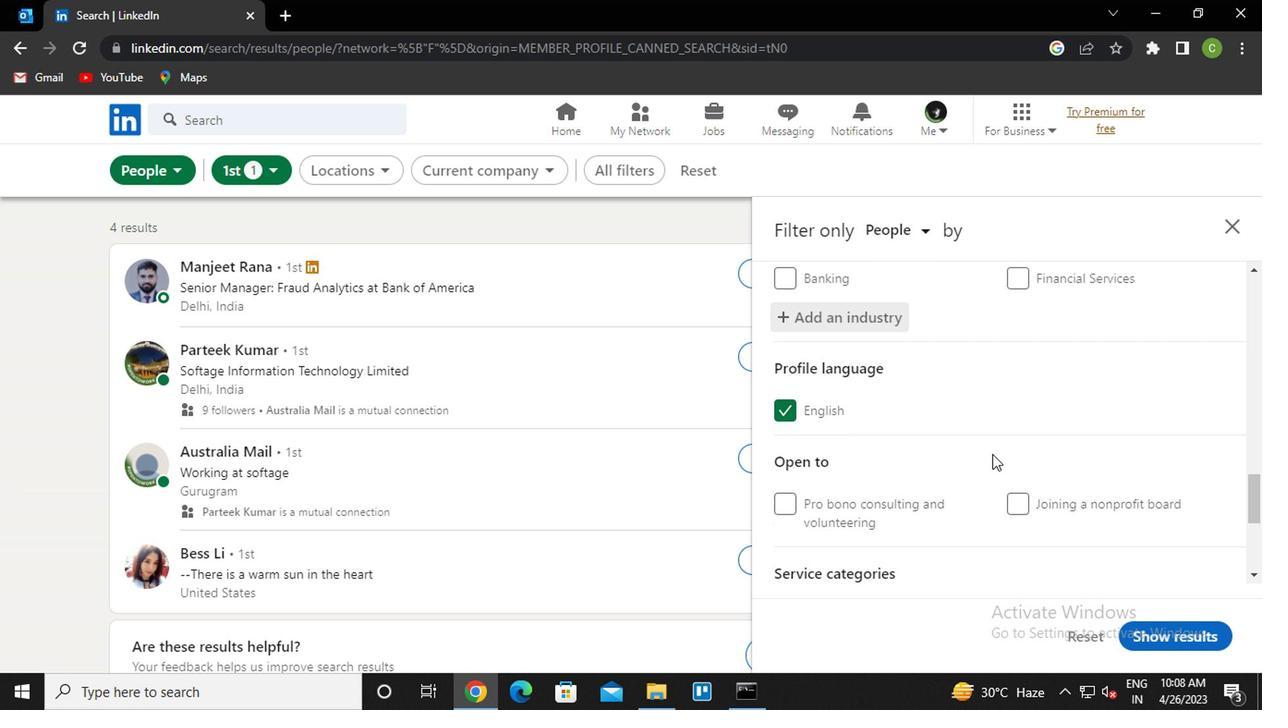 
Action: Mouse scrolled (990, 451) with delta (0, -1)
Screenshot: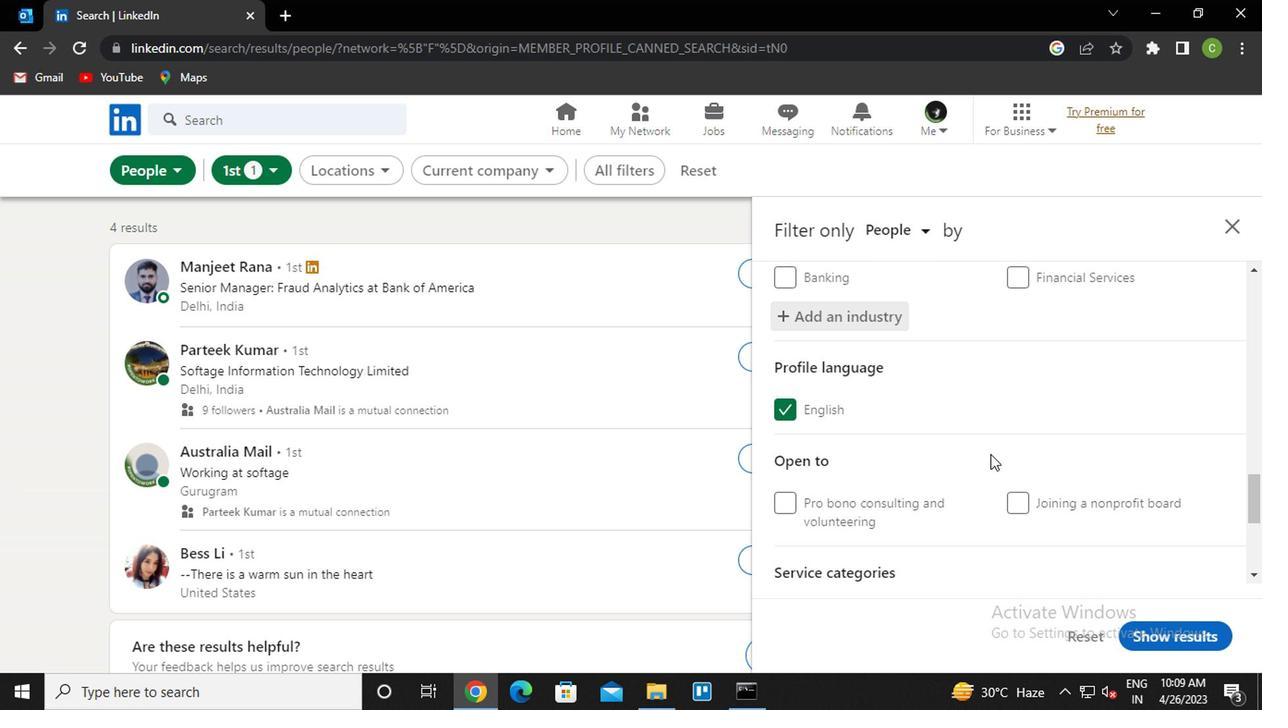 
Action: Mouse moved to (988, 452)
Screenshot: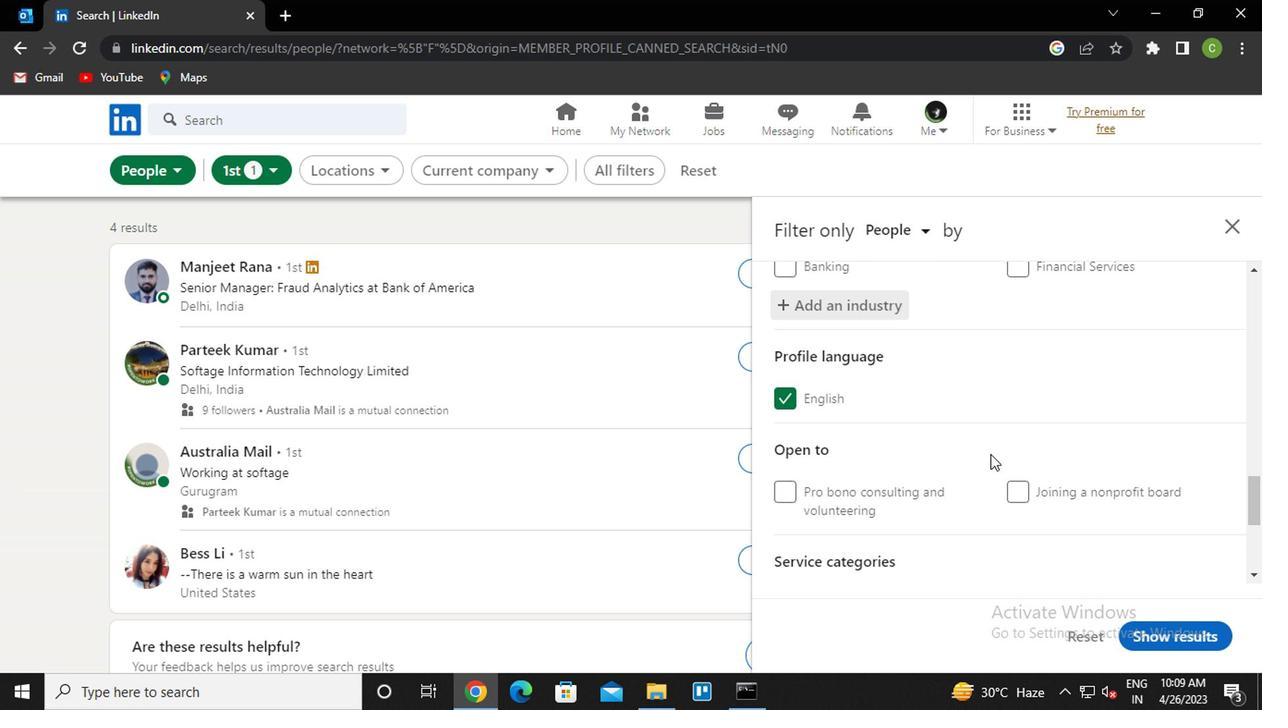 
Action: Mouse scrolled (988, 451) with delta (0, -1)
Screenshot: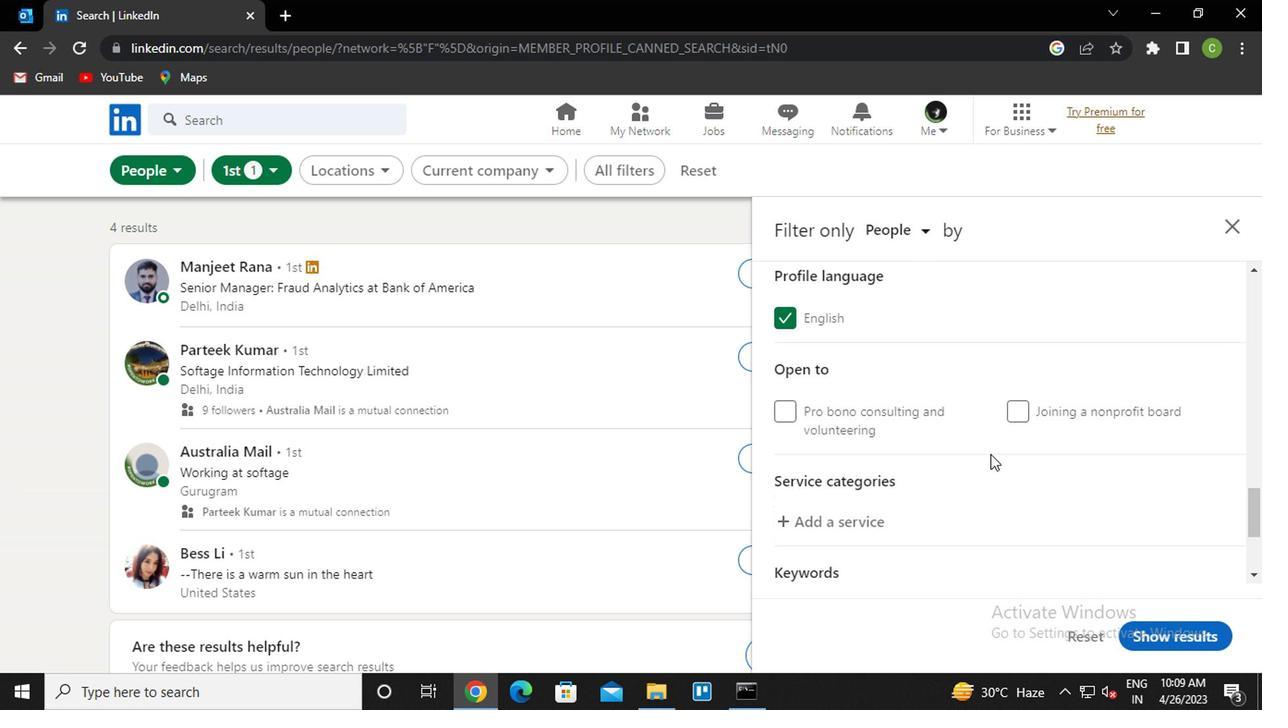 
Action: Mouse scrolled (988, 451) with delta (0, -1)
Screenshot: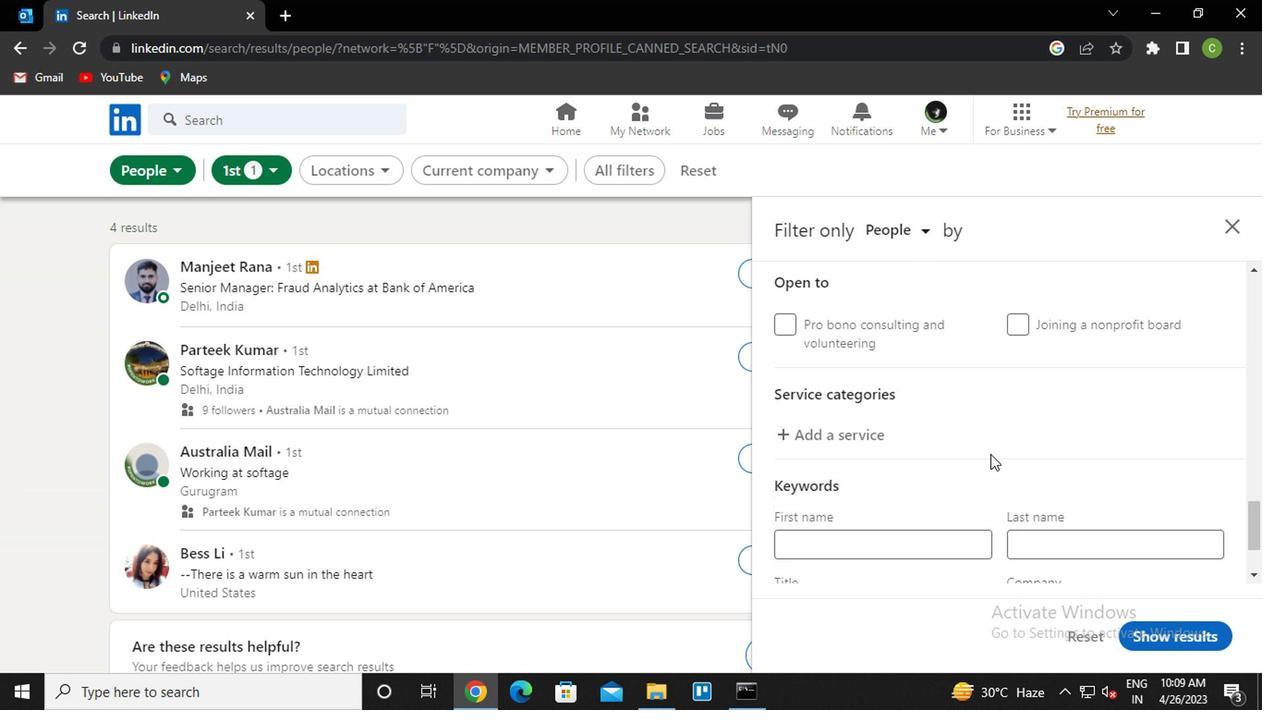 
Action: Mouse moved to (840, 336)
Screenshot: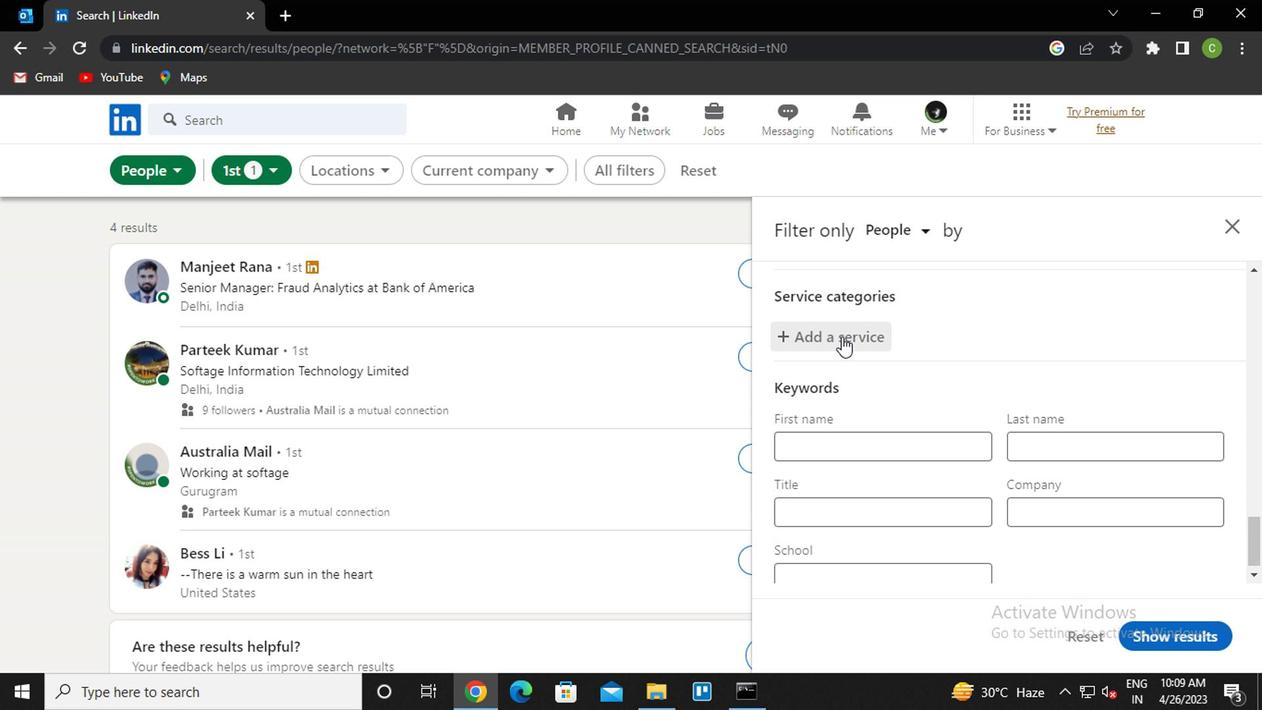 
Action: Mouse pressed left at (840, 336)
Screenshot: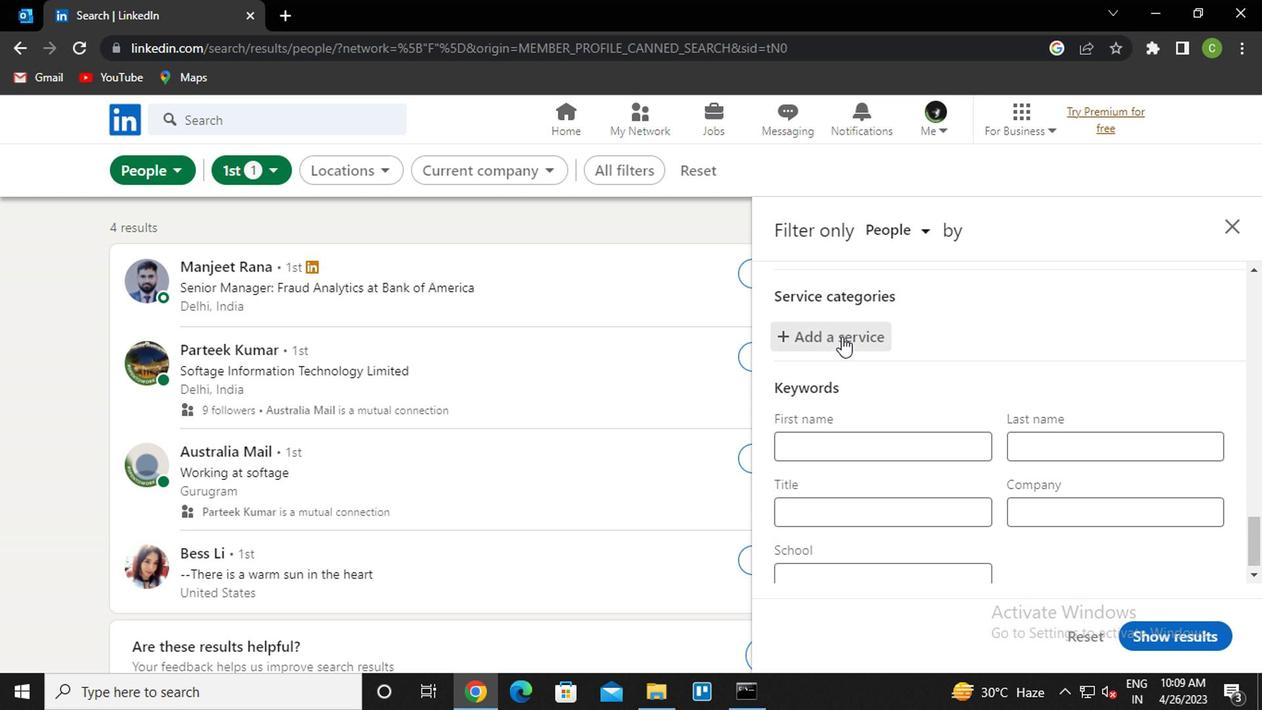 
Action: Key pressed <Key.caps_lock>m<Key.caps_lock>arket<Key.down><Key.enter>
Screenshot: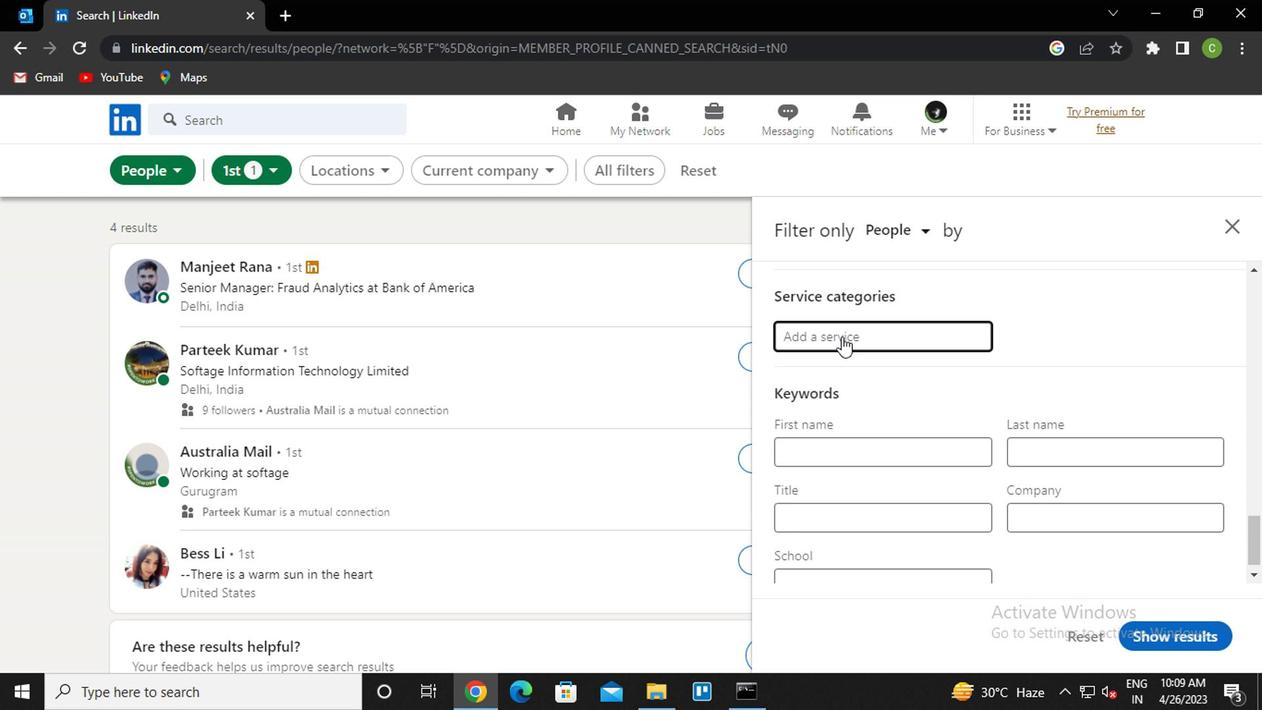 
Action: Mouse moved to (890, 392)
Screenshot: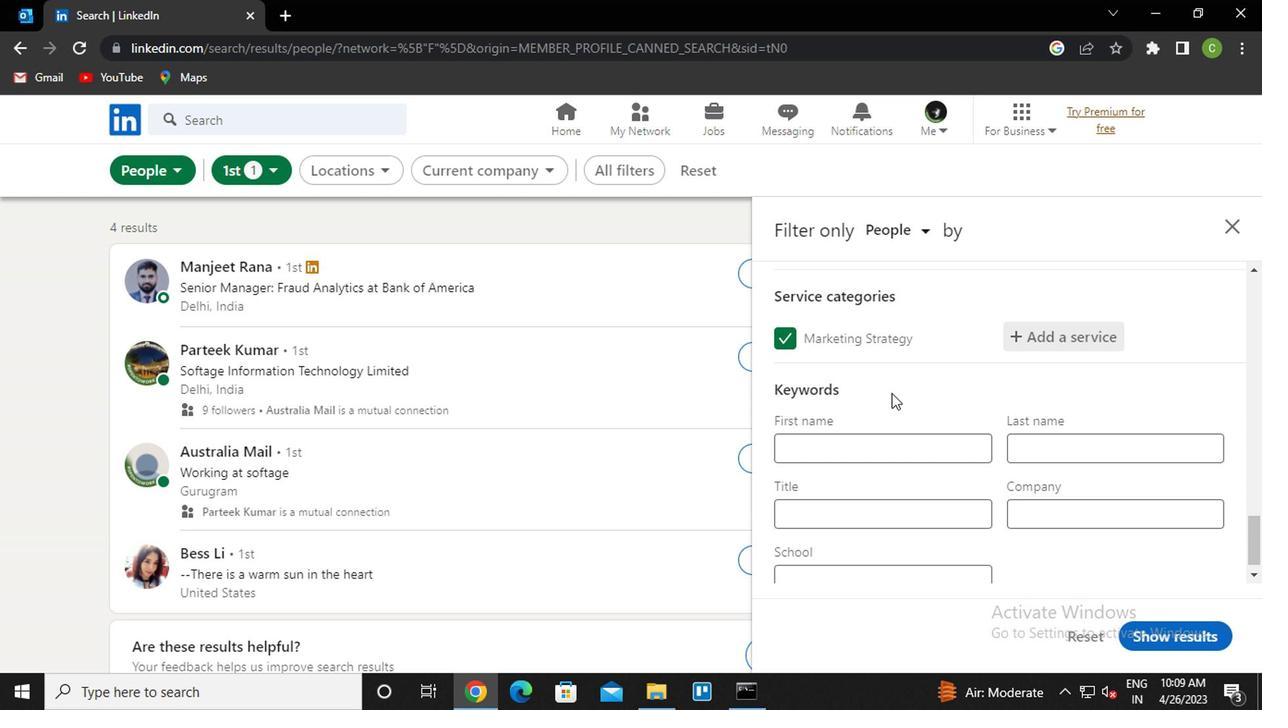 
Action: Mouse scrolled (890, 391) with delta (0, -1)
Screenshot: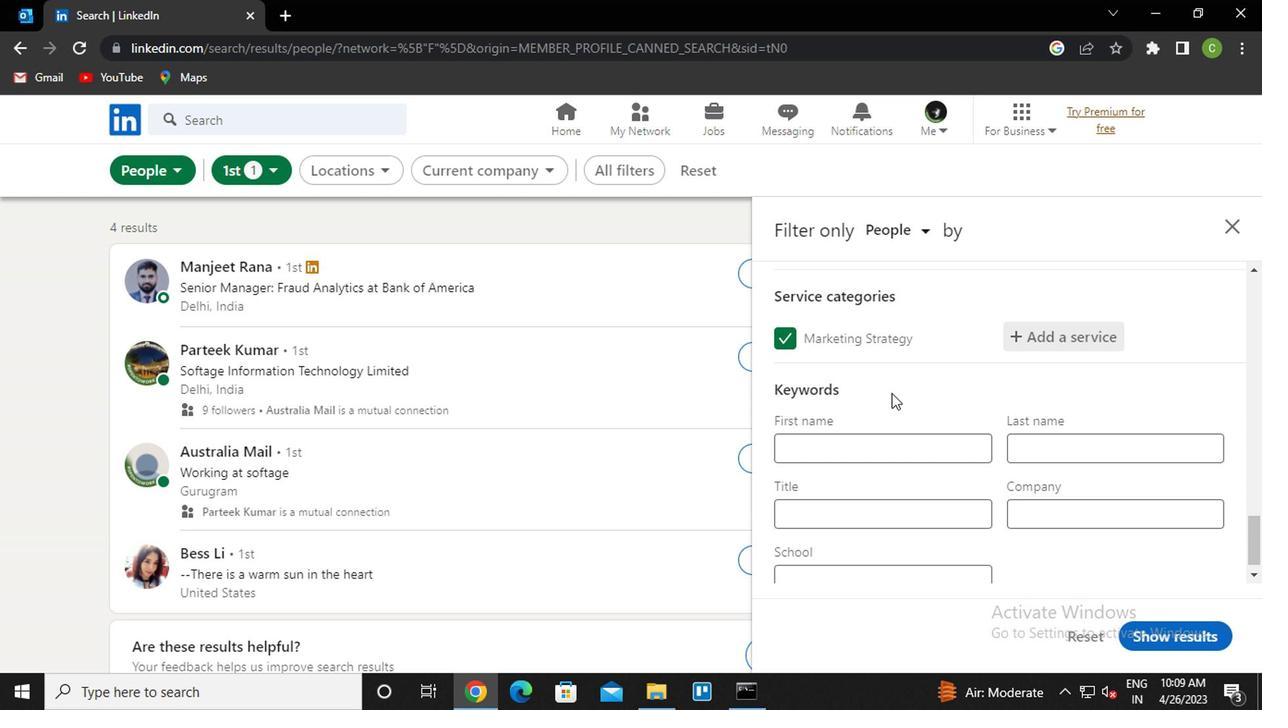 
Action: Mouse moved to (851, 491)
Screenshot: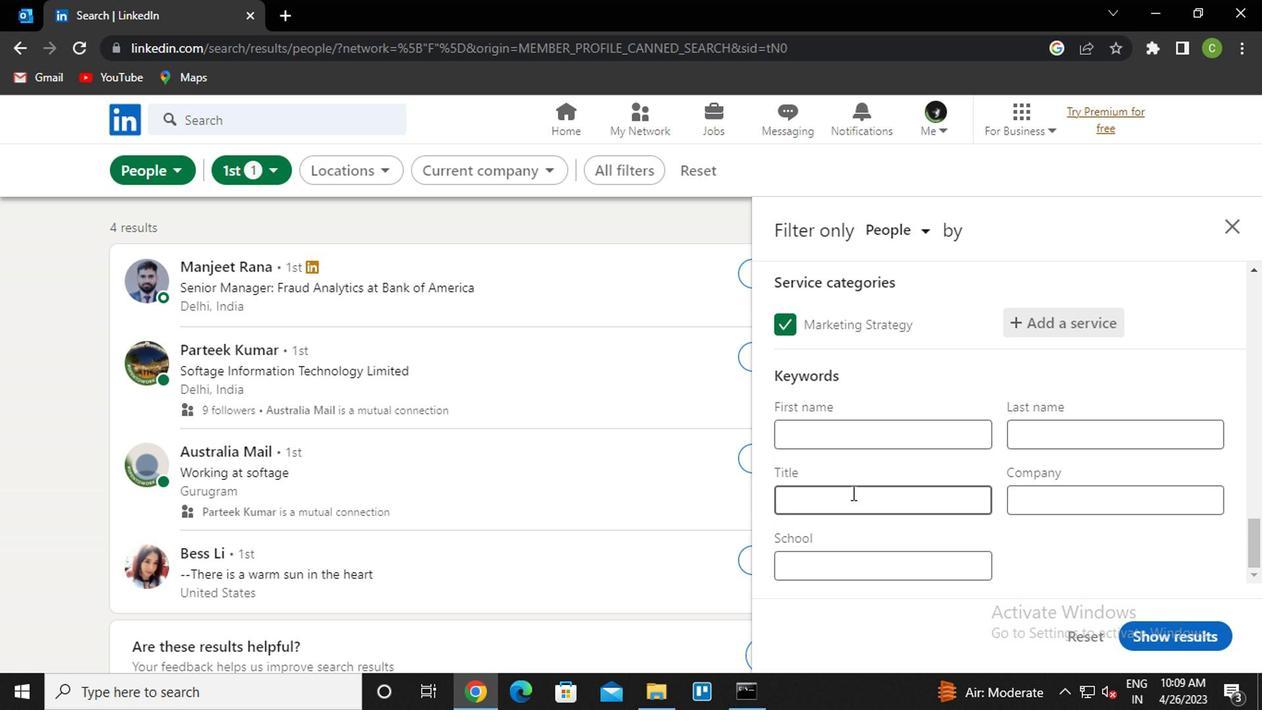 
Action: Mouse pressed left at (851, 491)
Screenshot: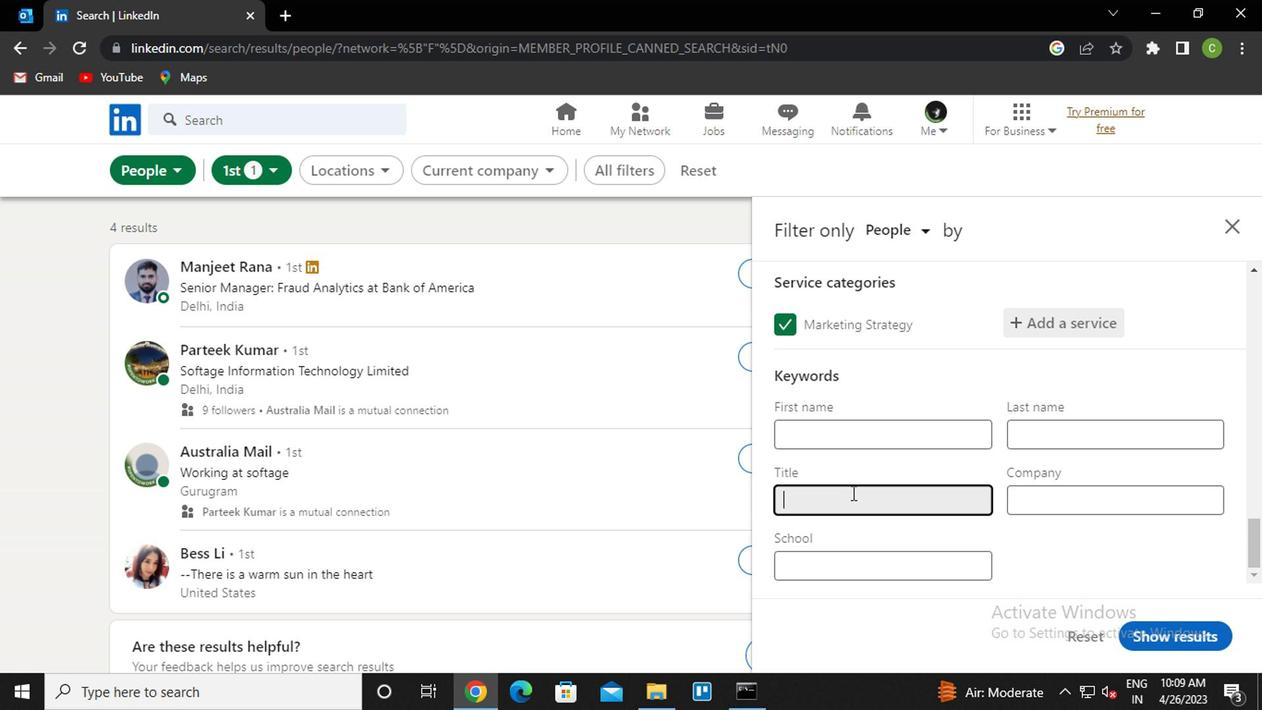 
Action: Key pressed <Key.caps_lock>c<Key.caps_lock>onceirge
Screenshot: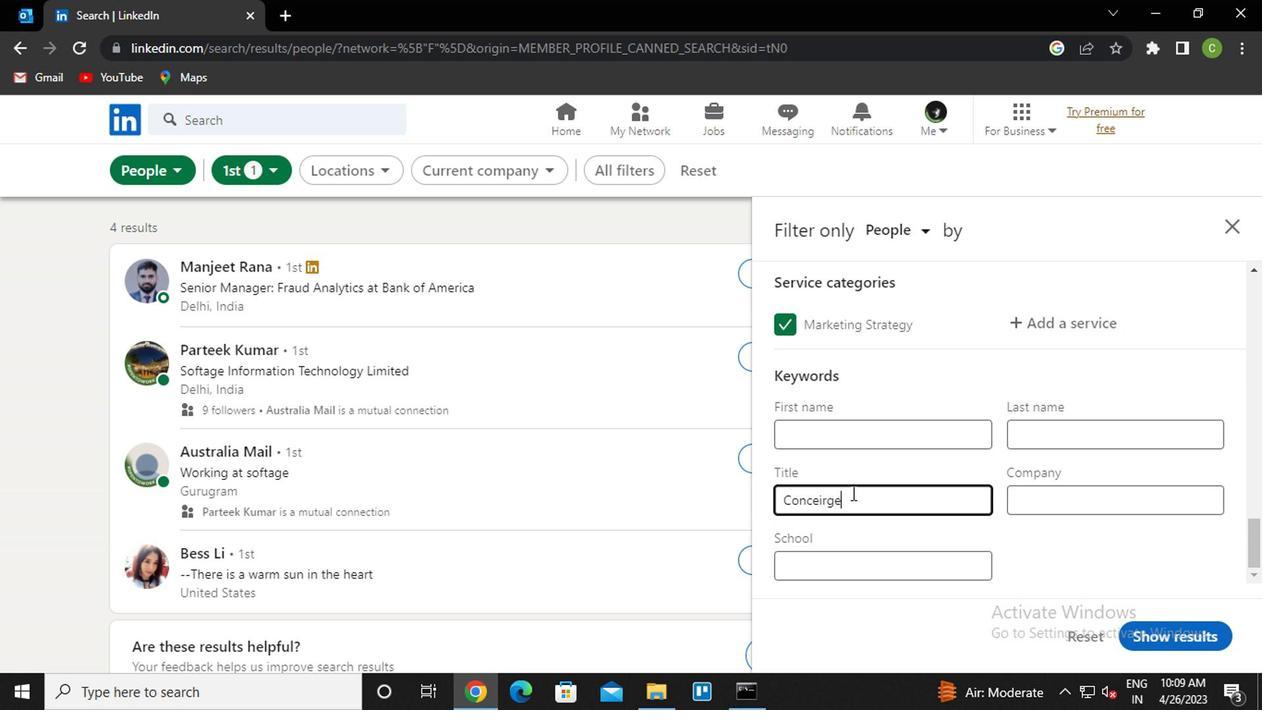 
Action: Mouse moved to (1147, 629)
Screenshot: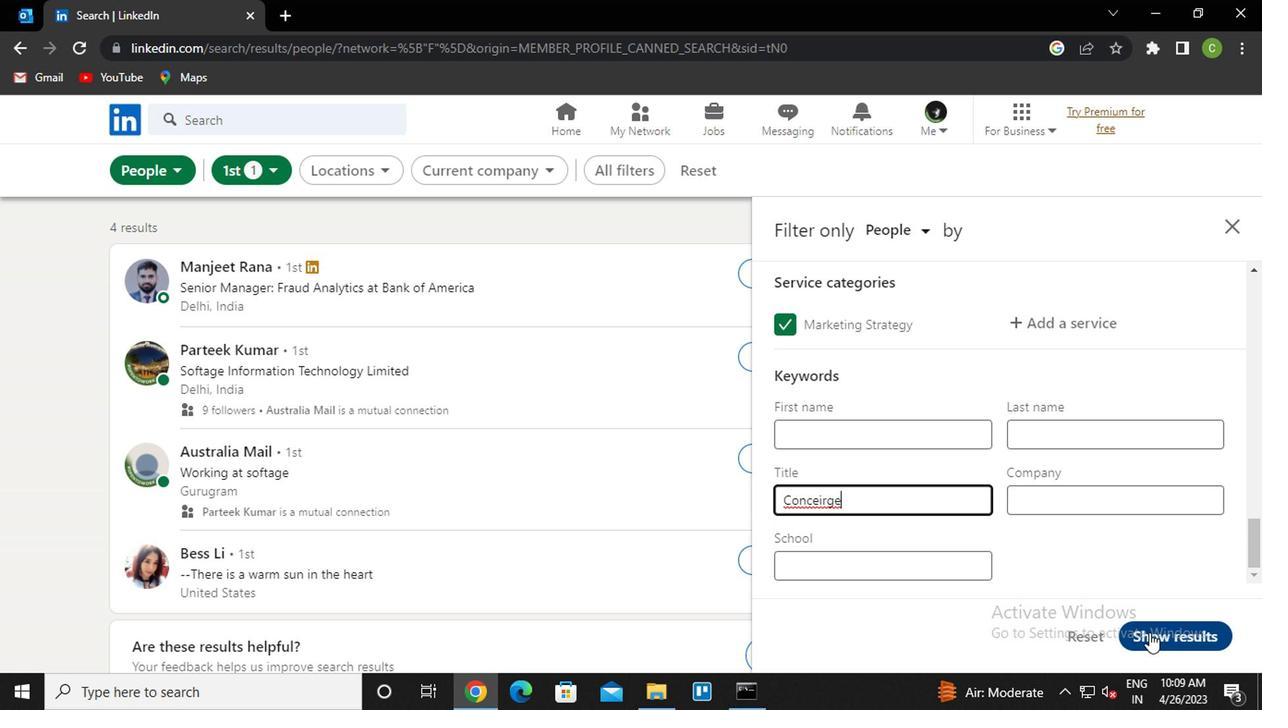 
Action: Mouse pressed left at (1147, 629)
Screenshot: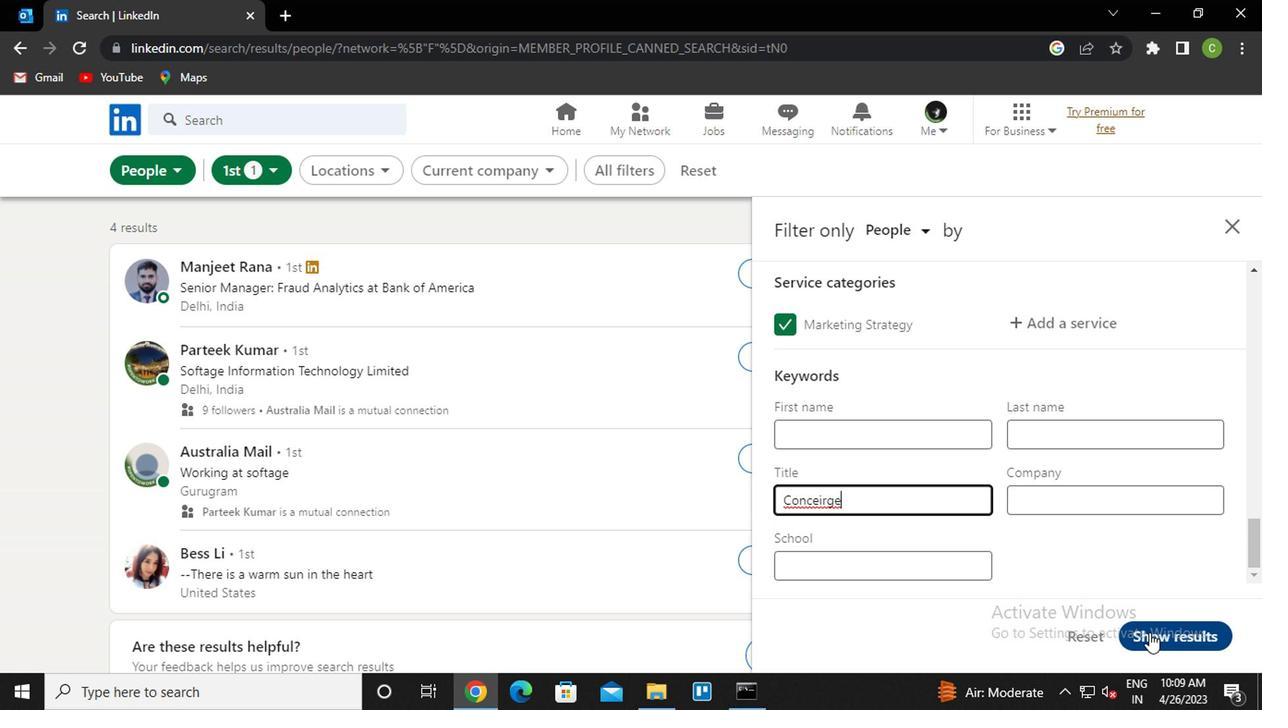 
Action: Mouse moved to (658, 581)
Screenshot: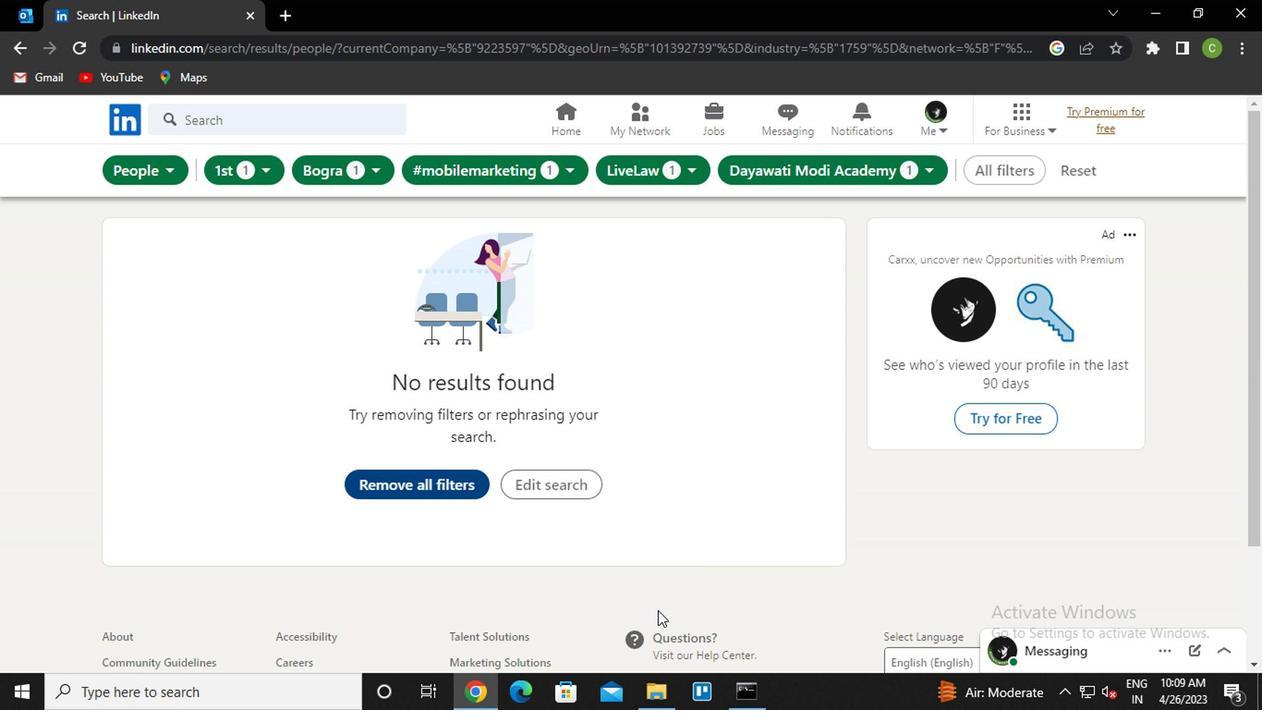 
